 Task: Buy 3 Mug Sets from Cups, Mugs, & Saucers section under best seller category for shipping address: Caroline Robinson, 3633 Walton Street, Salt Lake City, Utah 84104, Cell Number 8014200980. Pay from credit card ending with 6759, CVV 506
Action: Mouse moved to (355, 87)
Screenshot: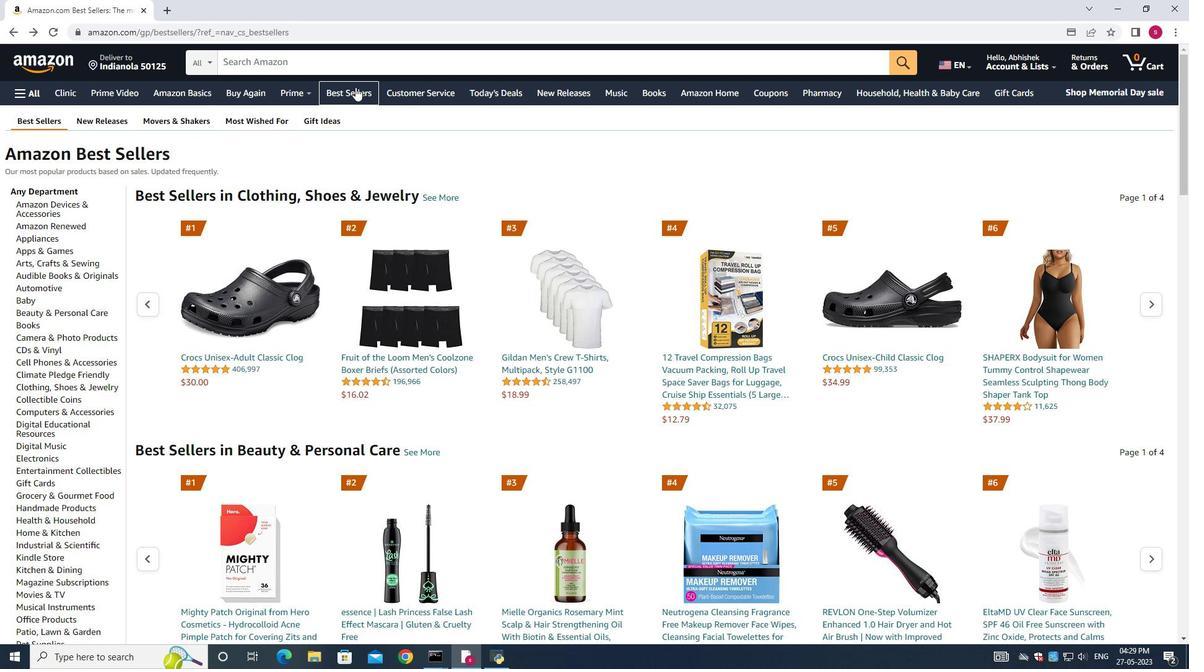 
Action: Mouse pressed left at (355, 87)
Screenshot: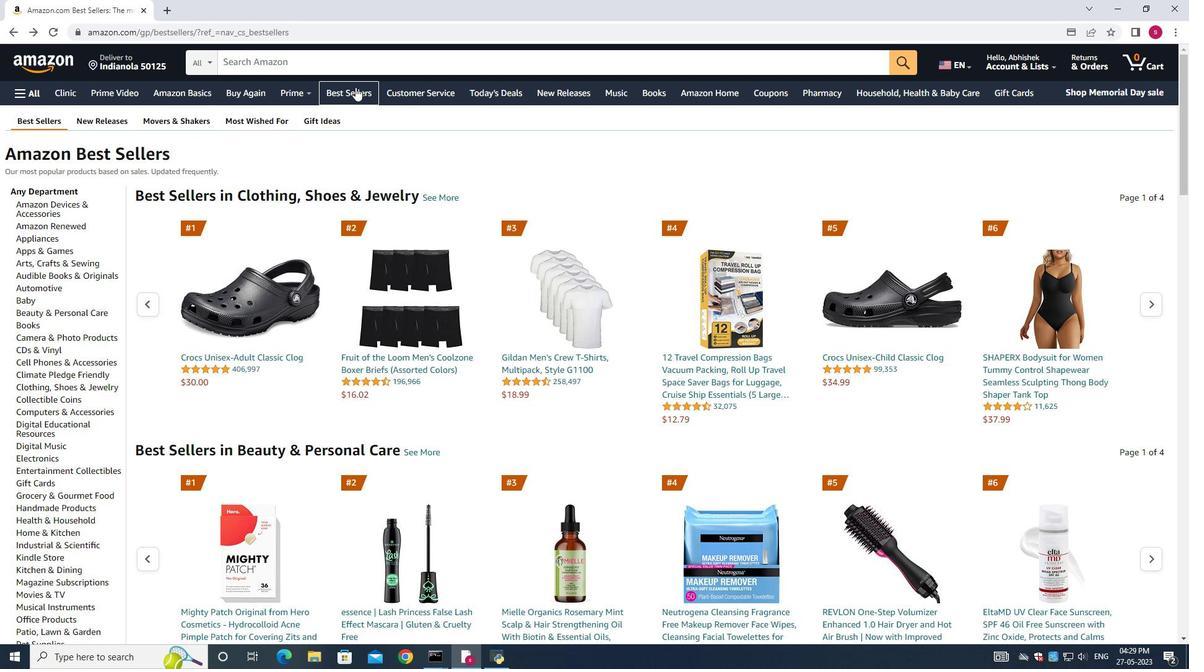 
Action: Mouse moved to (280, 66)
Screenshot: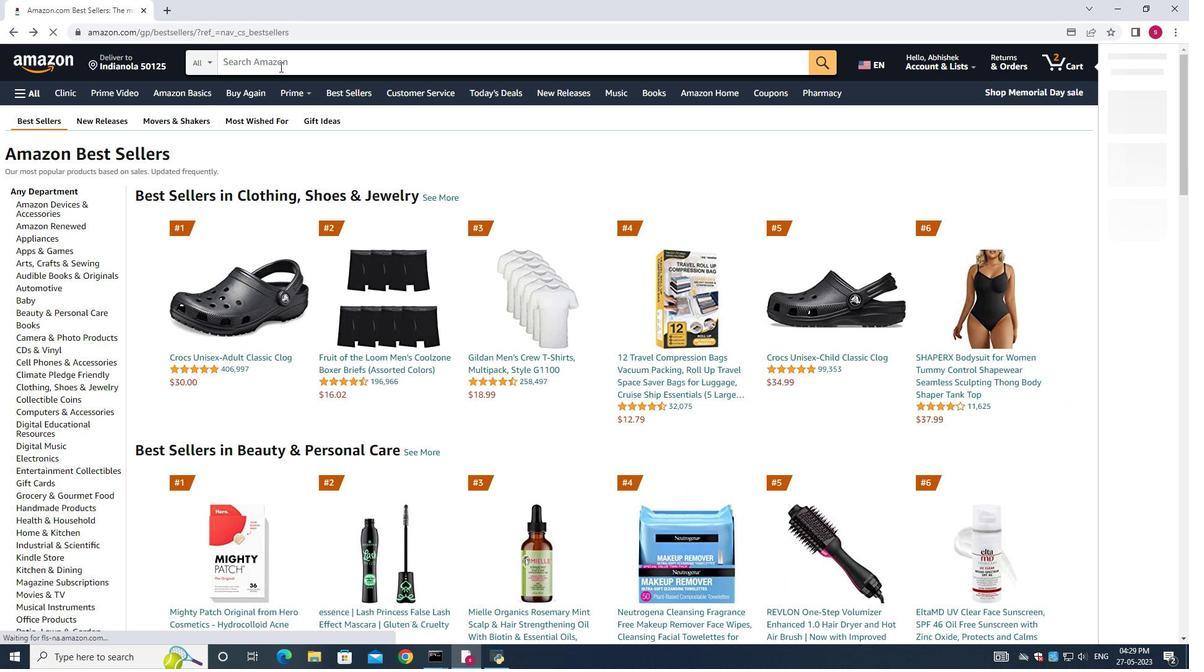 
Action: Mouse pressed left at (280, 66)
Screenshot: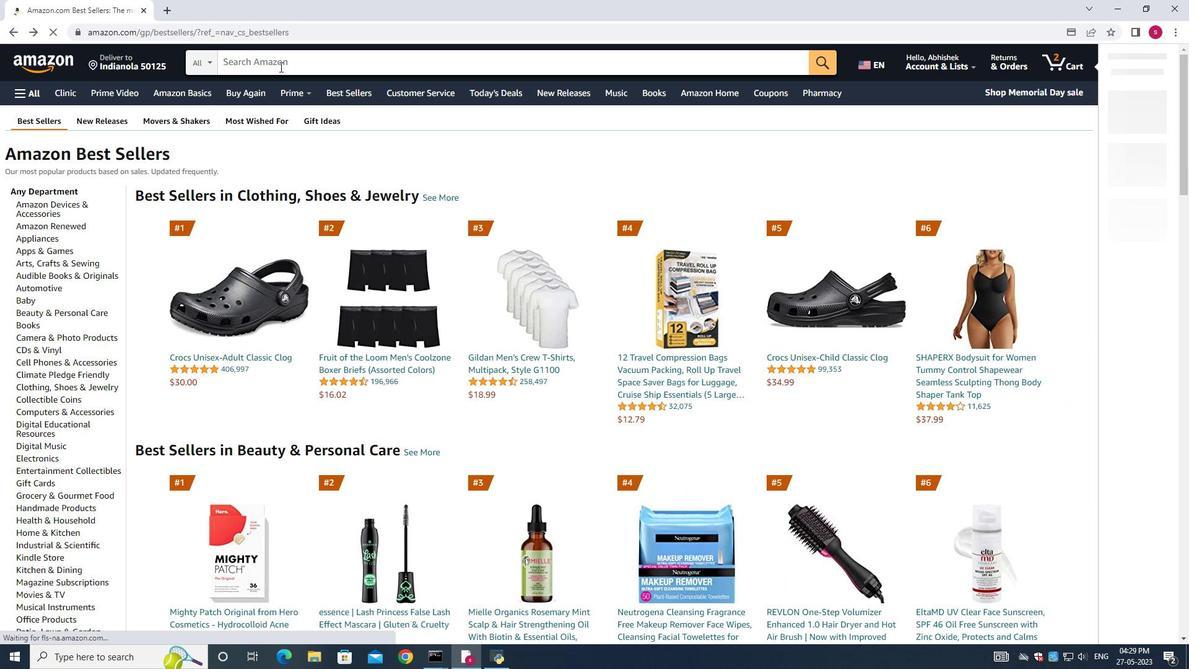 
Action: Mouse moved to (280, 67)
Screenshot: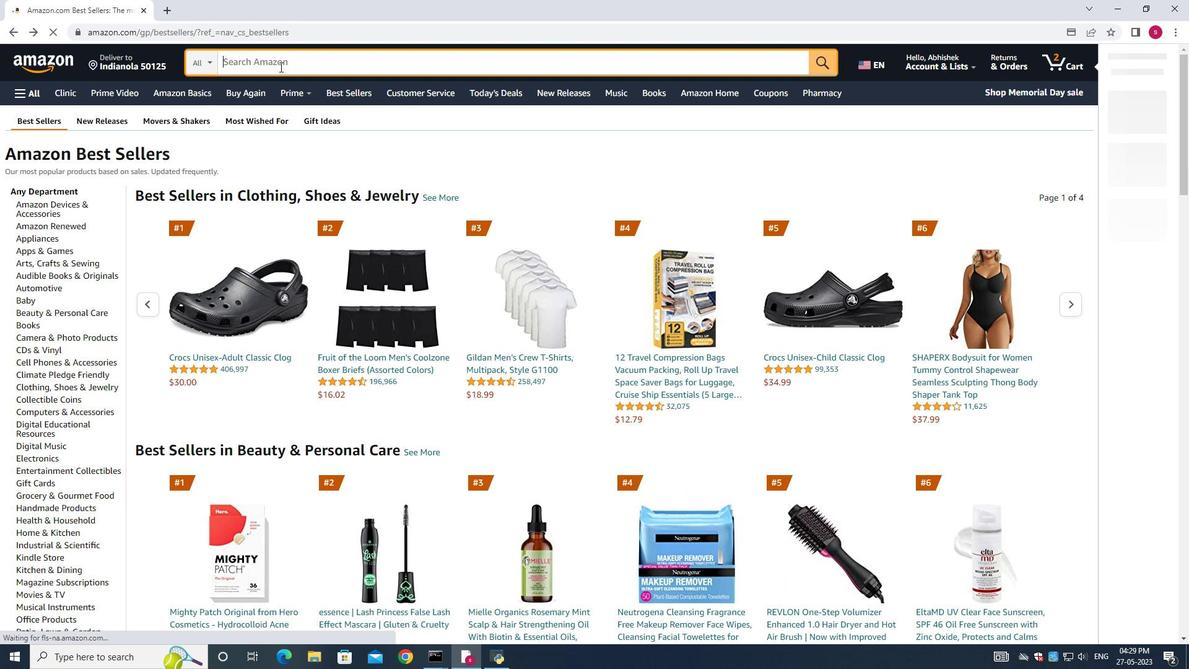 
Action: Key pressed 3<Key.space>mug<Key.space>sets<Key.enter>
Screenshot: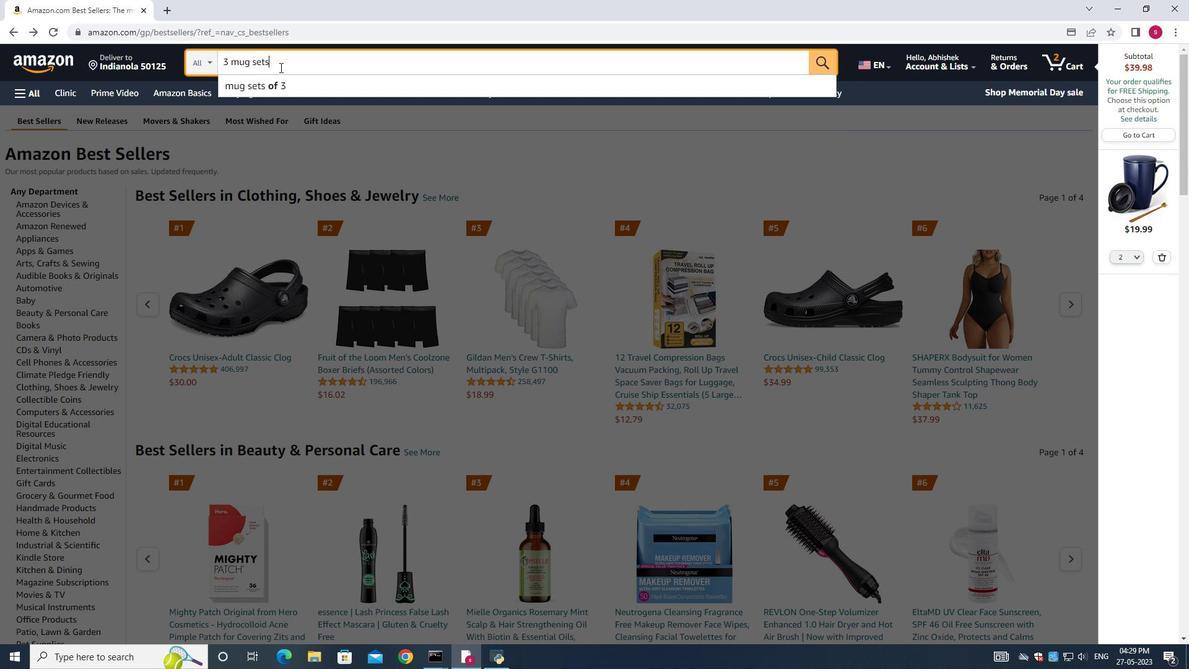 
Action: Mouse moved to (97, 493)
Screenshot: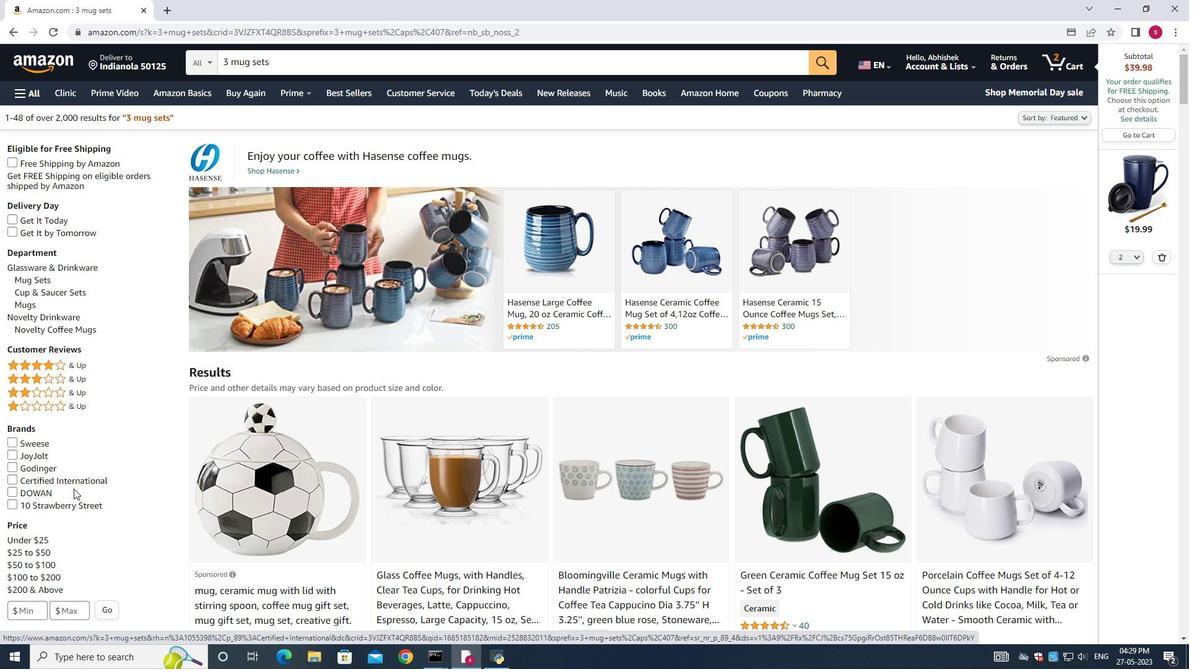 
Action: Mouse scrolled (97, 492) with delta (0, 0)
Screenshot: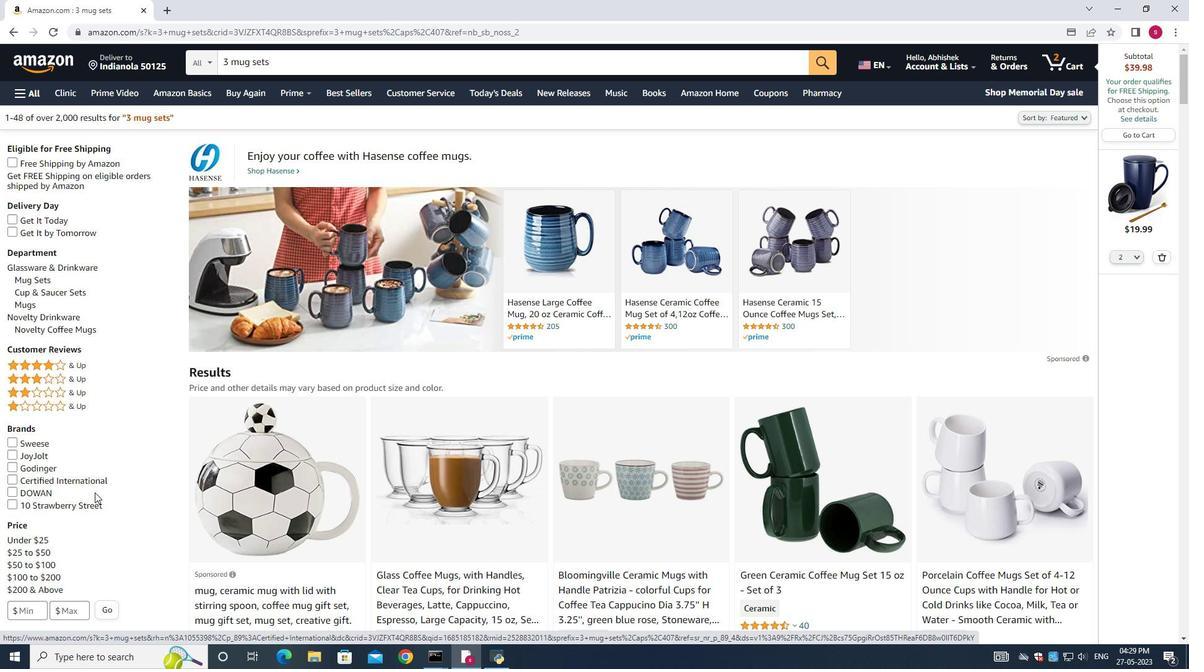 
Action: Mouse moved to (97, 493)
Screenshot: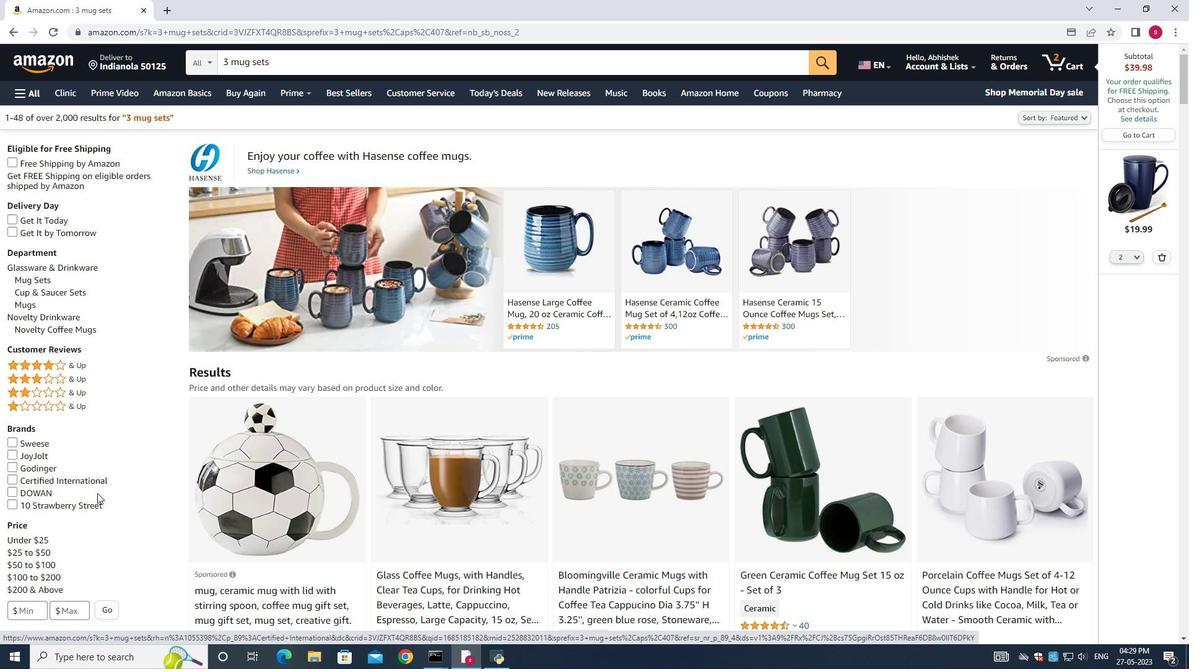 
Action: Mouse scrolled (97, 492) with delta (0, 0)
Screenshot: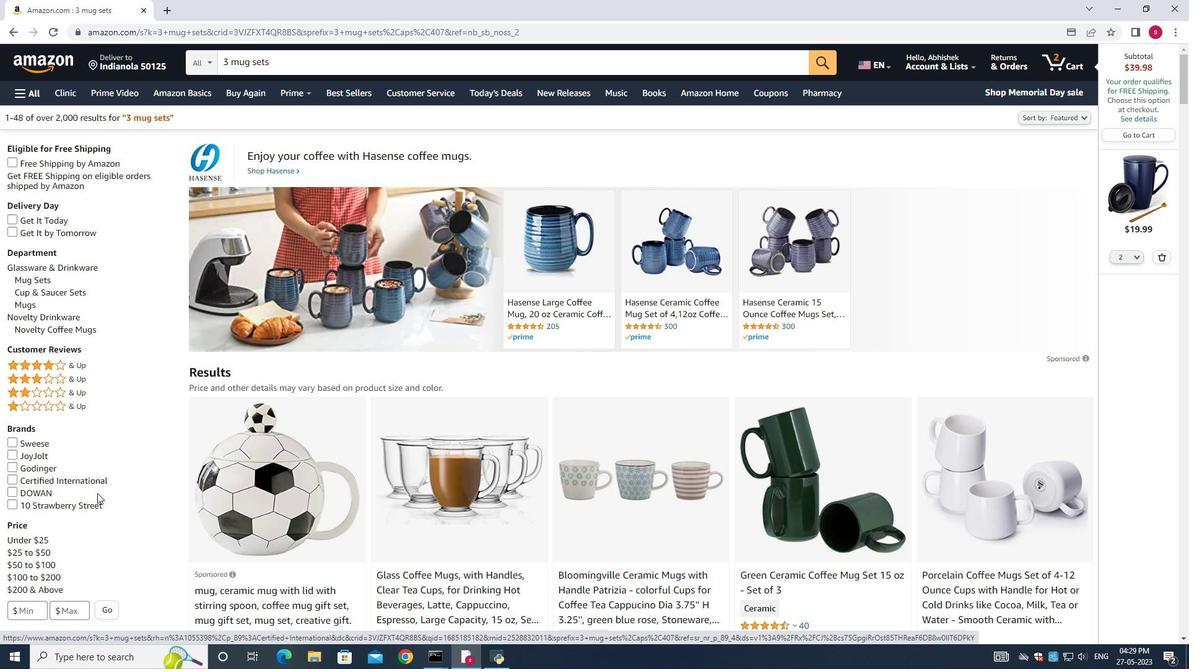 
Action: Mouse moved to (97, 490)
Screenshot: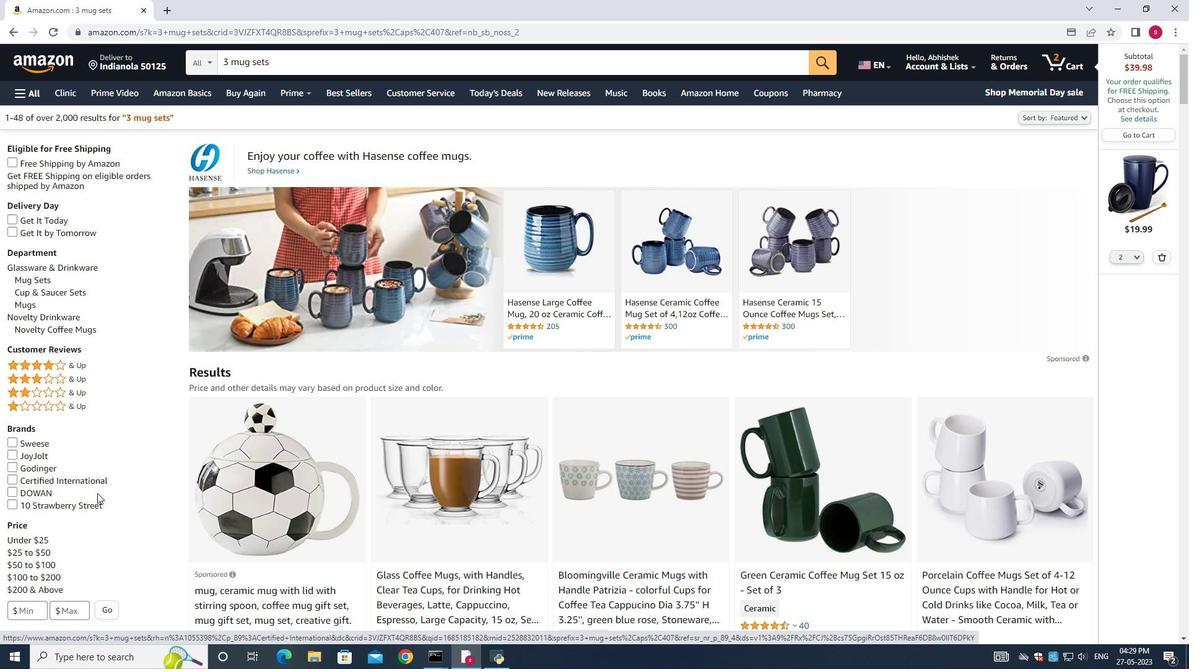 
Action: Mouse scrolled (97, 490) with delta (0, 0)
Screenshot: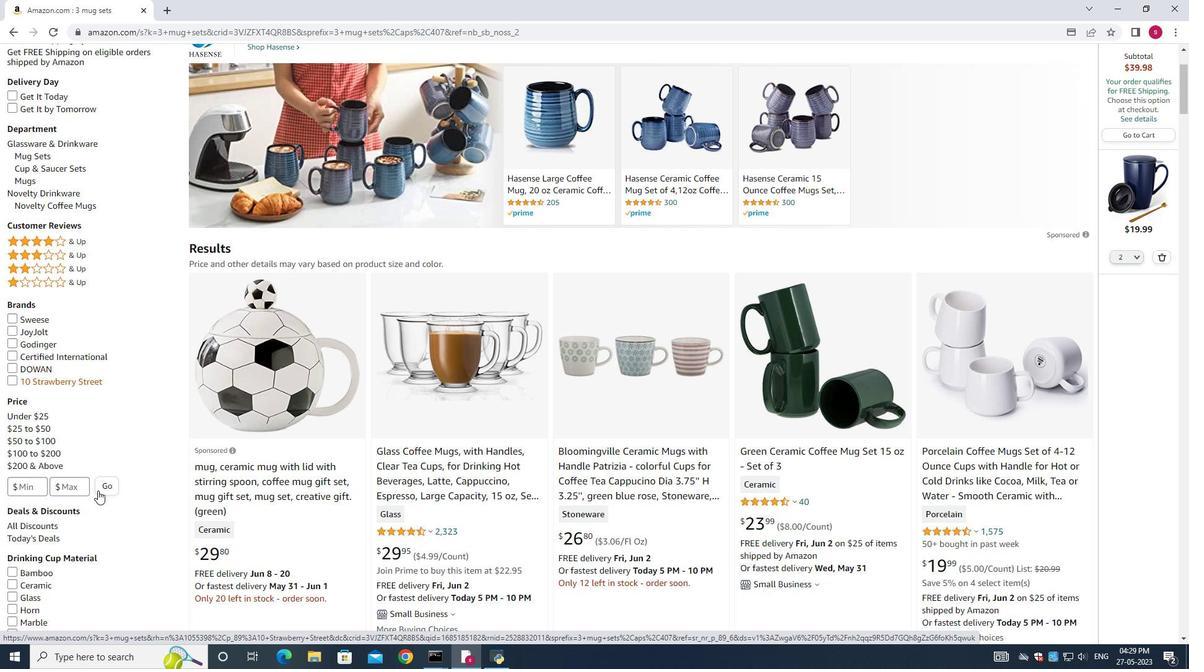 
Action: Mouse scrolled (97, 490) with delta (0, 0)
Screenshot: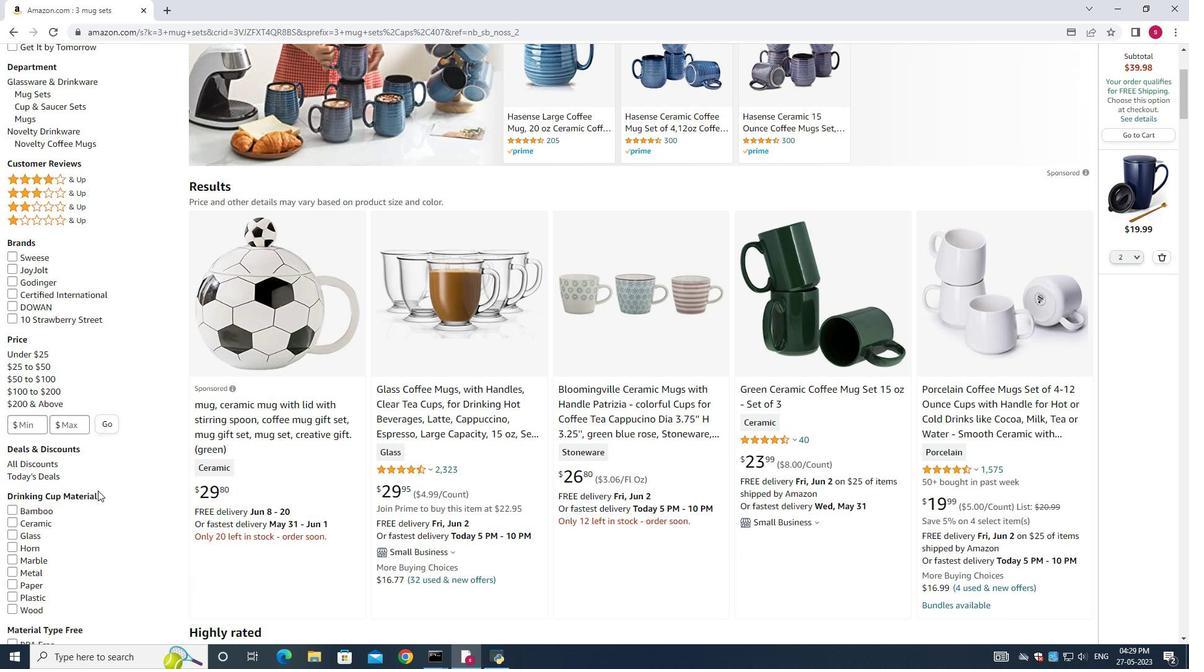 
Action: Mouse scrolled (97, 490) with delta (0, 0)
Screenshot: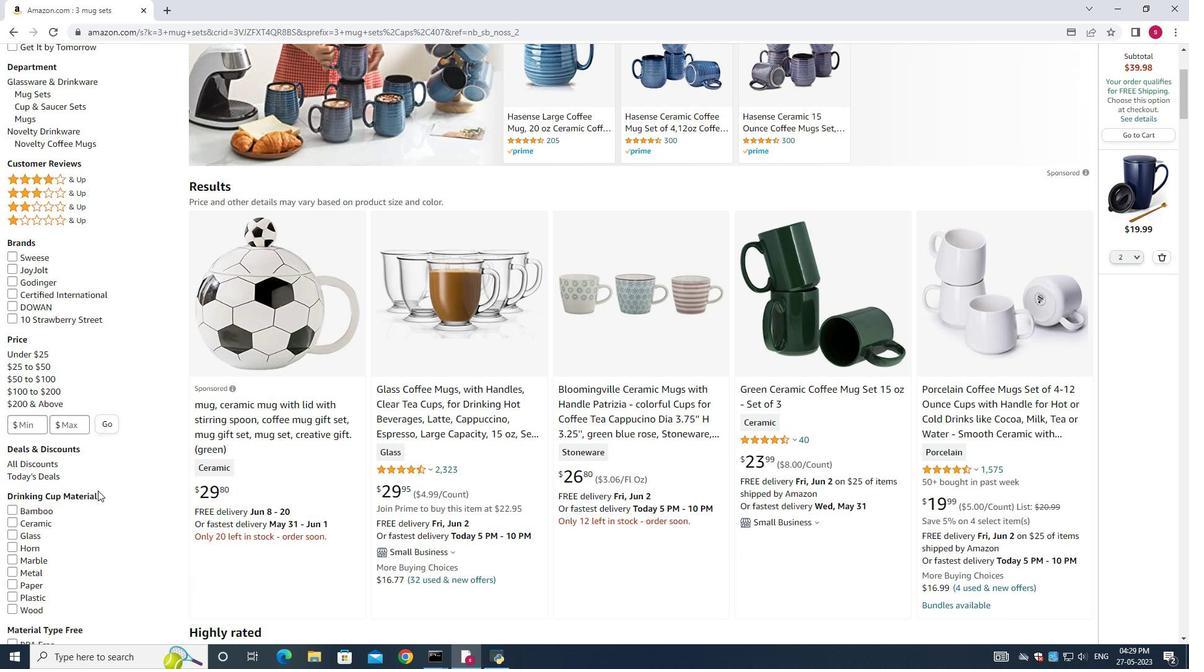 
Action: Mouse moved to (96, 468)
Screenshot: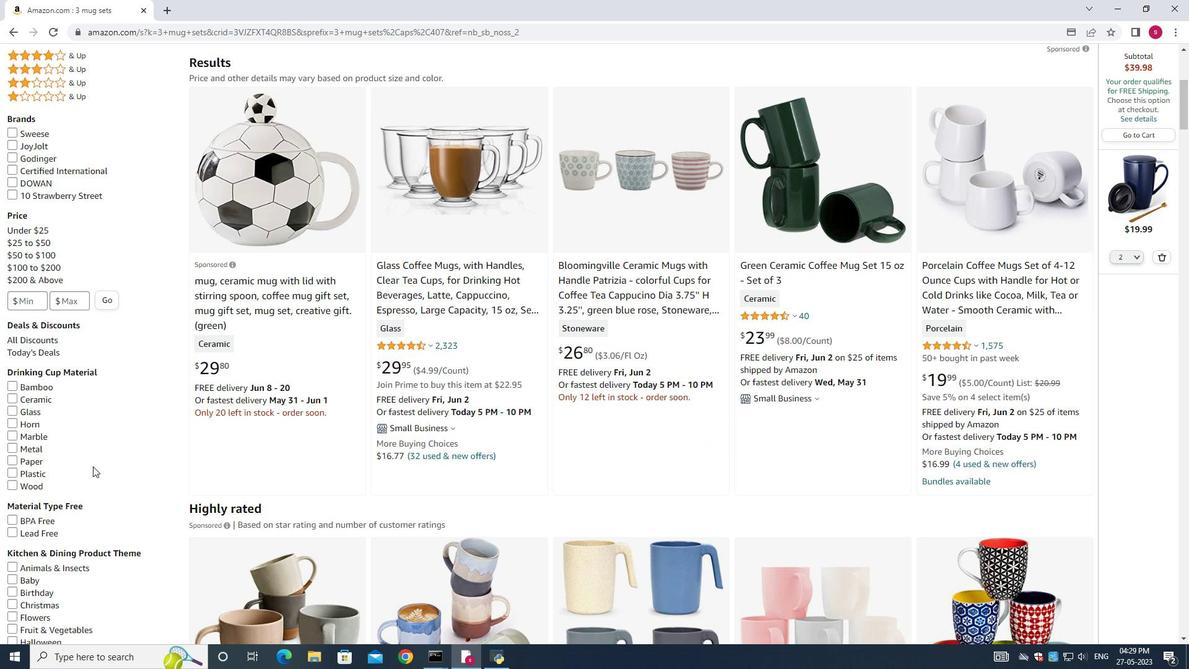 
Action: Mouse scrolled (96, 467) with delta (0, 0)
Screenshot: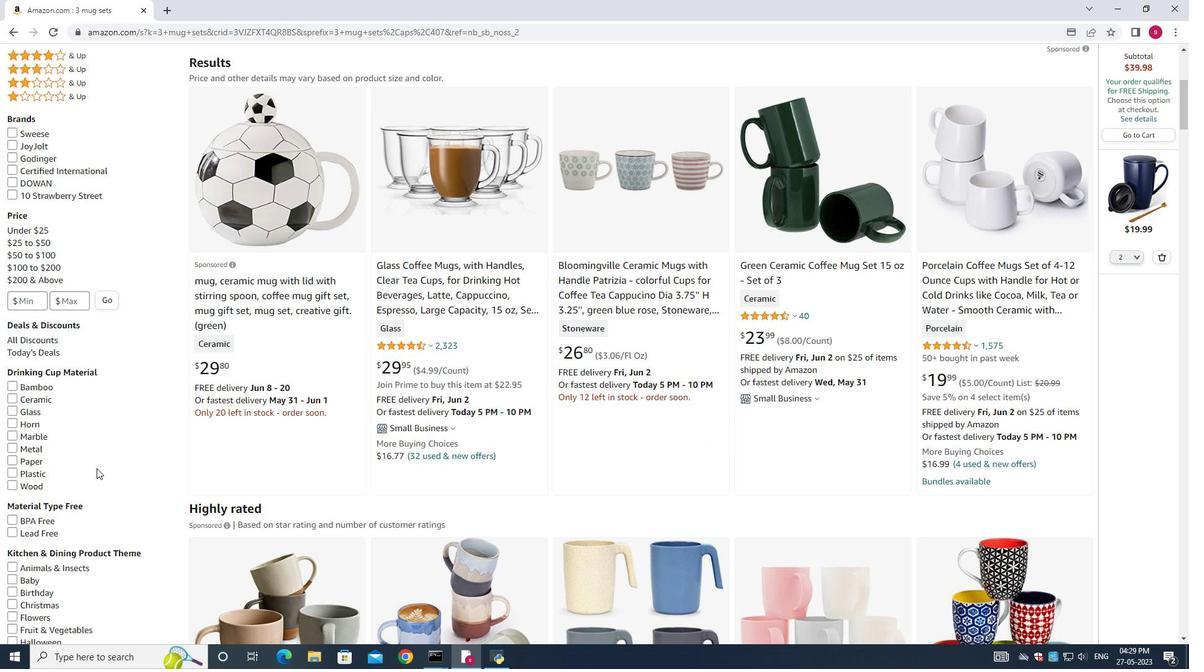 
Action: Mouse scrolled (96, 467) with delta (0, 0)
Screenshot: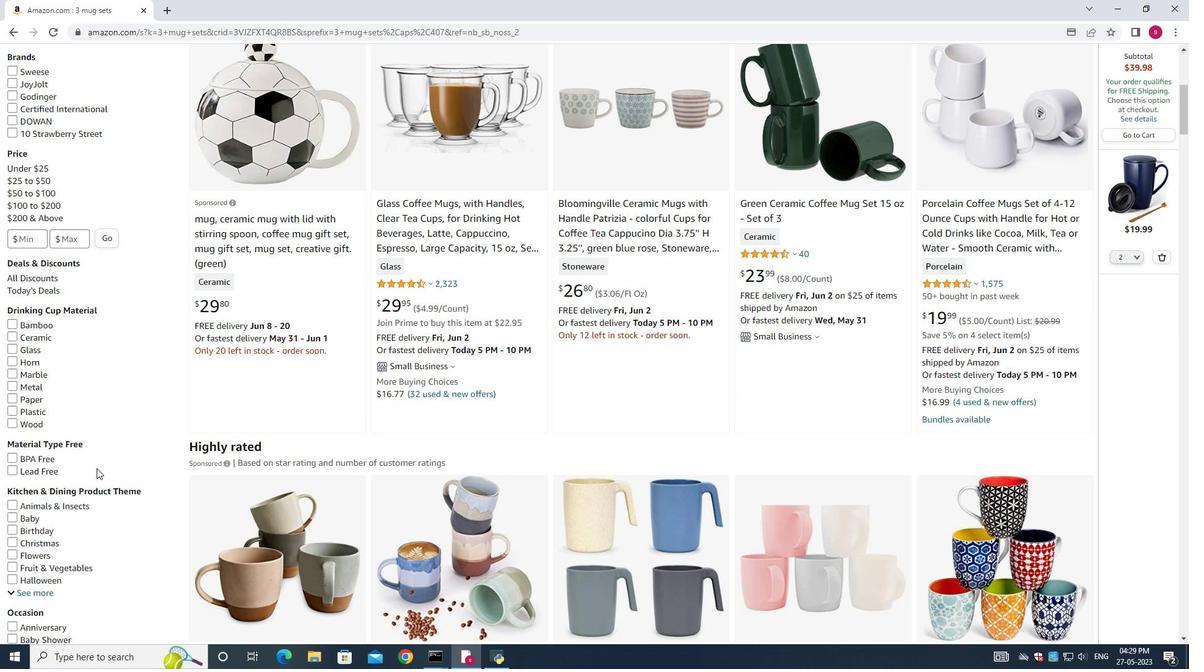 
Action: Mouse scrolled (96, 467) with delta (0, 0)
Screenshot: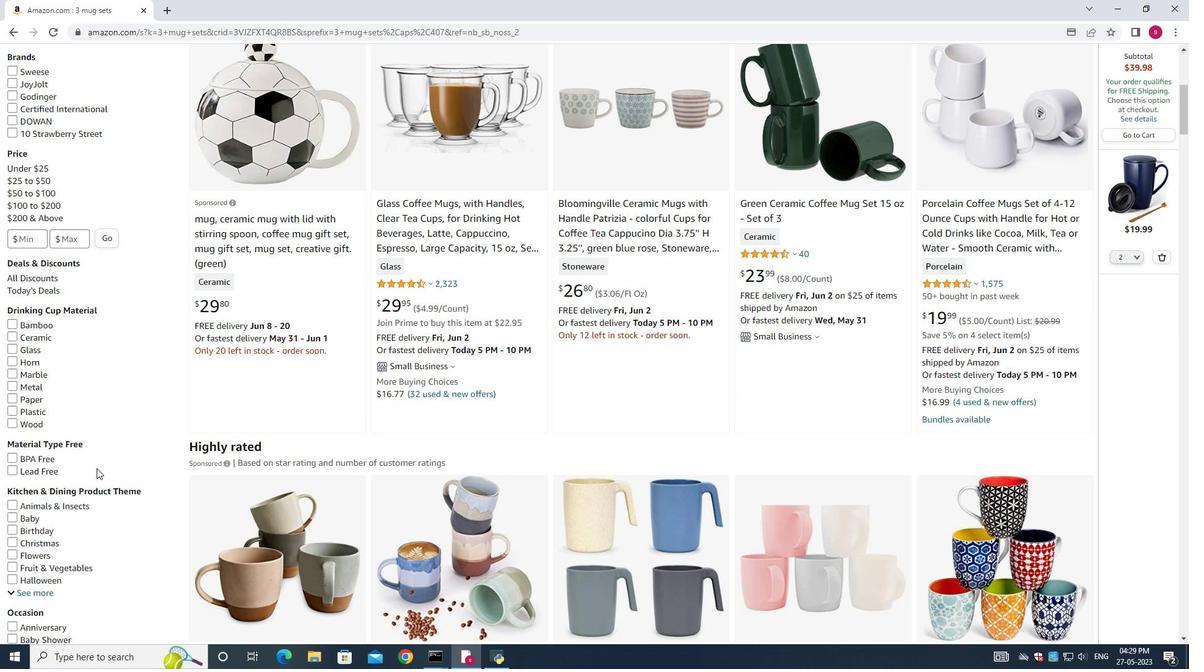 
Action: Mouse scrolled (96, 467) with delta (0, 0)
Screenshot: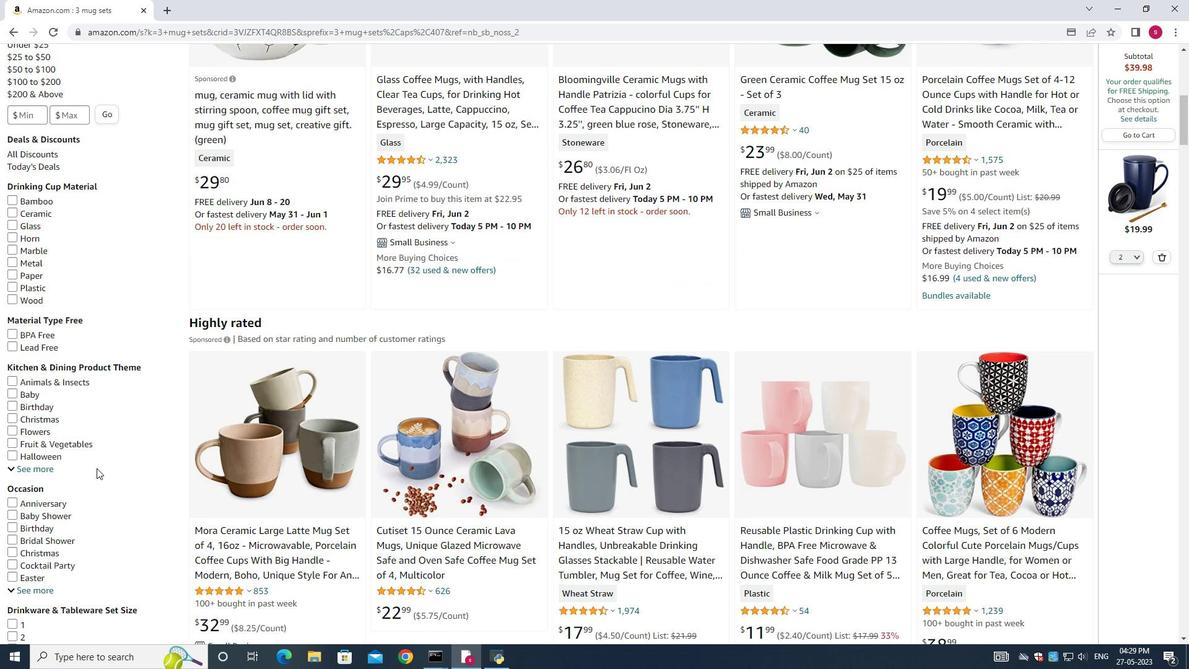 
Action: Mouse scrolled (96, 467) with delta (0, 0)
Screenshot: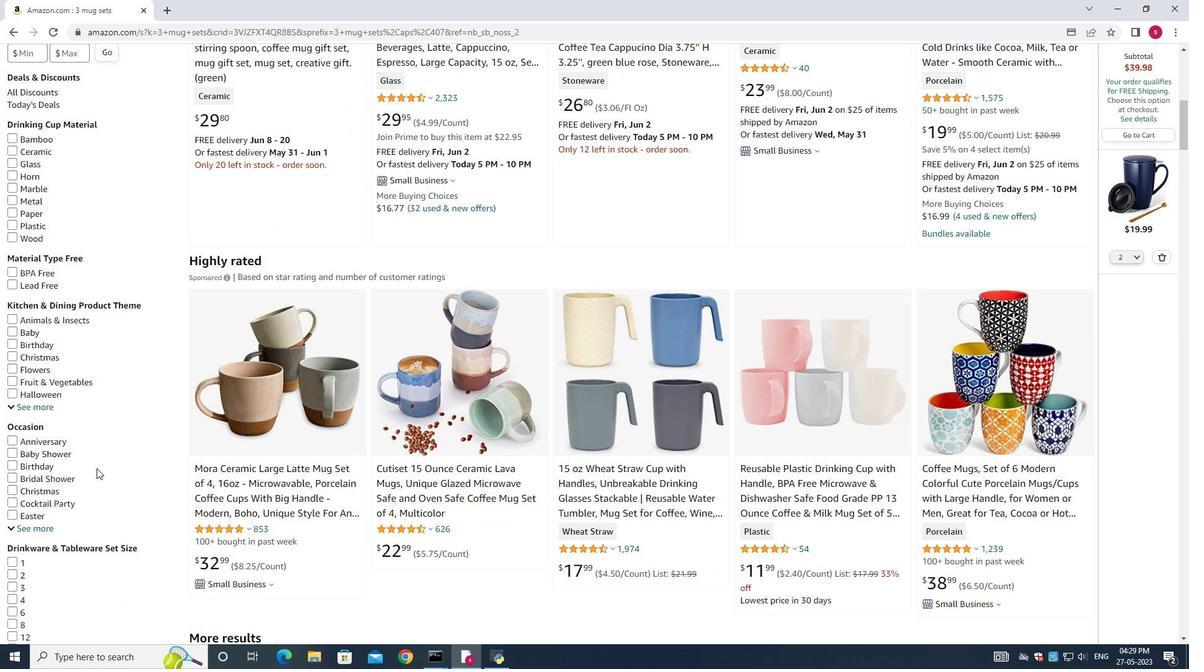
Action: Mouse scrolled (96, 467) with delta (0, 0)
Screenshot: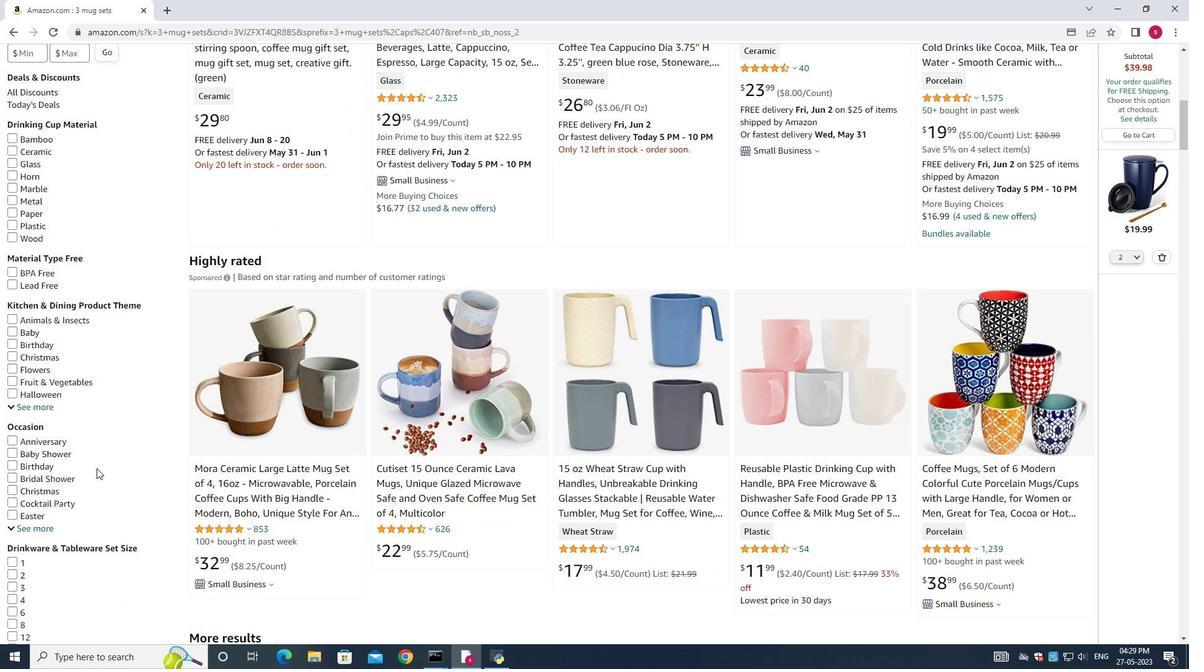 
Action: Mouse scrolled (96, 467) with delta (0, 0)
Screenshot: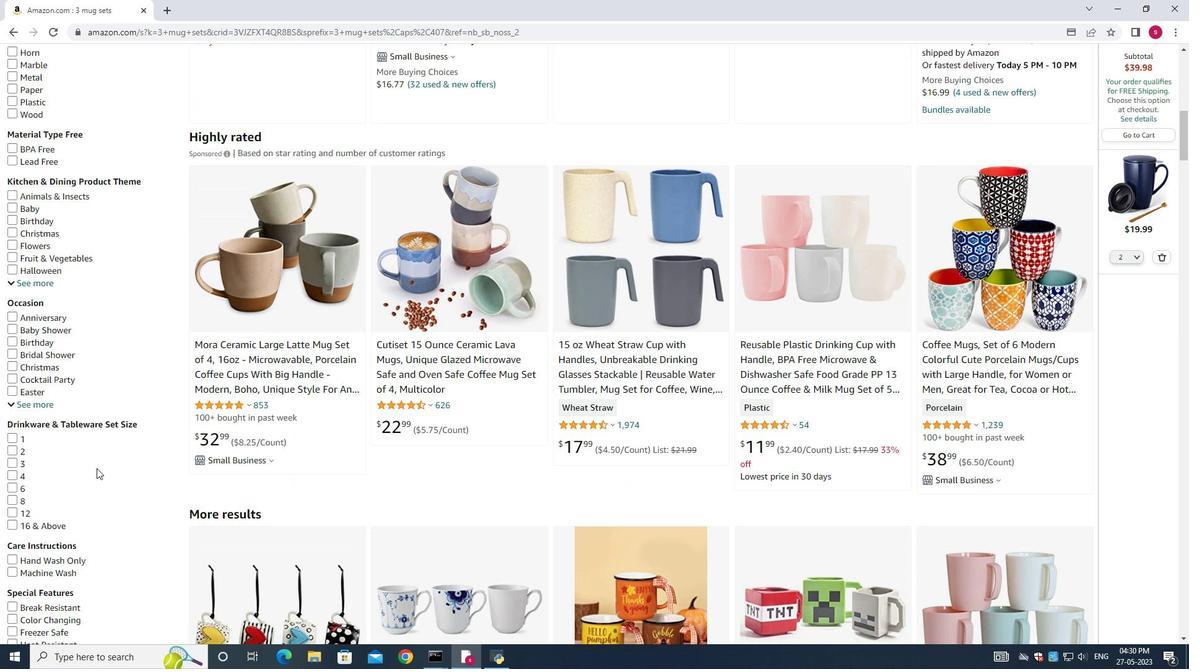 
Action: Mouse scrolled (96, 467) with delta (0, 0)
Screenshot: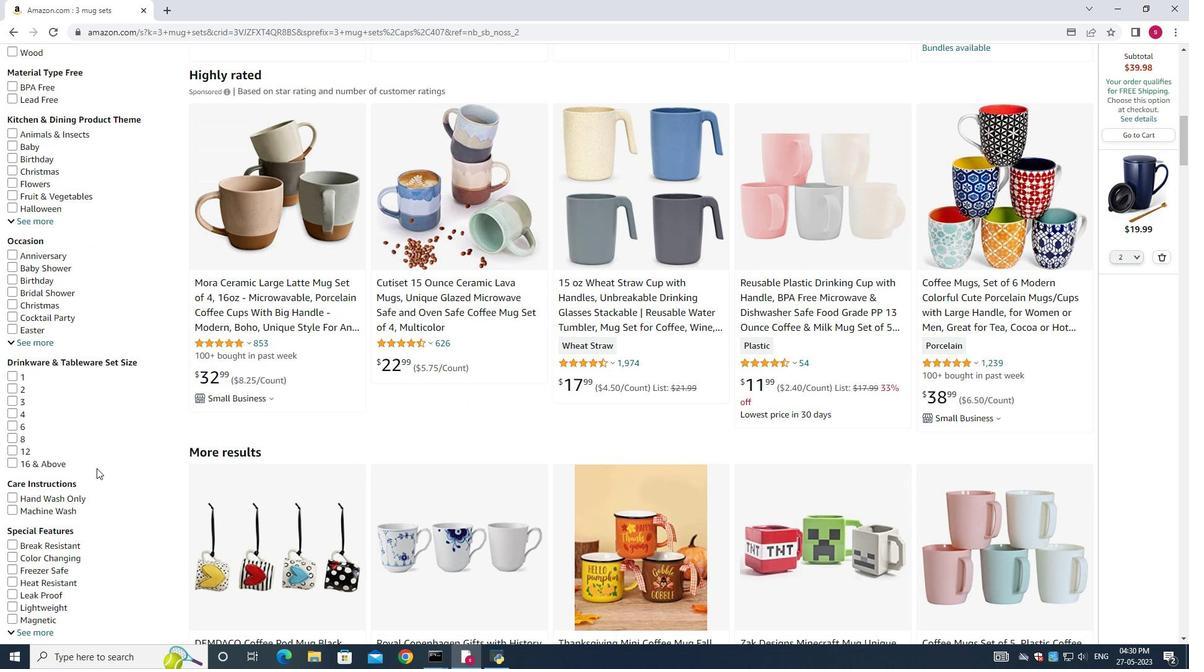 
Action: Mouse scrolled (96, 467) with delta (0, 0)
Screenshot: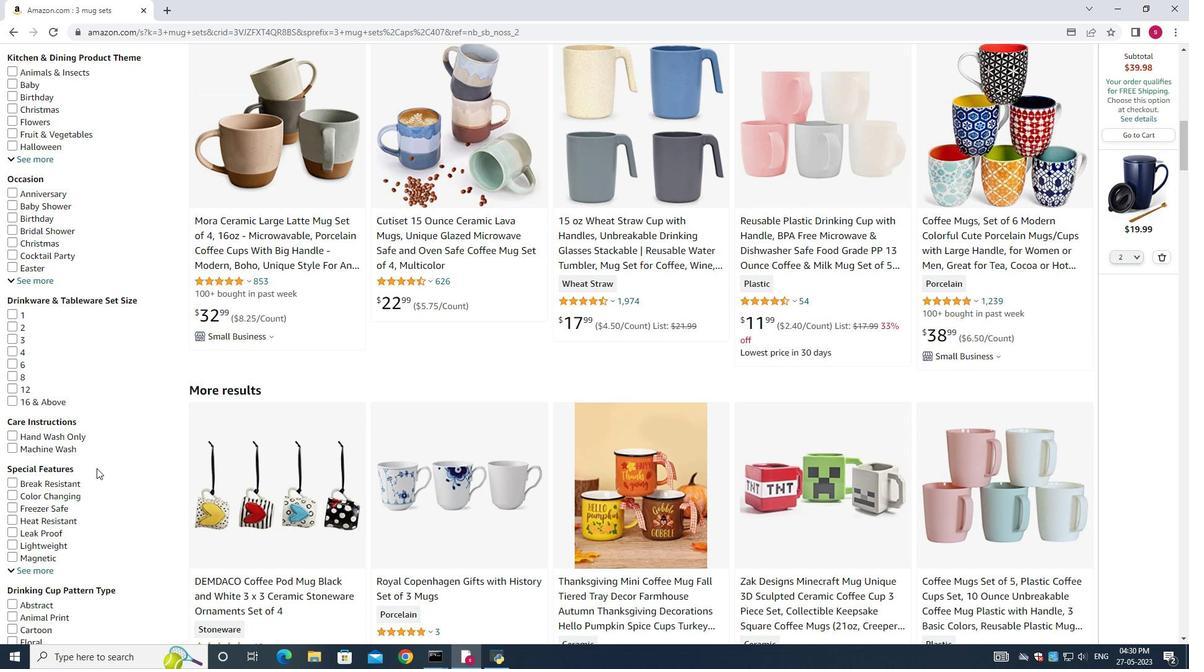 
Action: Mouse scrolled (96, 467) with delta (0, 0)
Screenshot: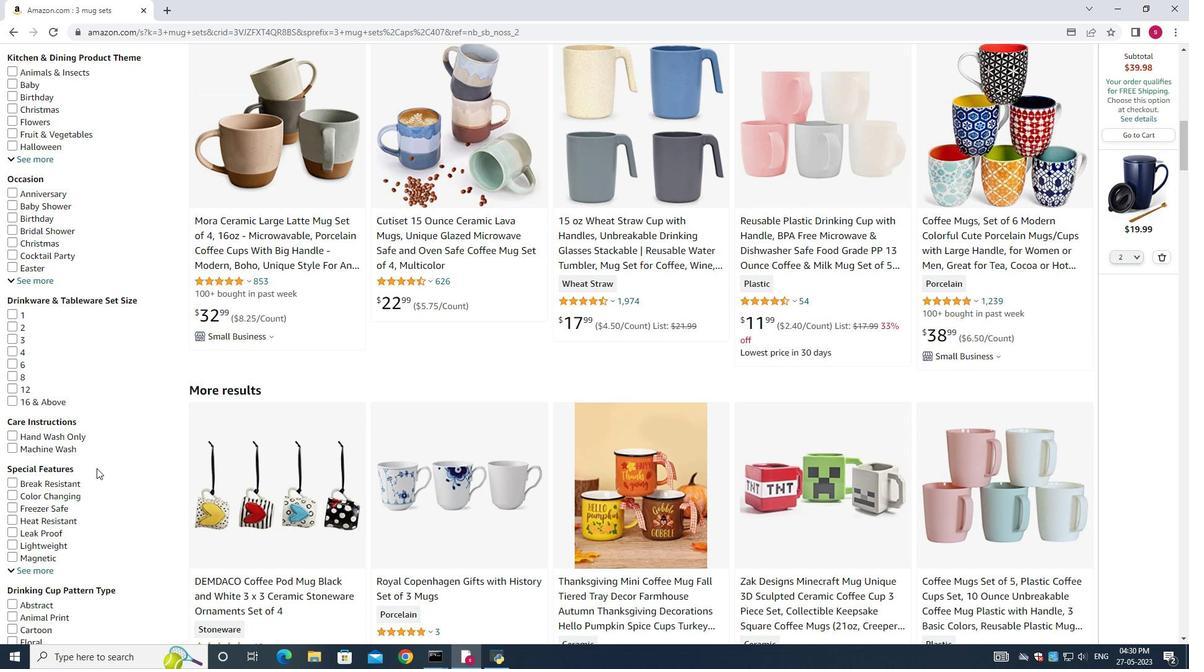 
Action: Mouse scrolled (96, 467) with delta (0, 0)
Screenshot: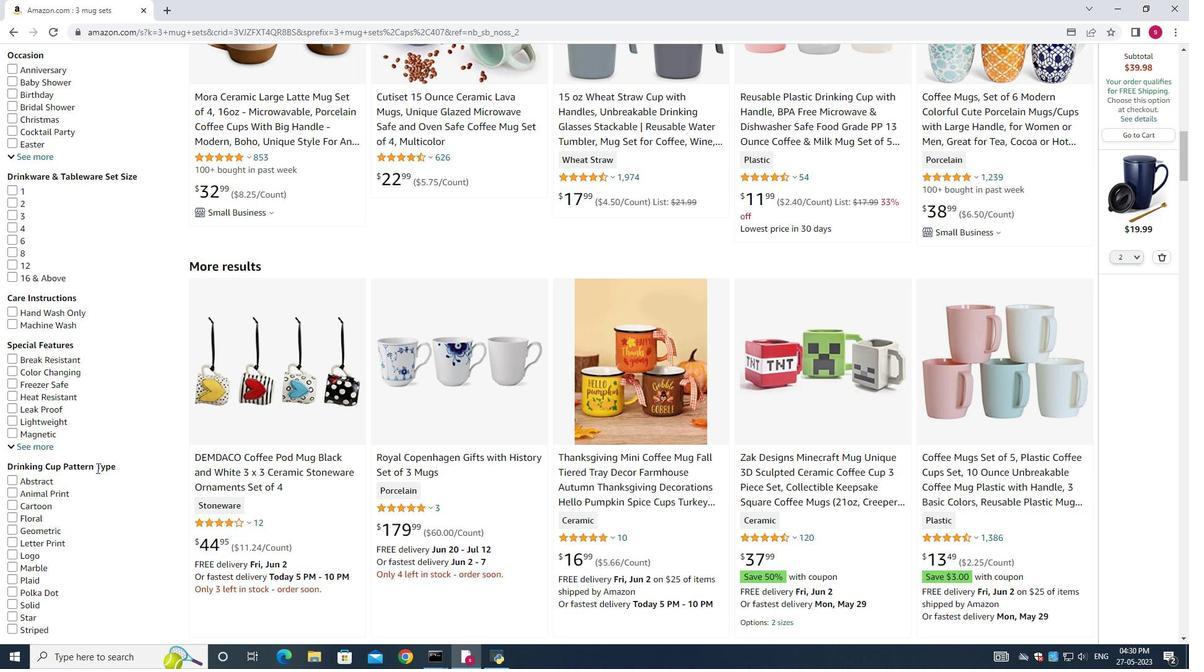 
Action: Mouse scrolled (96, 467) with delta (0, 0)
Screenshot: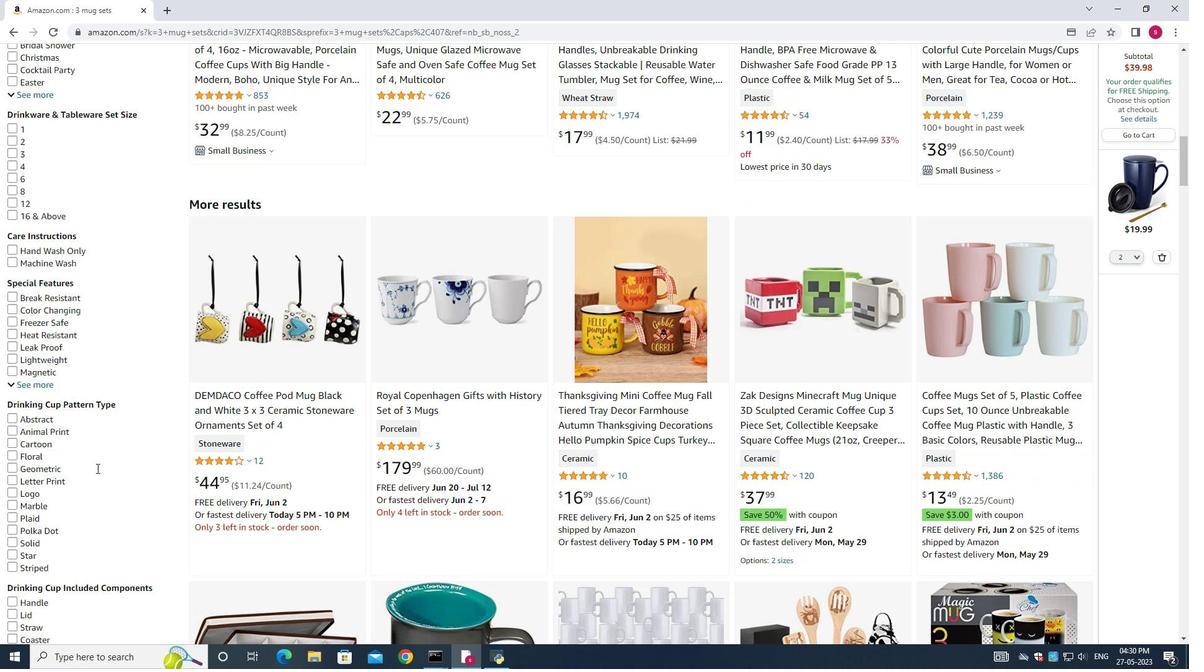 
Action: Mouse scrolled (96, 467) with delta (0, 0)
Screenshot: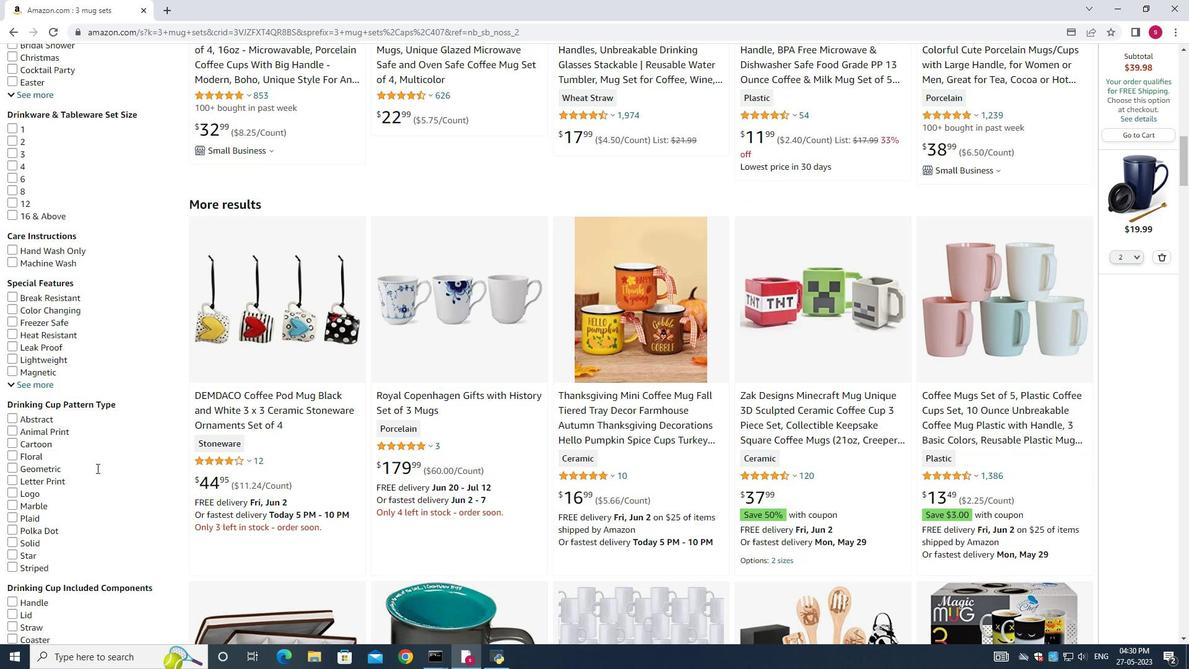 
Action: Mouse scrolled (96, 467) with delta (0, 0)
Screenshot: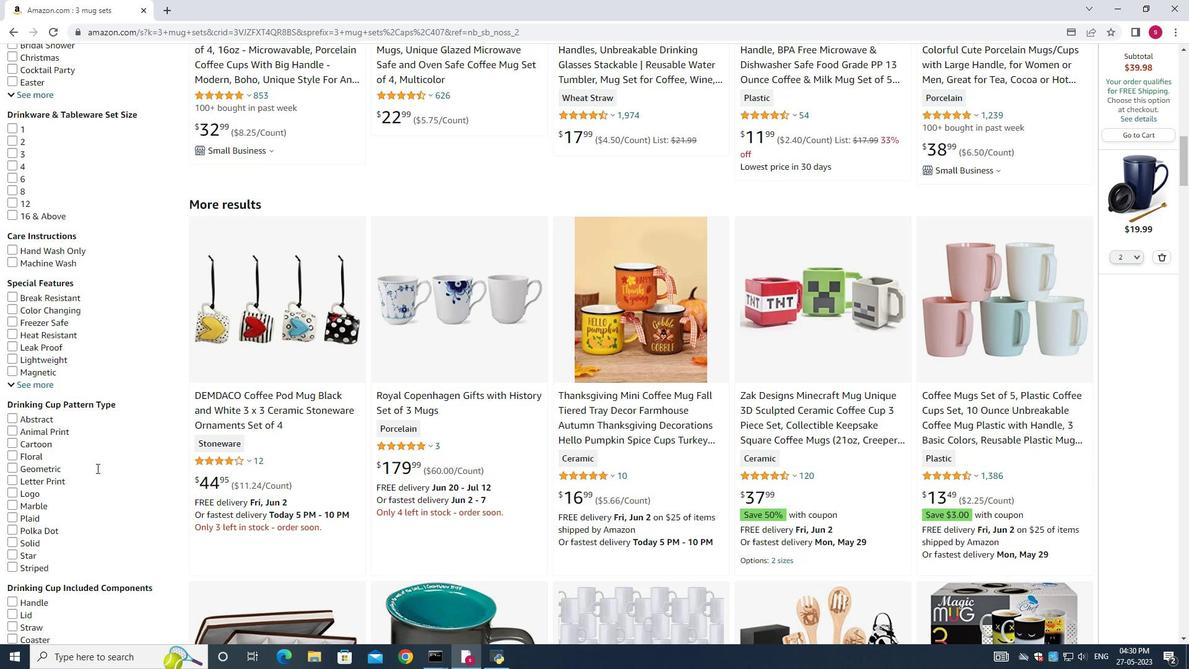 
Action: Mouse scrolled (96, 467) with delta (0, 0)
Screenshot: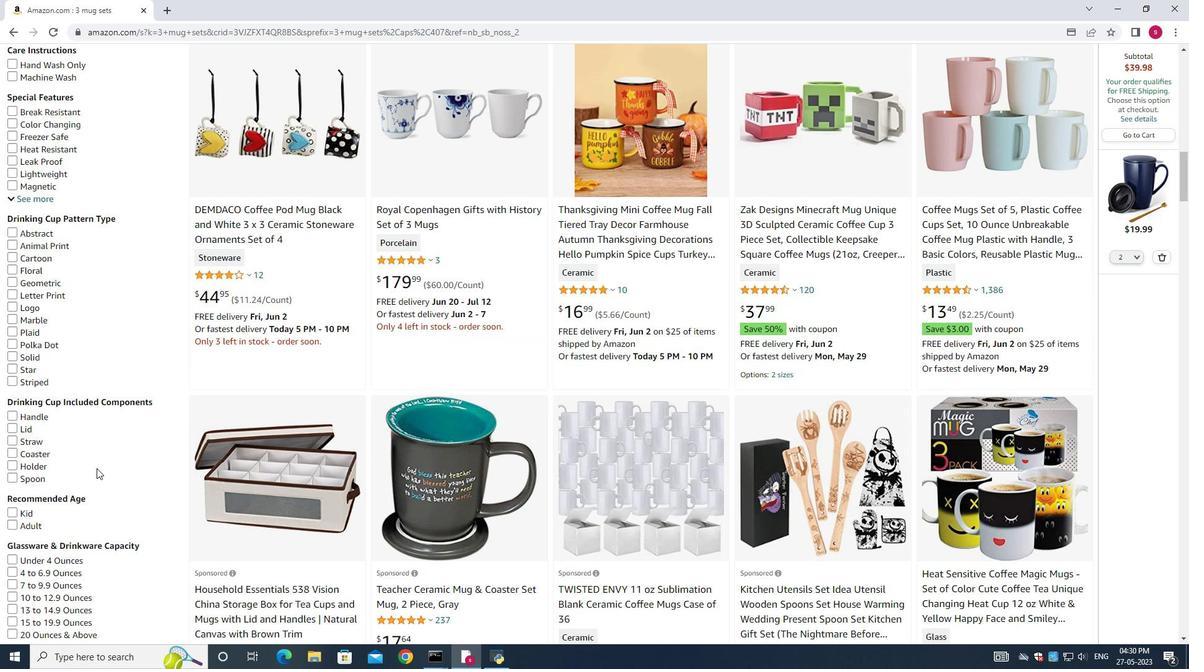 
Action: Mouse scrolled (96, 467) with delta (0, 0)
Screenshot: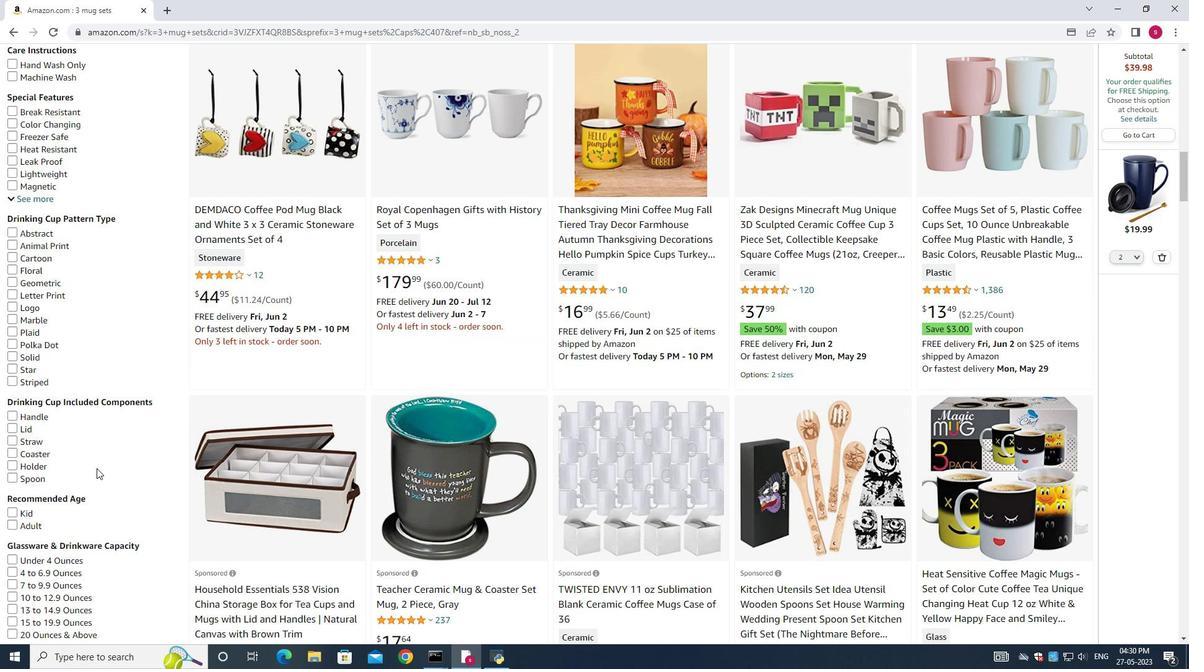 
Action: Mouse scrolled (96, 467) with delta (0, 0)
Screenshot: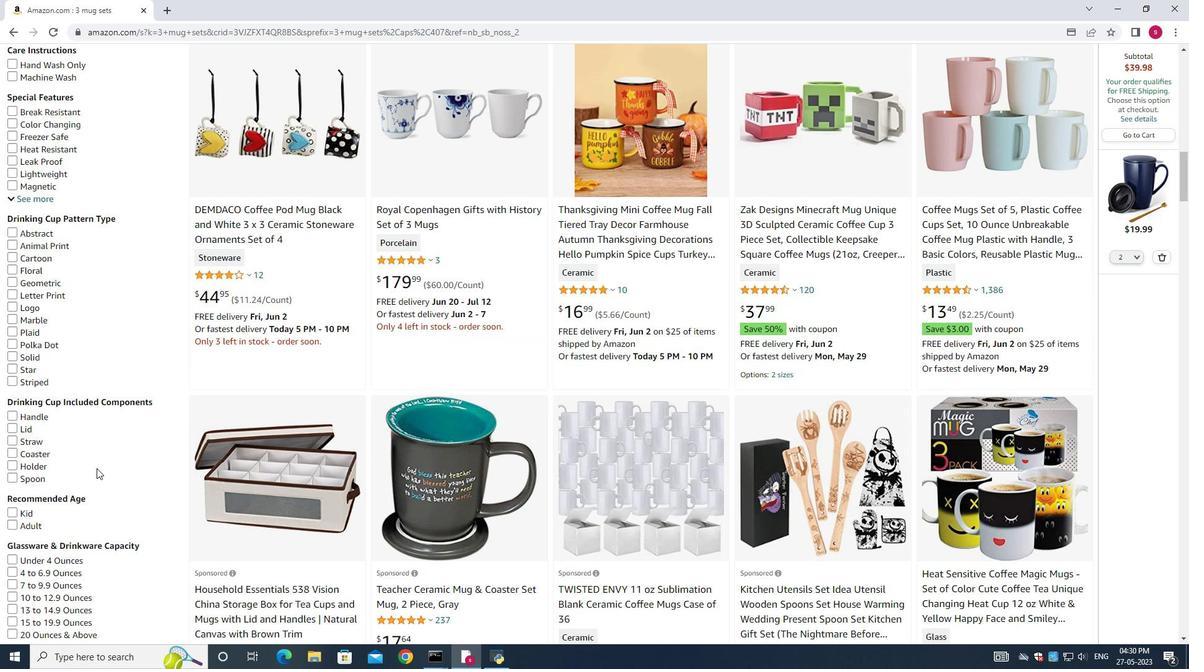 
Action: Mouse scrolled (96, 467) with delta (0, 0)
Screenshot: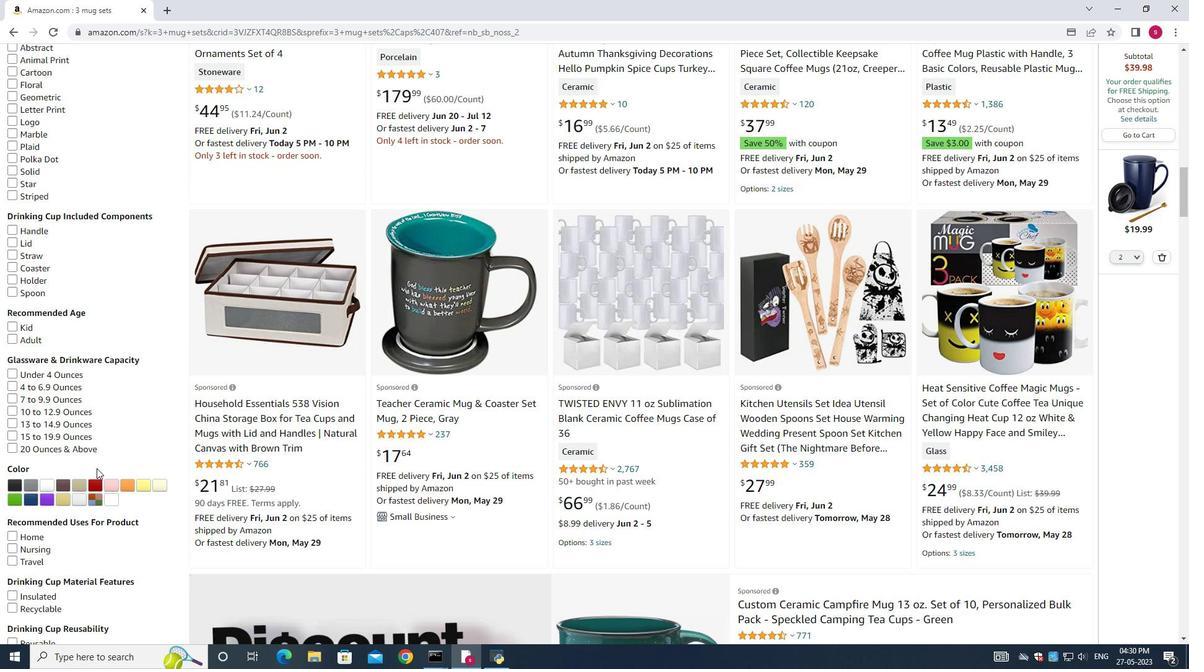 
Action: Mouse scrolled (96, 467) with delta (0, 0)
Screenshot: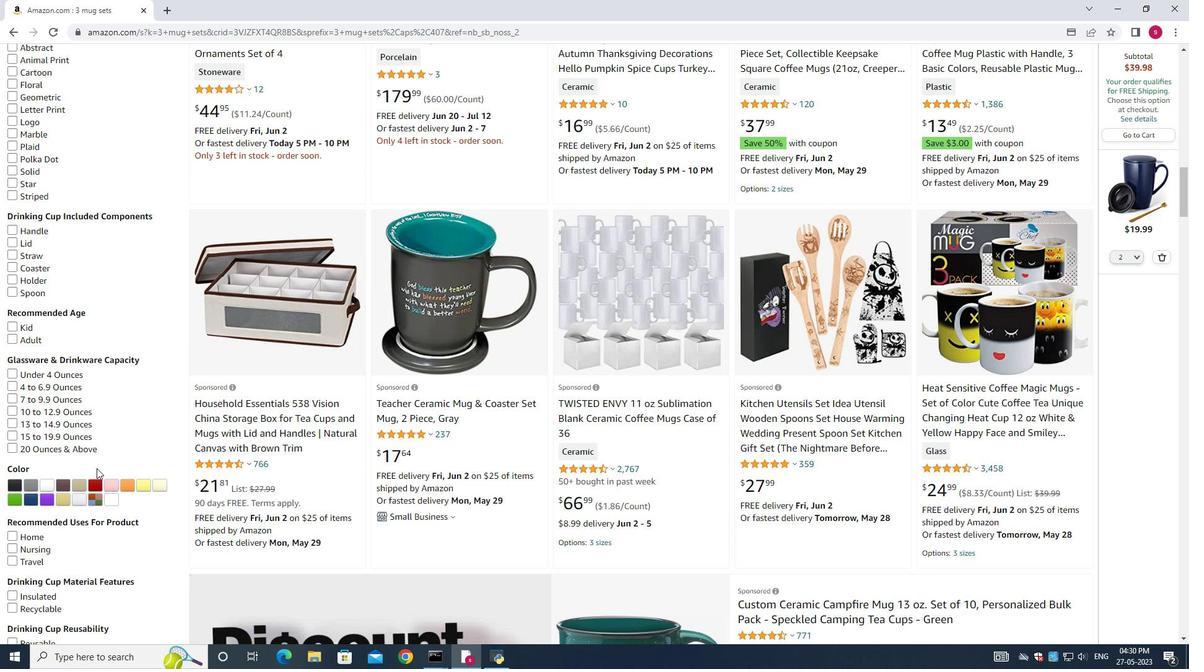 
Action: Mouse scrolled (96, 467) with delta (0, 0)
Screenshot: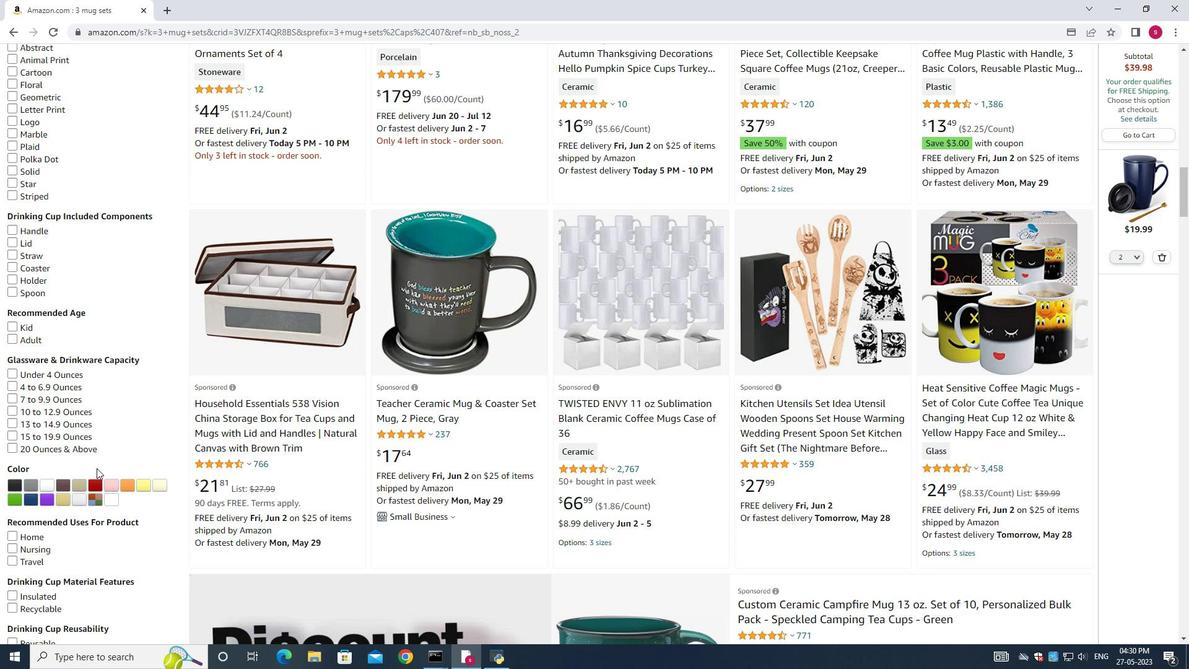 
Action: Mouse scrolled (96, 467) with delta (0, 0)
Screenshot: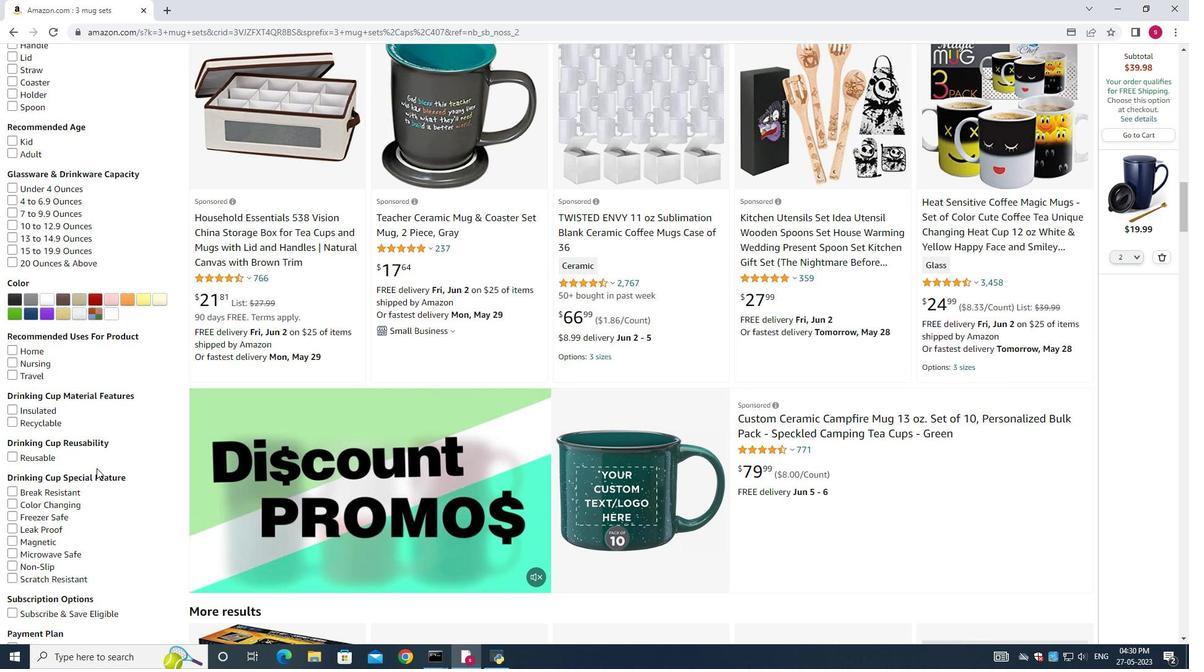 
Action: Mouse scrolled (96, 467) with delta (0, 0)
Screenshot: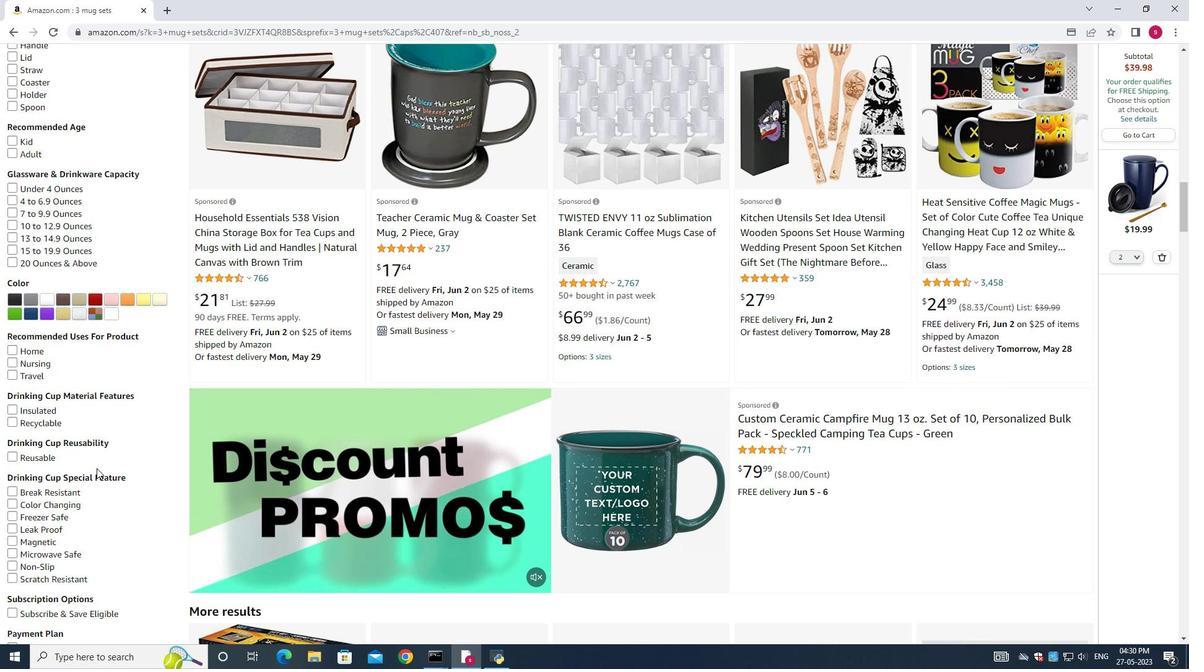 
Action: Mouse scrolled (96, 467) with delta (0, 0)
Screenshot: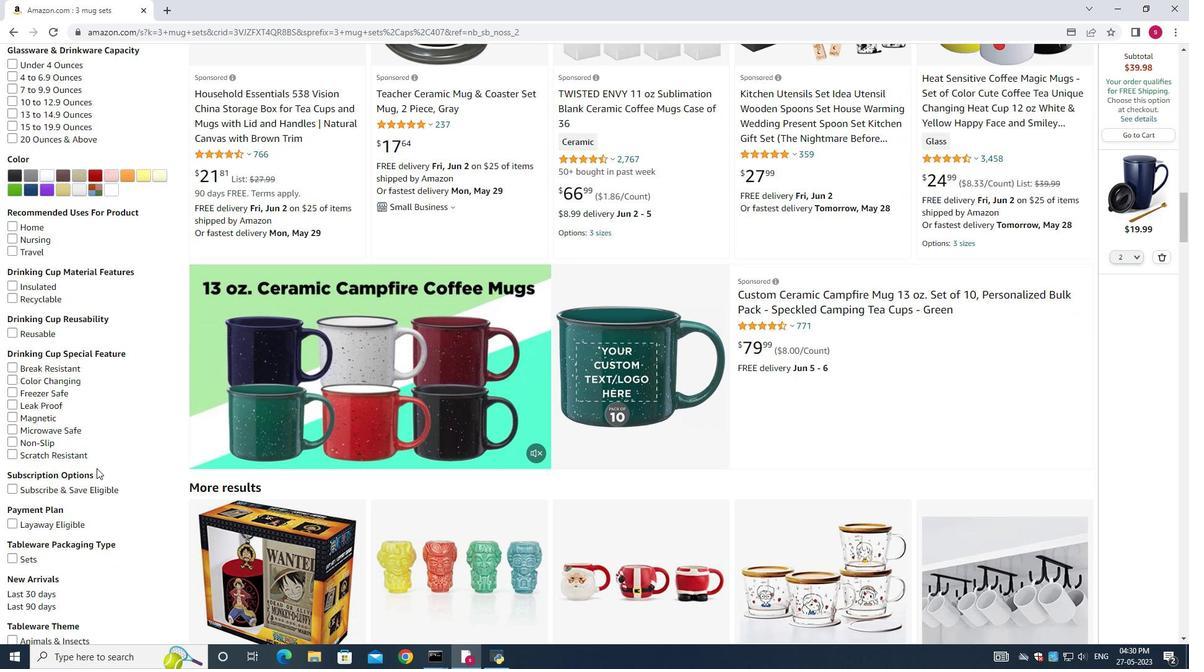 
Action: Mouse scrolled (96, 467) with delta (0, 0)
Screenshot: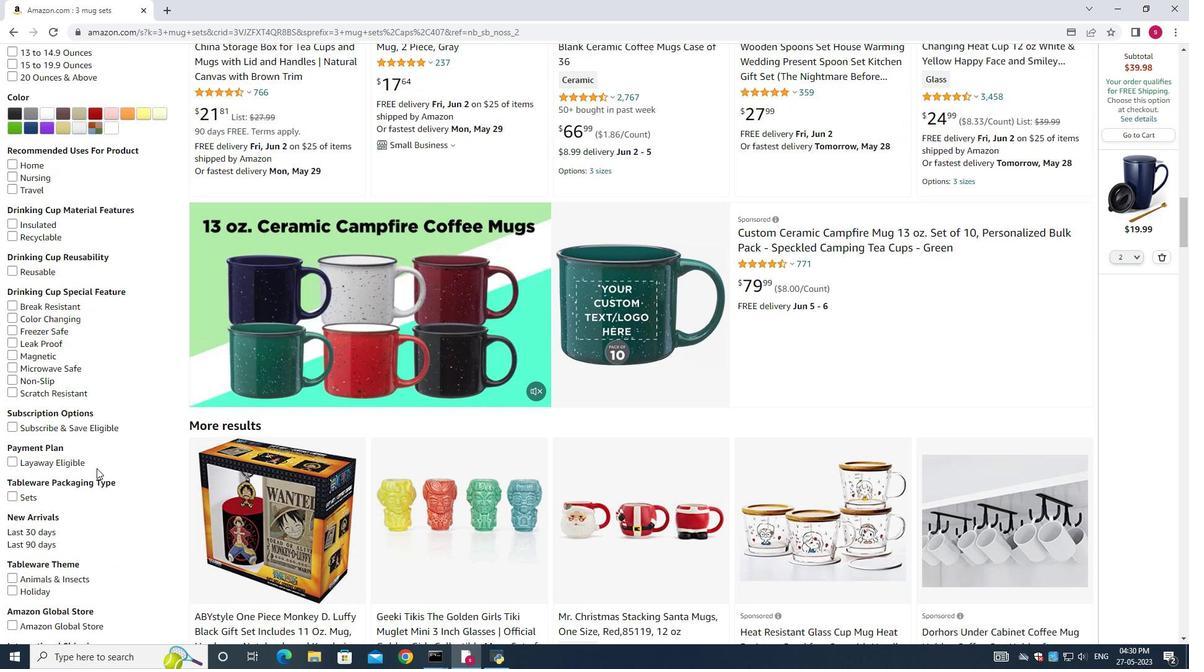 
Action: Mouse scrolled (96, 467) with delta (0, 0)
Screenshot: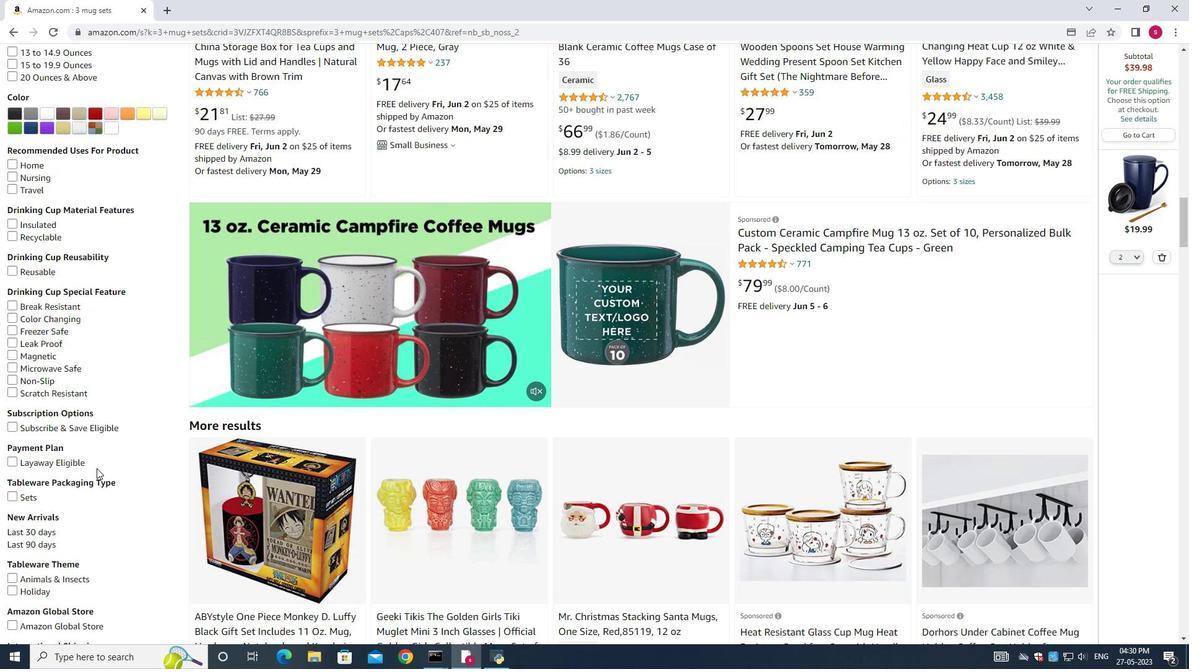 
Action: Mouse scrolled (96, 467) with delta (0, 0)
Screenshot: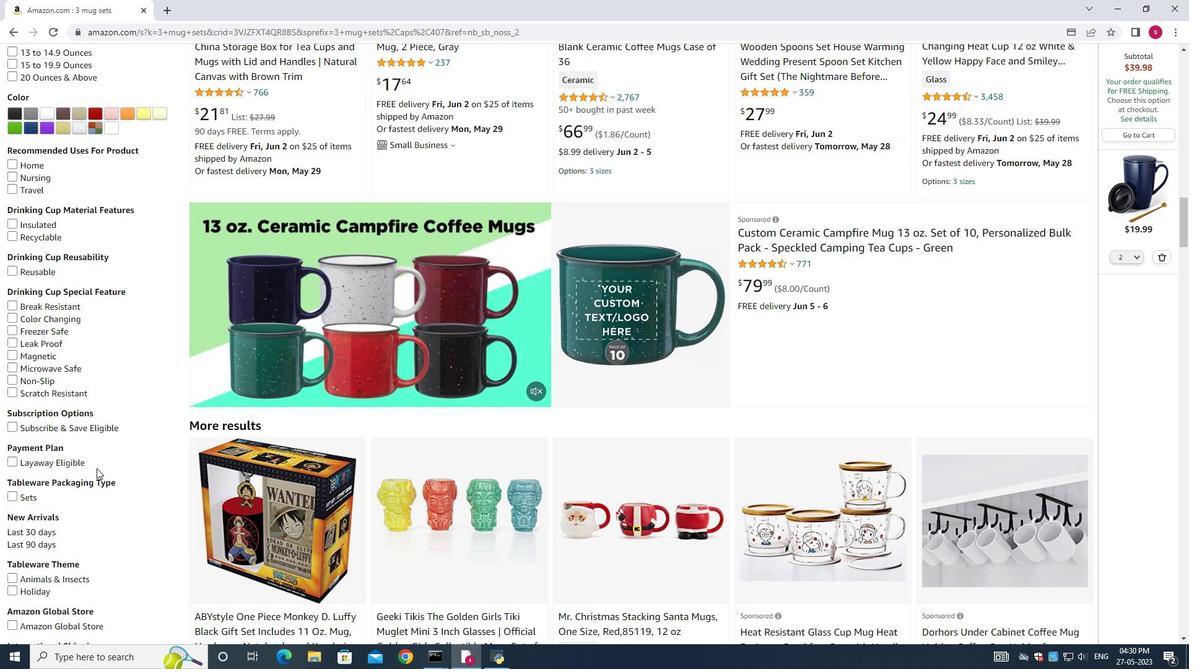 
Action: Mouse moved to (843, 571)
Screenshot: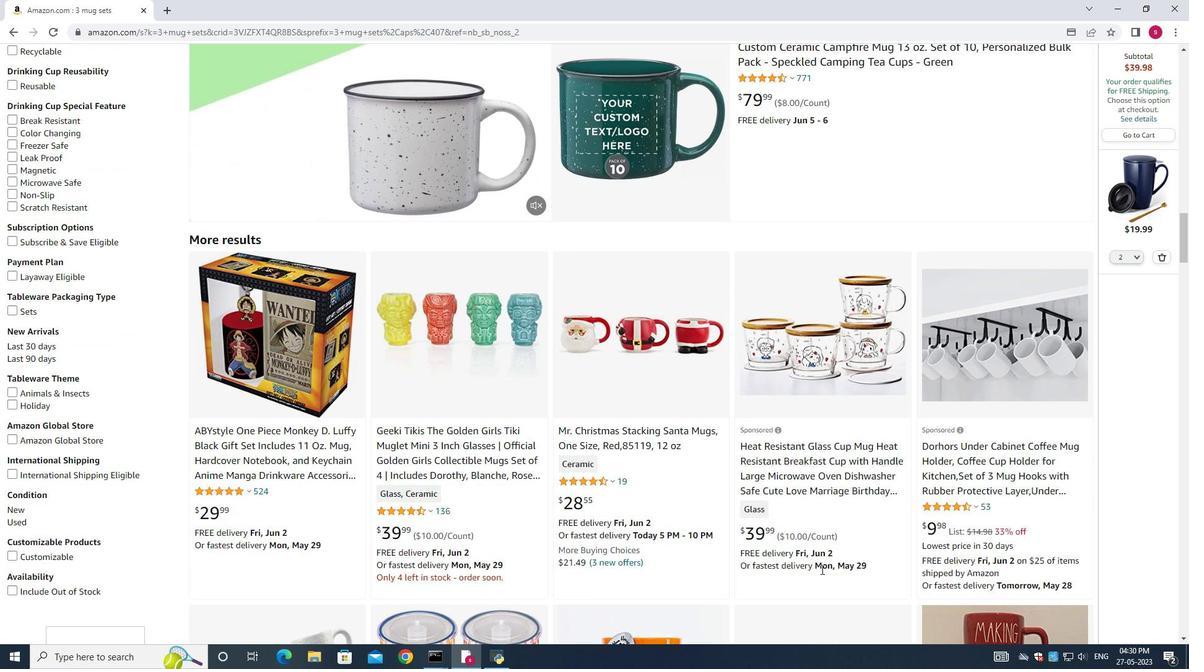 
Action: Mouse scrolled (843, 571) with delta (0, 0)
Screenshot: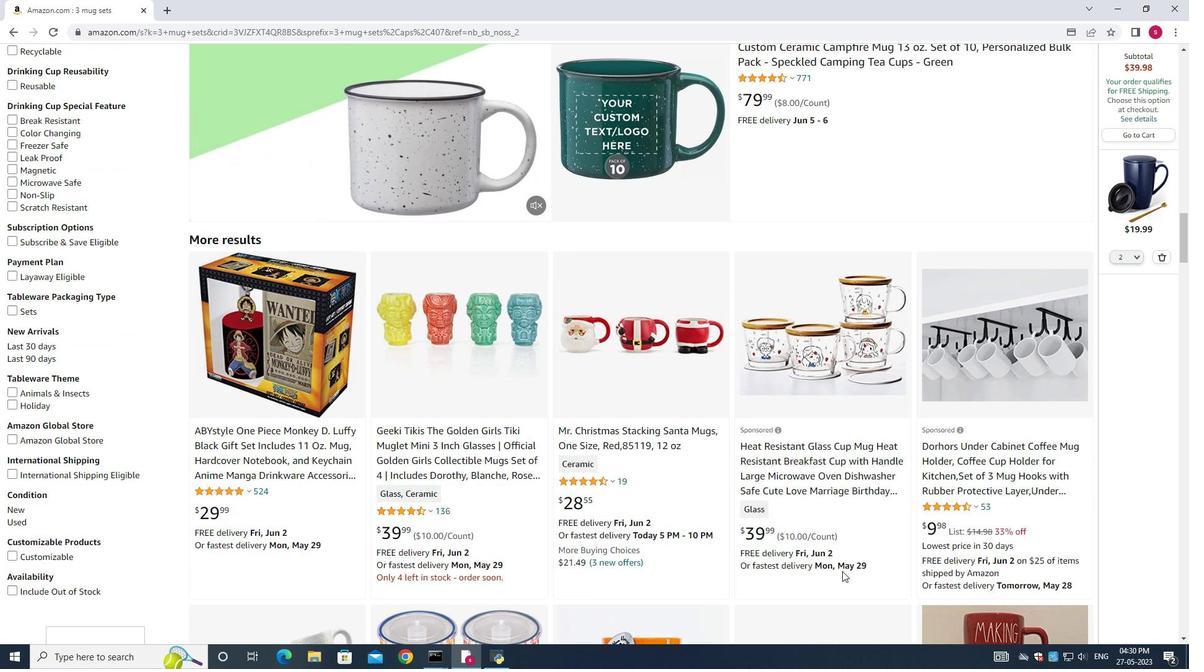 
Action: Mouse scrolled (843, 571) with delta (0, 0)
Screenshot: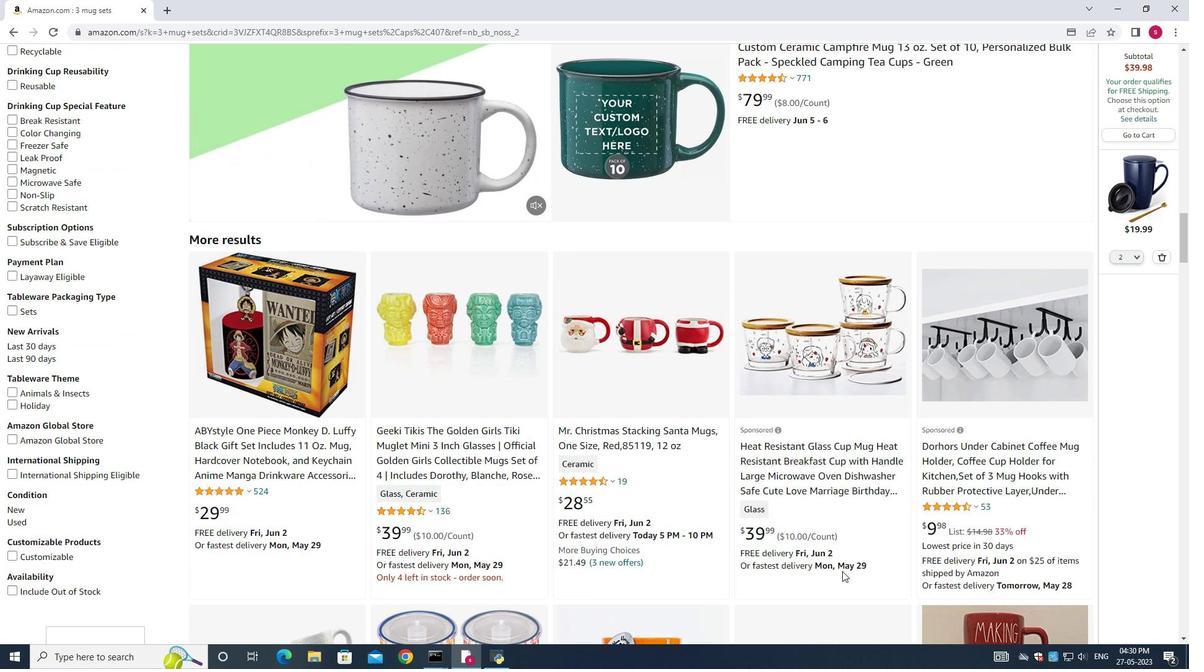 
Action: Mouse scrolled (843, 571) with delta (0, 0)
Screenshot: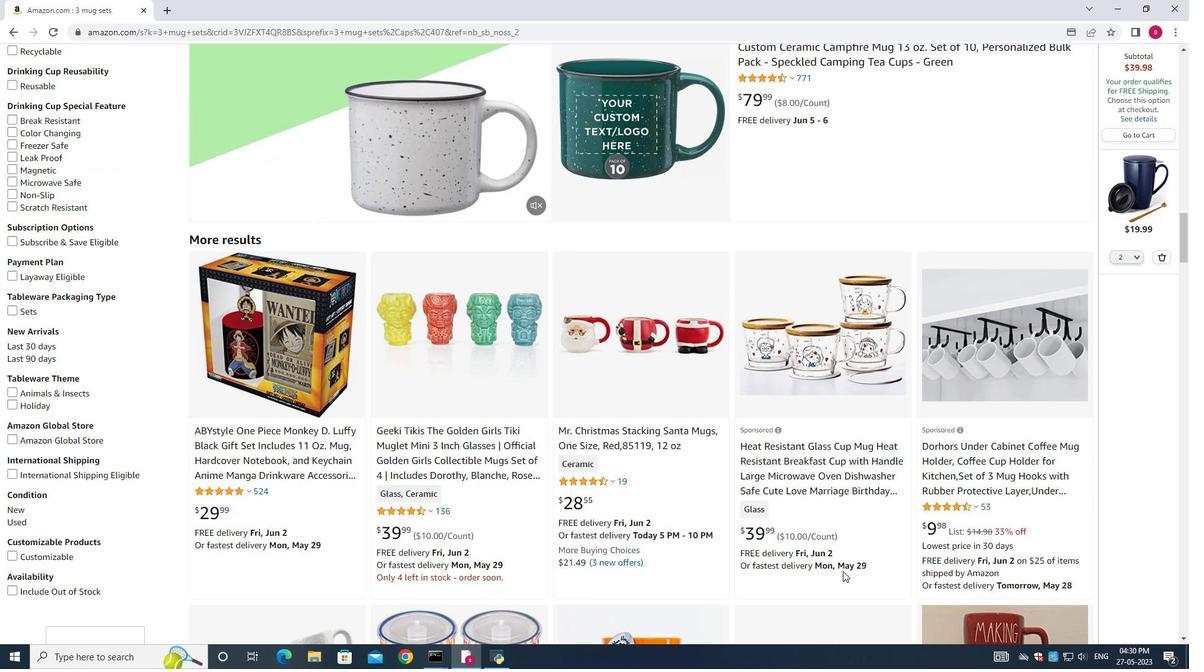 
Action: Mouse scrolled (843, 571) with delta (0, 0)
Screenshot: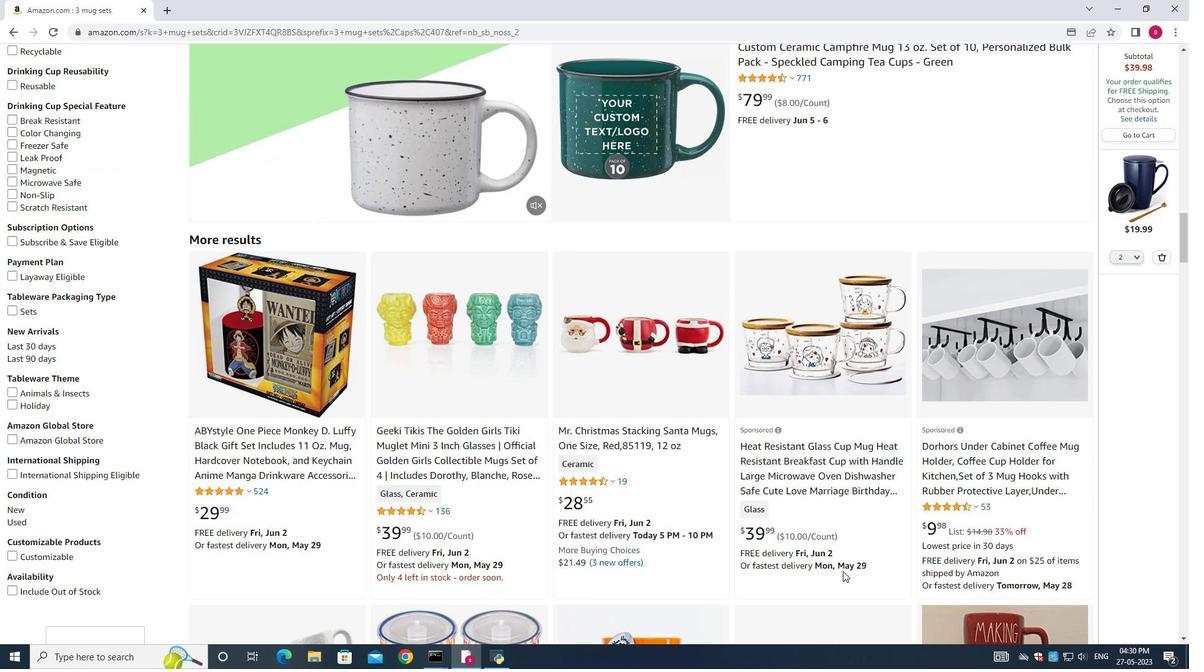 
Action: Mouse scrolled (843, 571) with delta (0, 0)
Screenshot: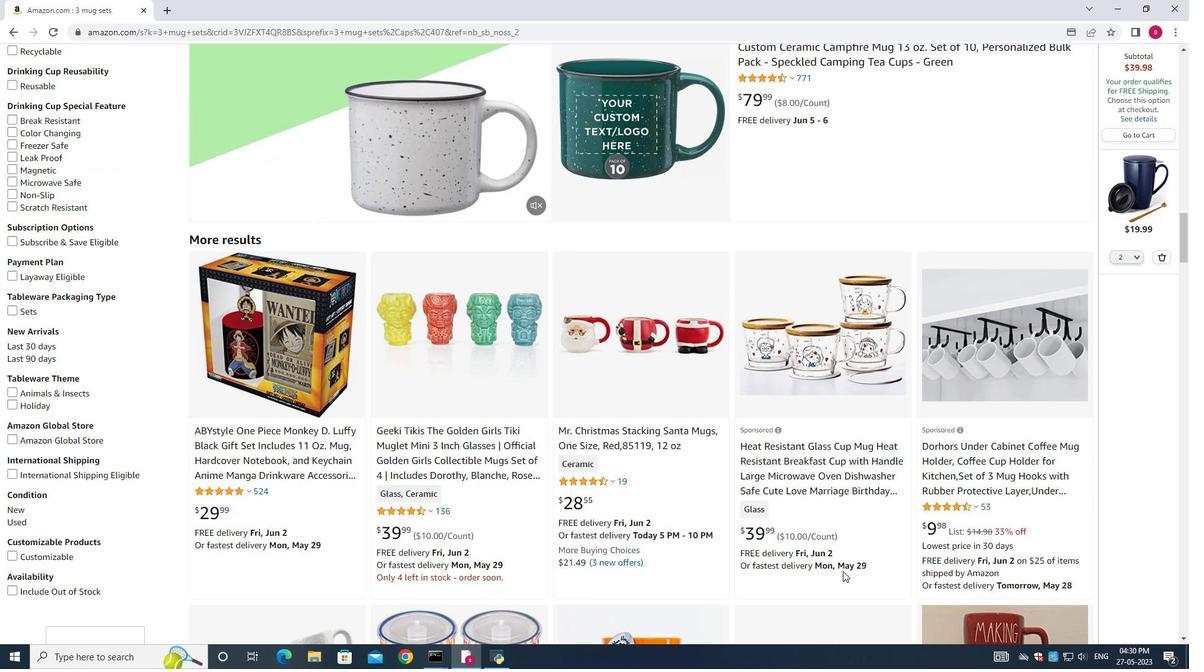 
Action: Mouse scrolled (843, 571) with delta (0, 0)
Screenshot: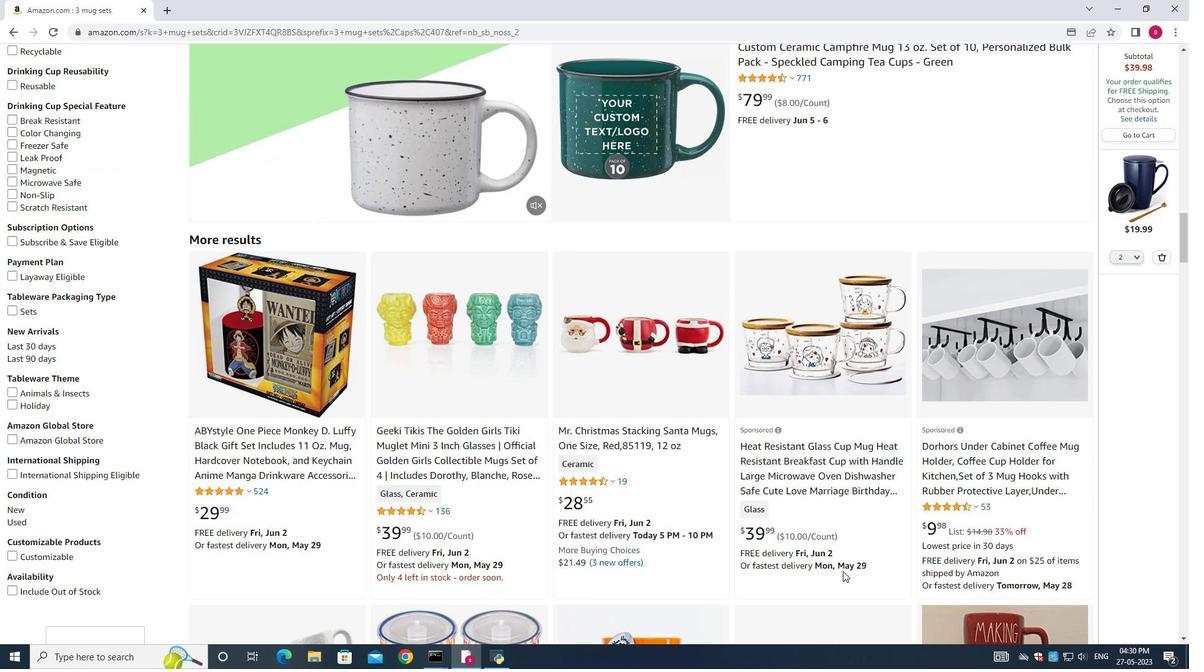
Action: Mouse scrolled (843, 571) with delta (0, 0)
Screenshot: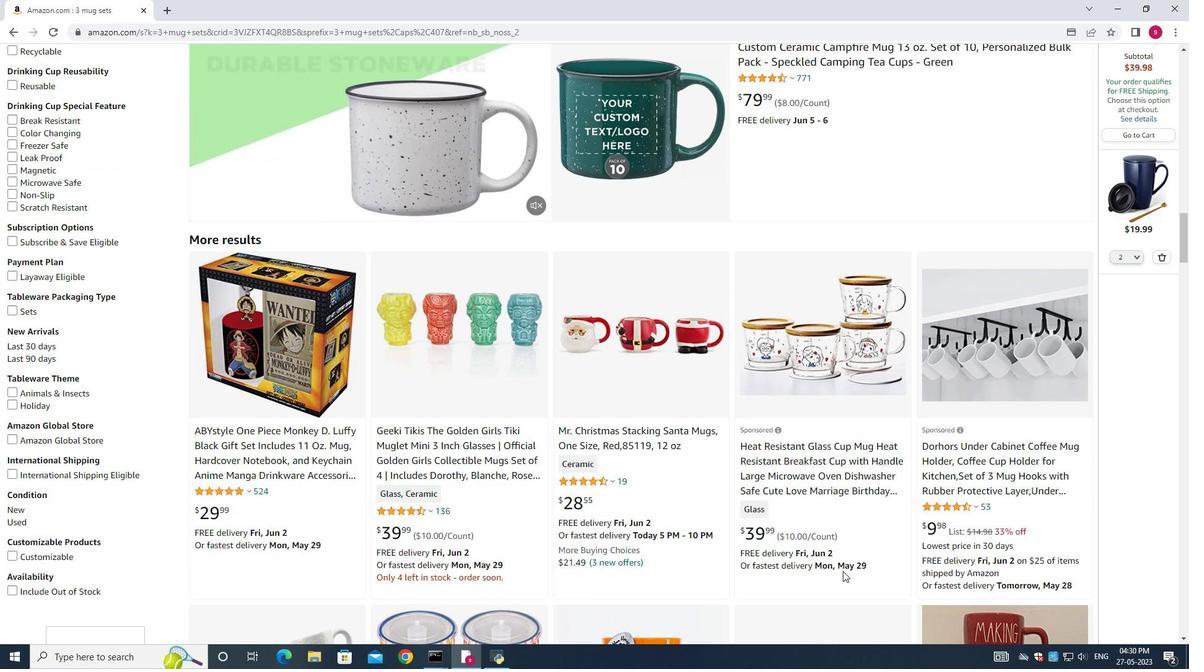 
Action: Mouse moved to (844, 570)
Screenshot: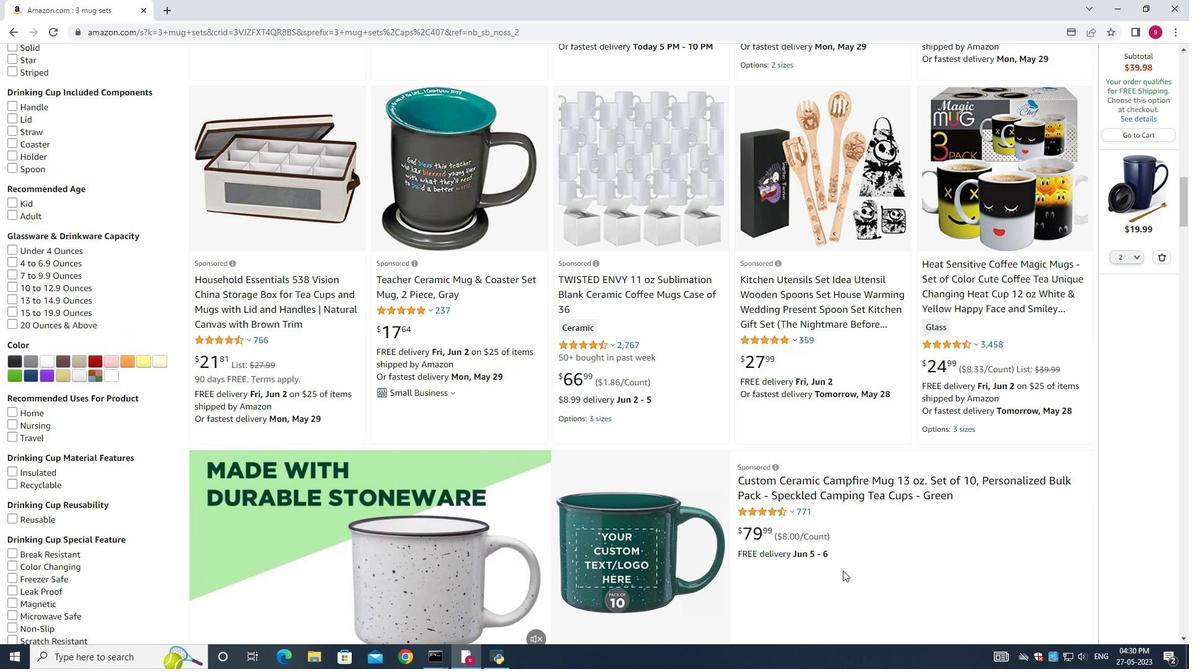 
Action: Mouse scrolled (844, 571) with delta (0, 0)
Screenshot: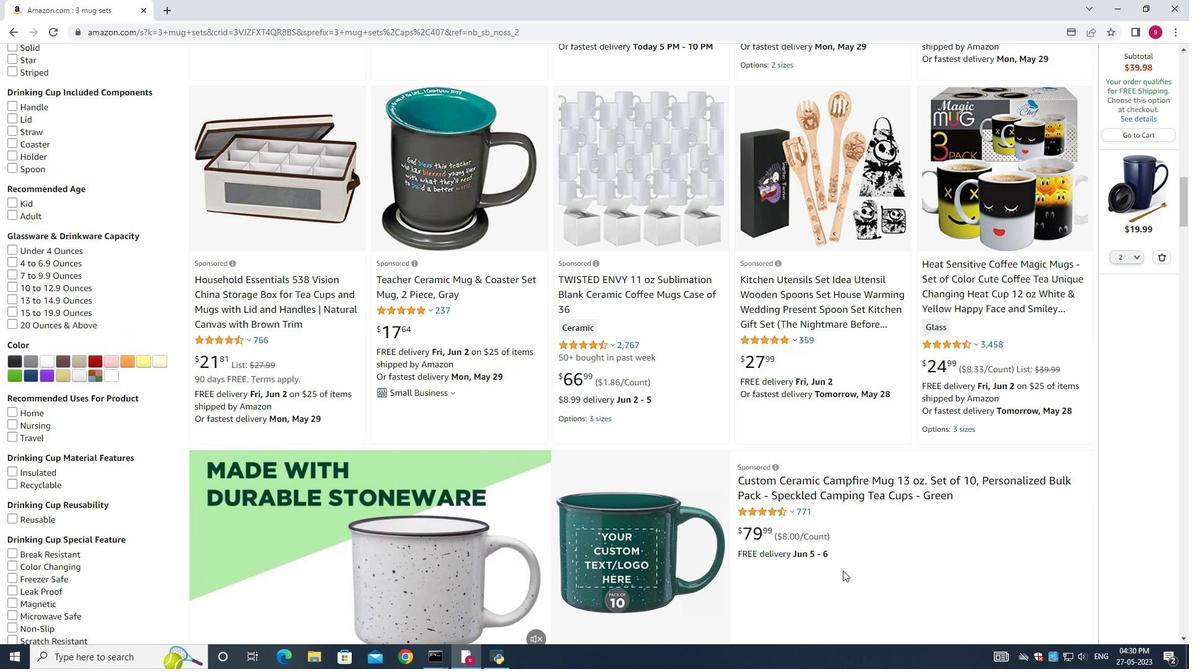 
Action: Mouse scrolled (844, 570) with delta (0, 0)
Screenshot: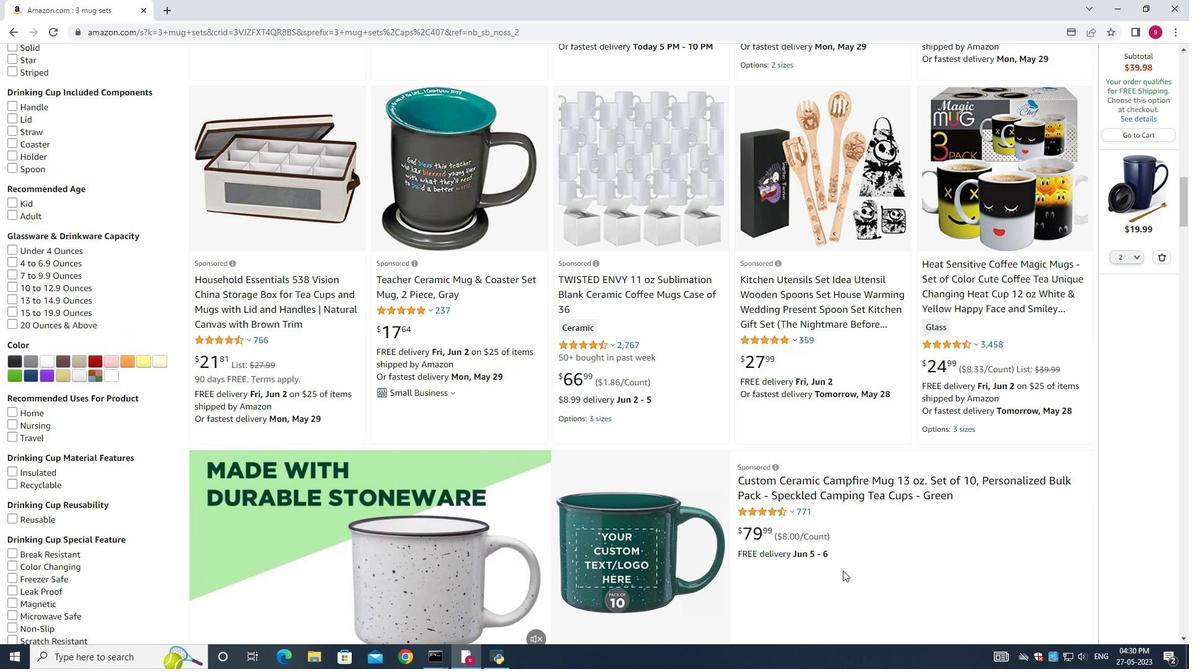 
Action: Mouse scrolled (844, 570) with delta (0, 0)
Screenshot: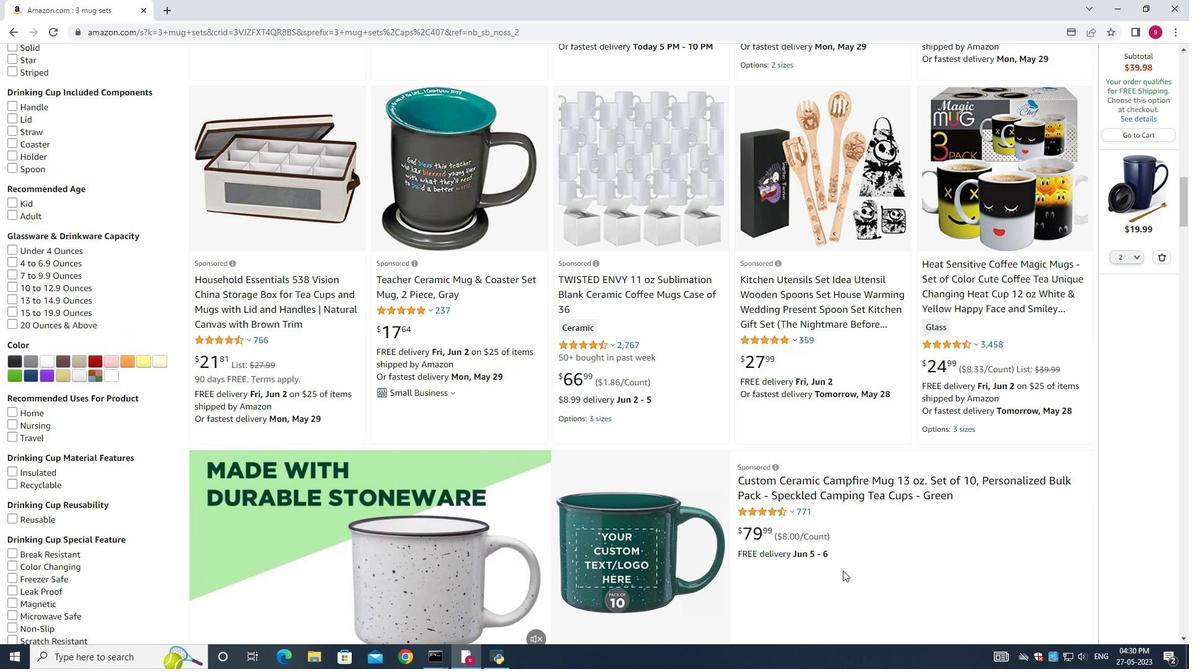
Action: Mouse scrolled (844, 570) with delta (0, 0)
Screenshot: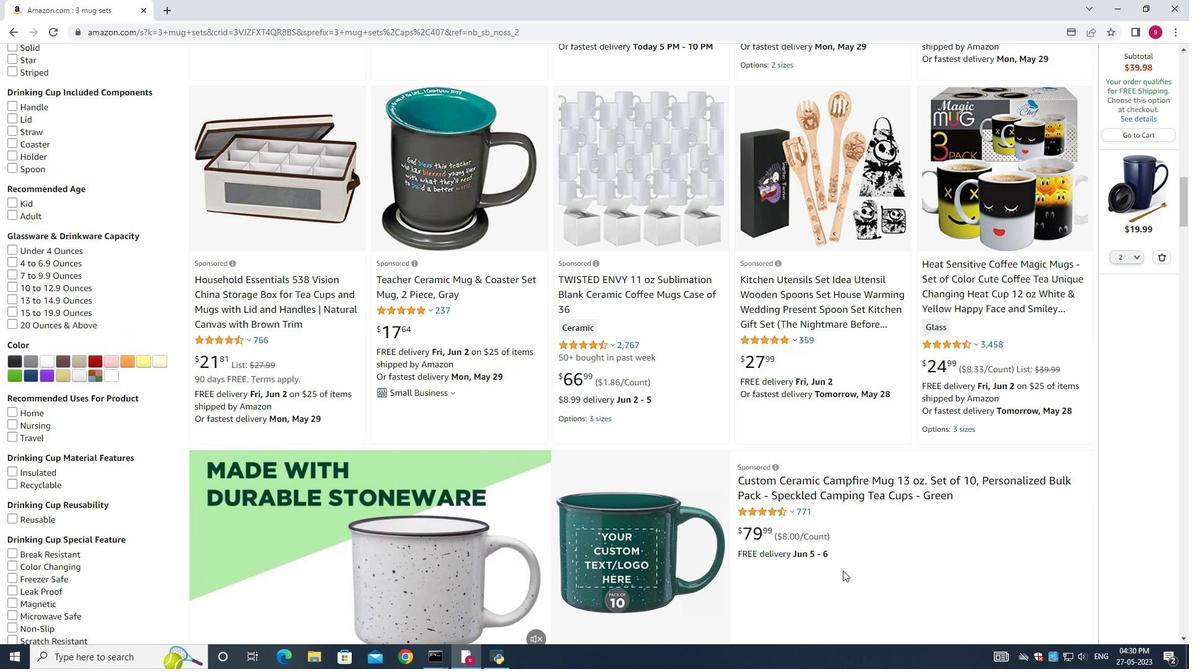 
Action: Mouse scrolled (844, 570) with delta (0, 0)
Screenshot: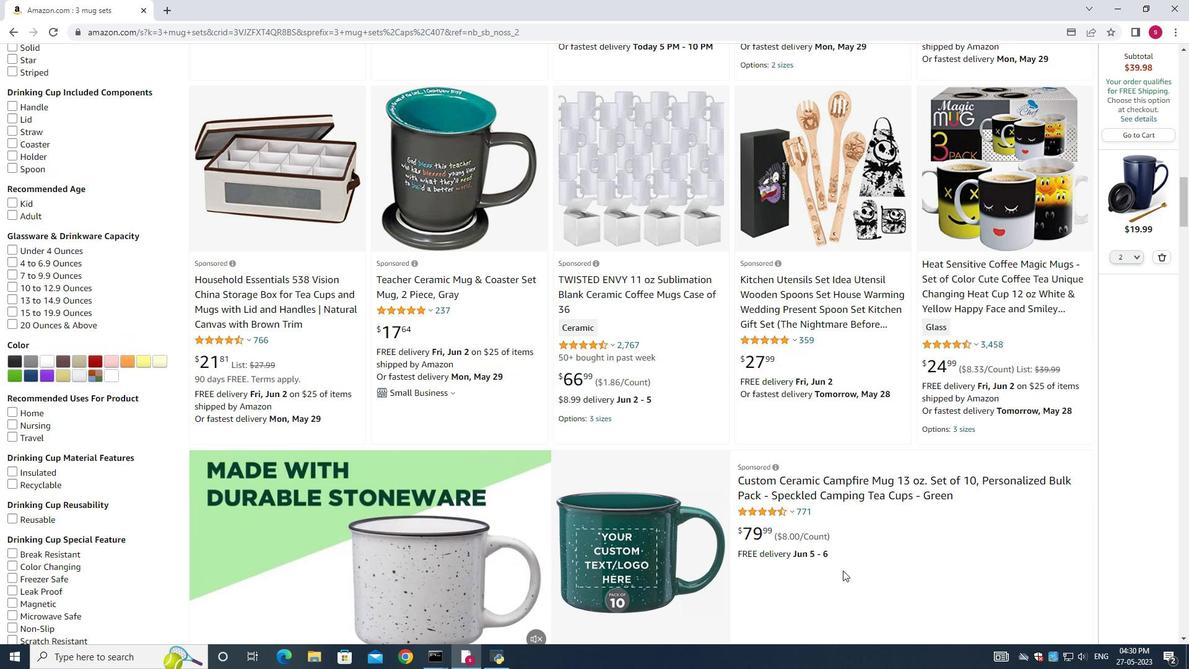 
Action: Mouse scrolled (844, 570) with delta (0, 0)
Screenshot: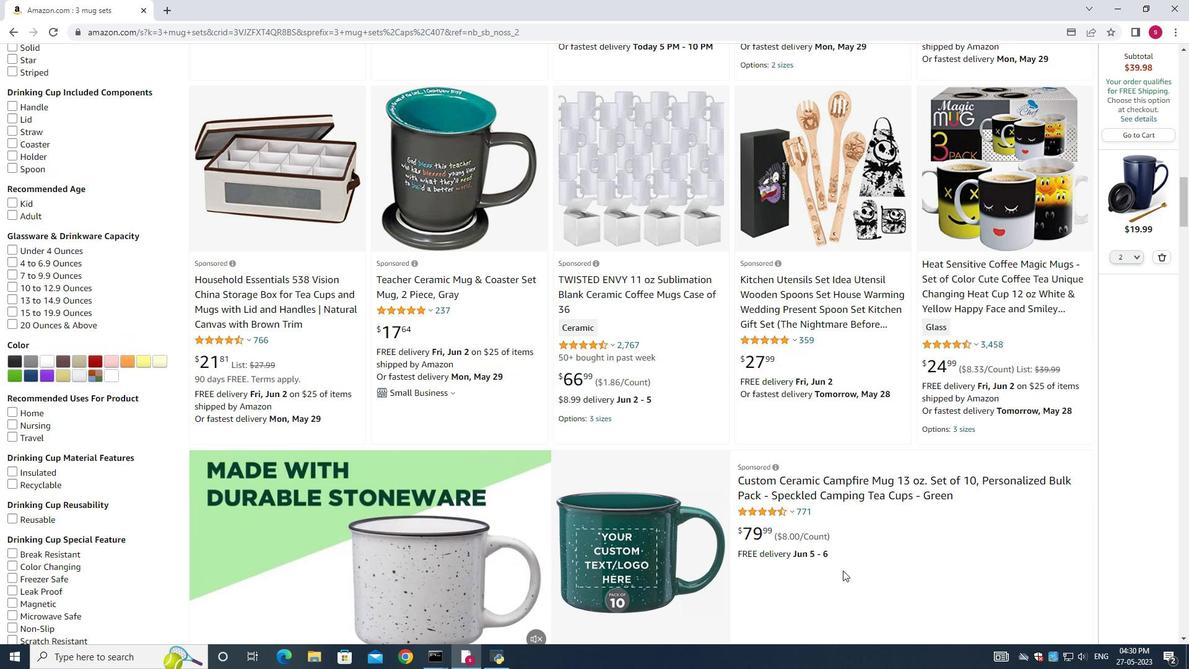 
Action: Mouse scrolled (844, 570) with delta (0, 0)
Screenshot: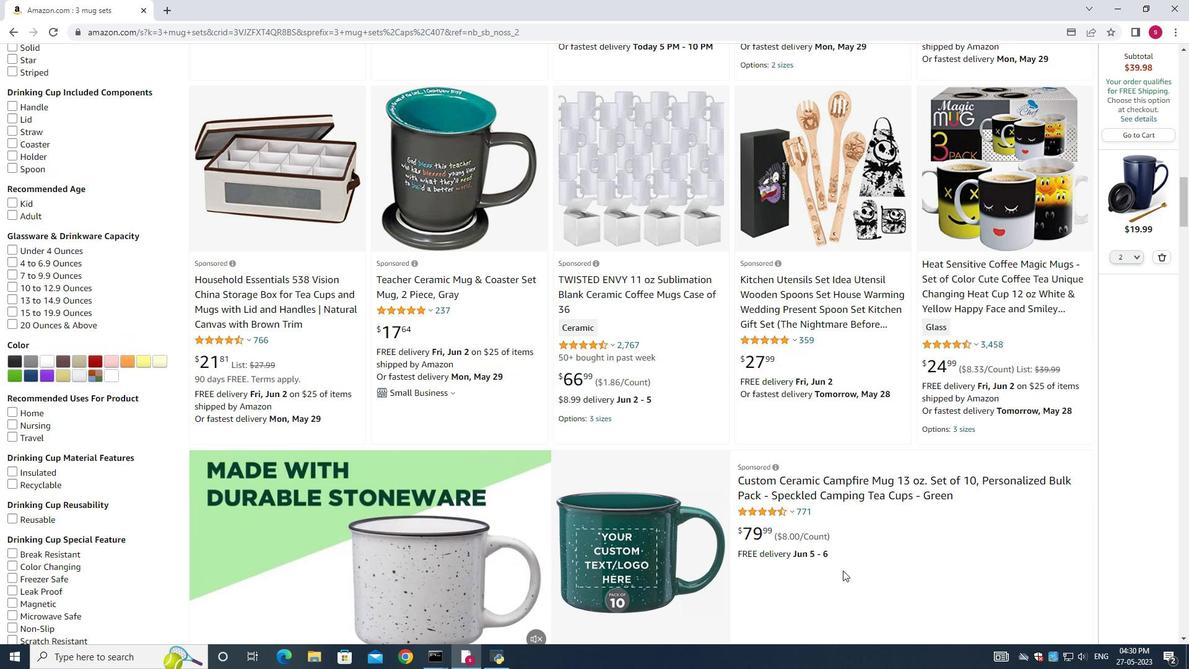 
Action: Mouse moved to (739, 394)
Screenshot: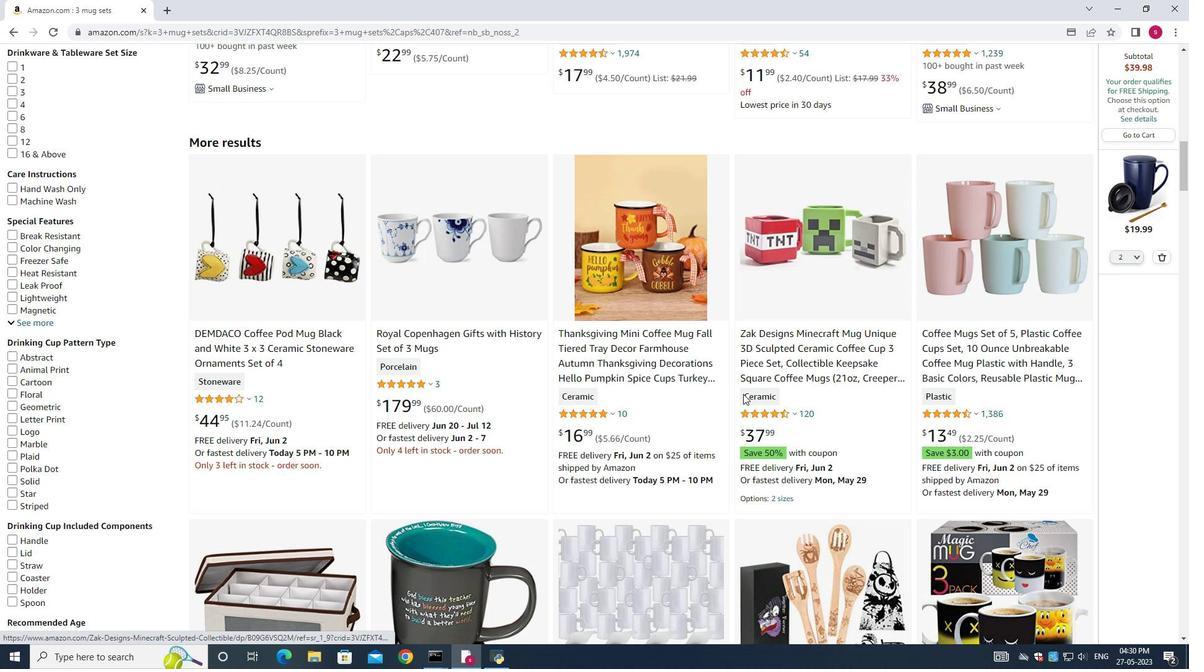 
Action: Mouse scrolled (739, 394) with delta (0, 0)
Screenshot: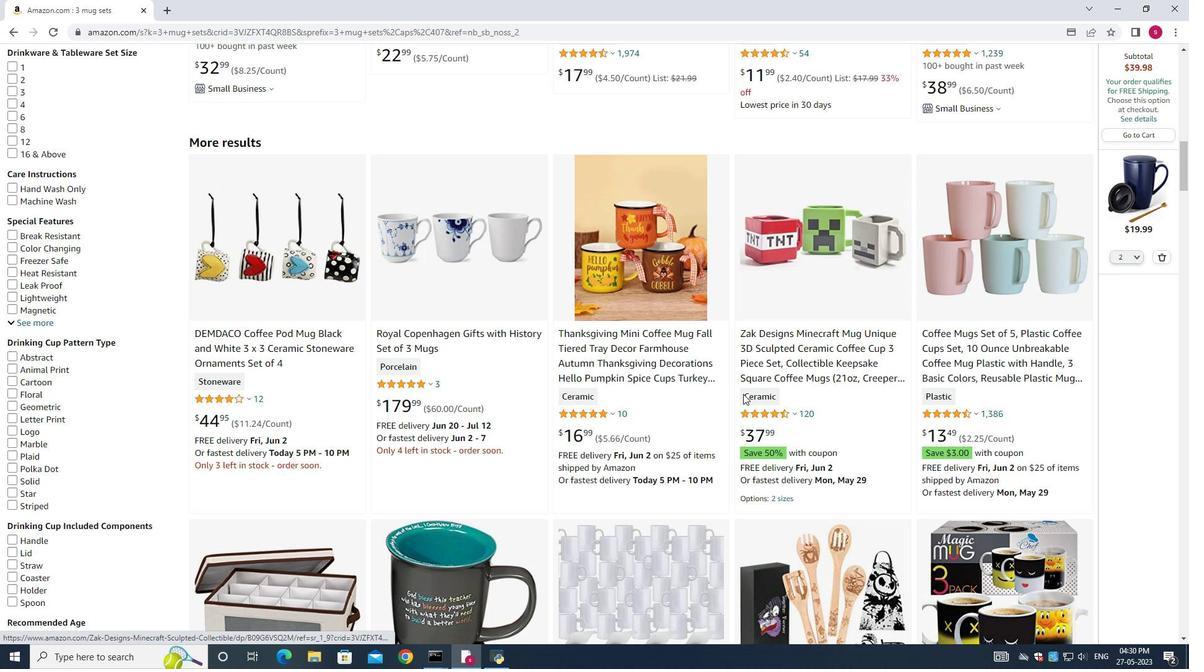 
Action: Mouse scrolled (739, 394) with delta (0, 0)
Screenshot: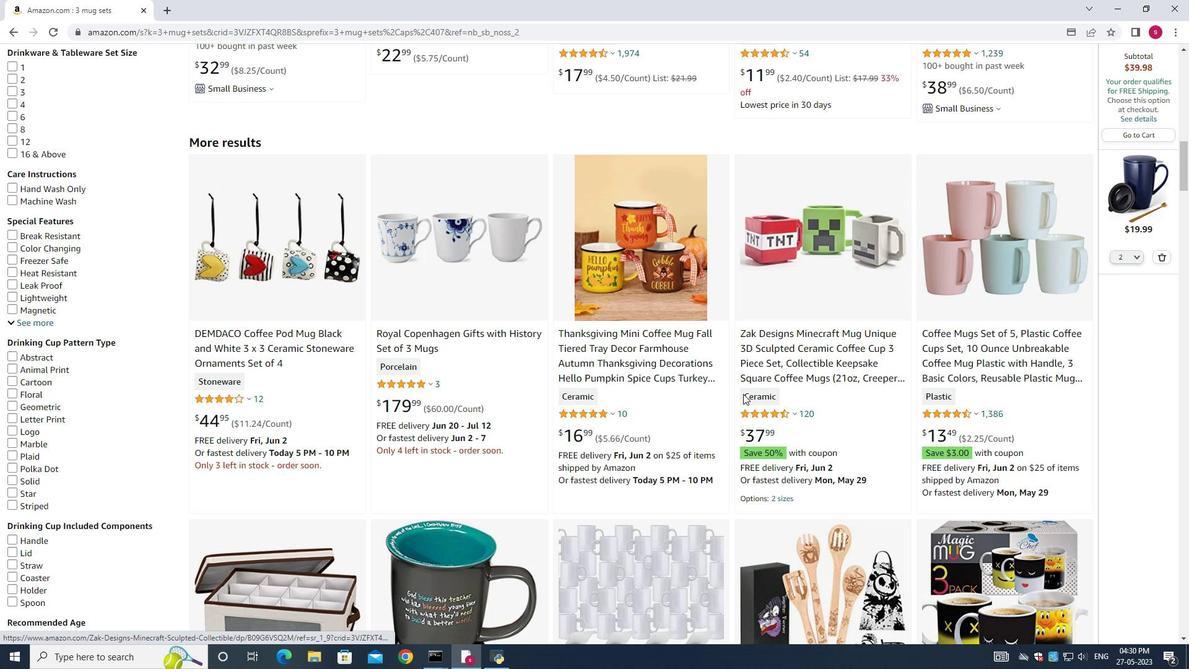 
Action: Mouse scrolled (739, 394) with delta (0, 0)
Screenshot: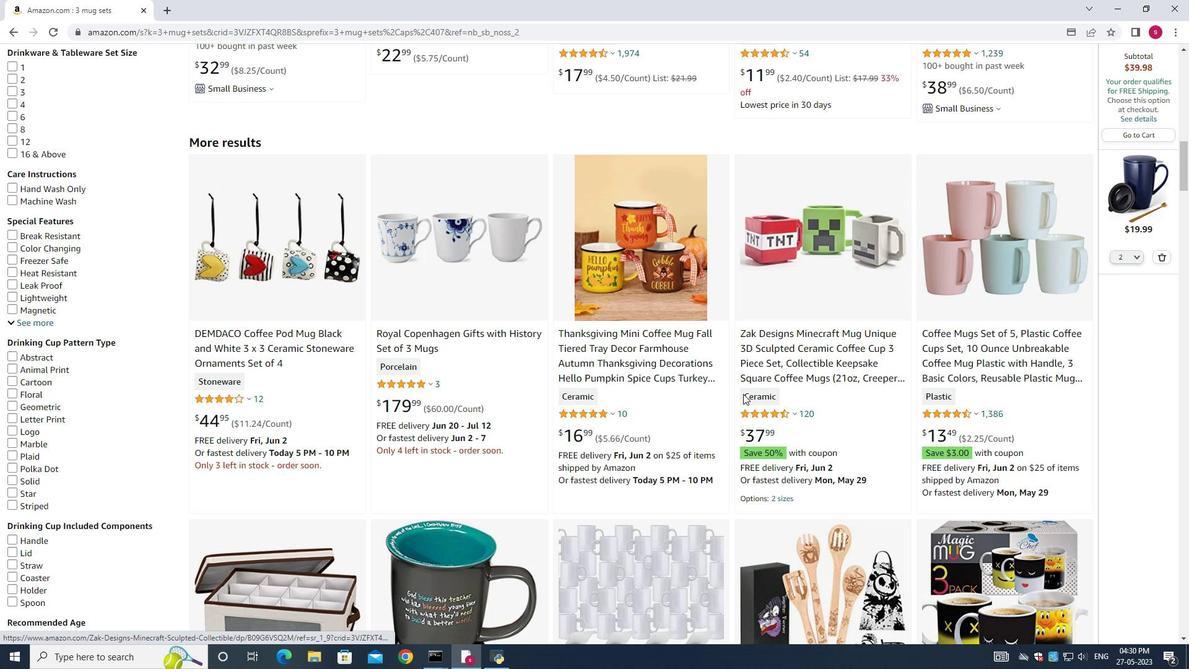 
Action: Mouse scrolled (739, 394) with delta (0, 0)
Screenshot: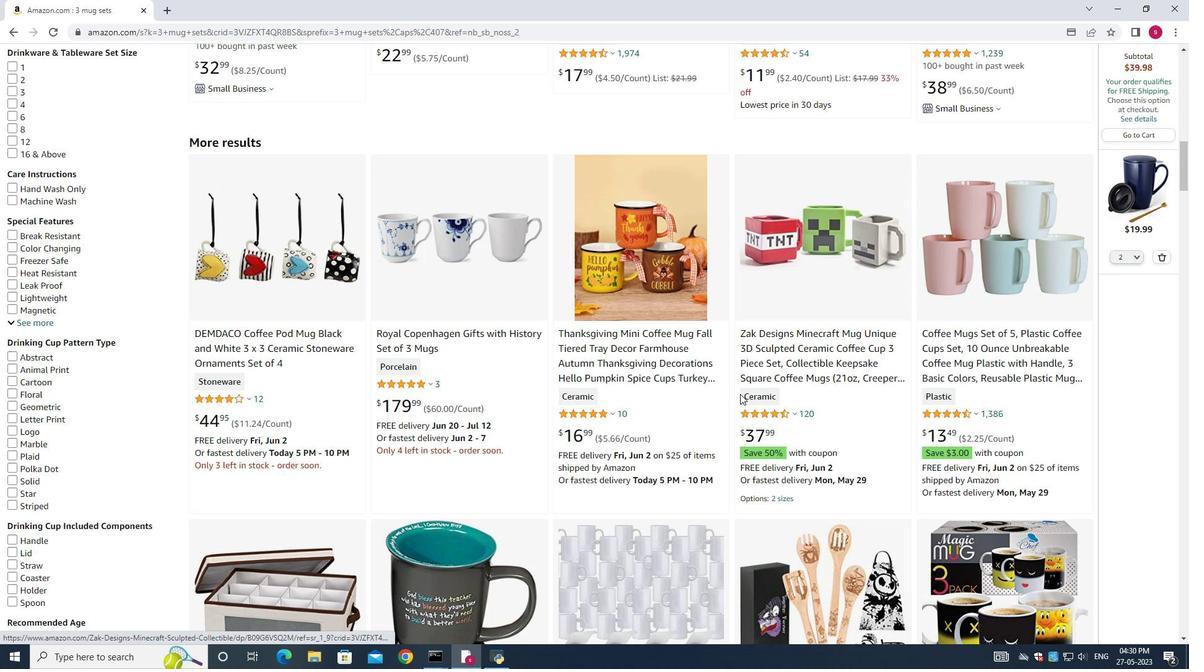 
Action: Mouse scrolled (739, 394) with delta (0, 0)
Screenshot: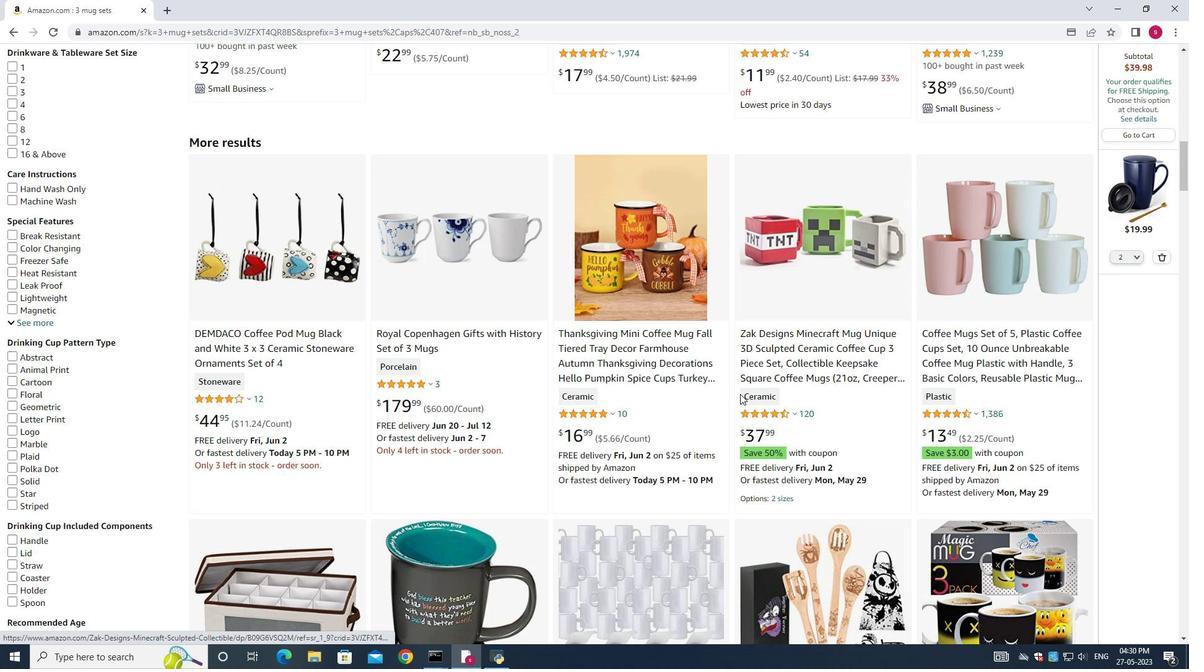 
Action: Mouse moved to (716, 348)
Screenshot: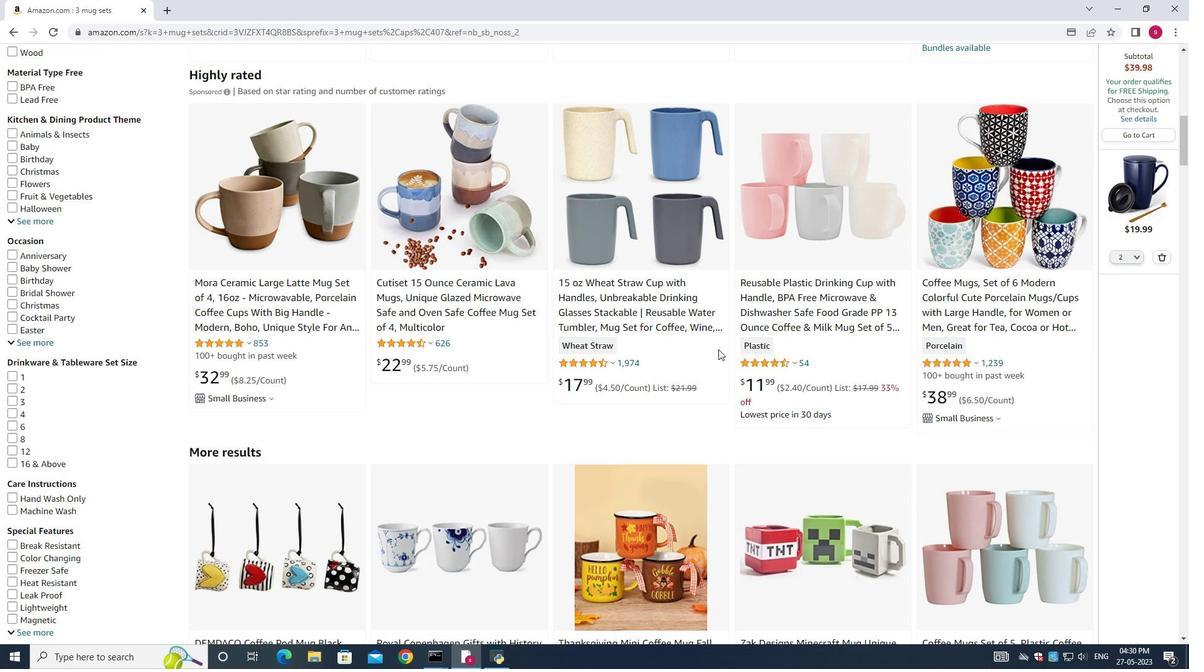 
Action: Mouse scrolled (716, 348) with delta (0, 0)
Screenshot: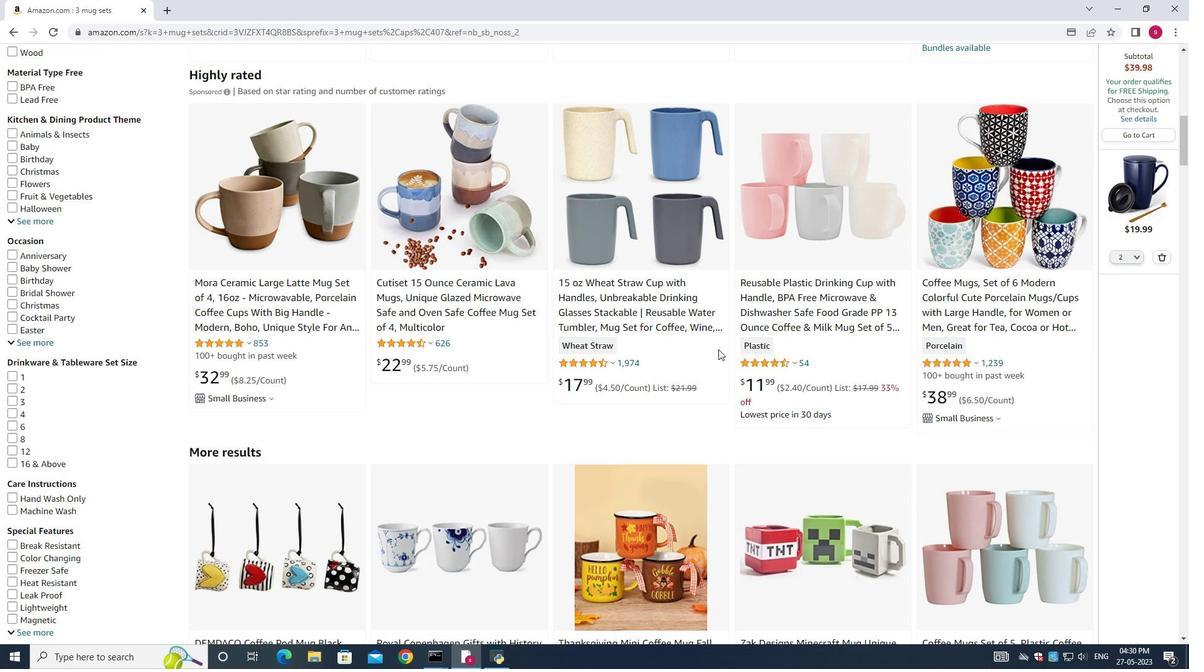 
Action: Mouse scrolled (716, 348) with delta (0, 0)
Screenshot: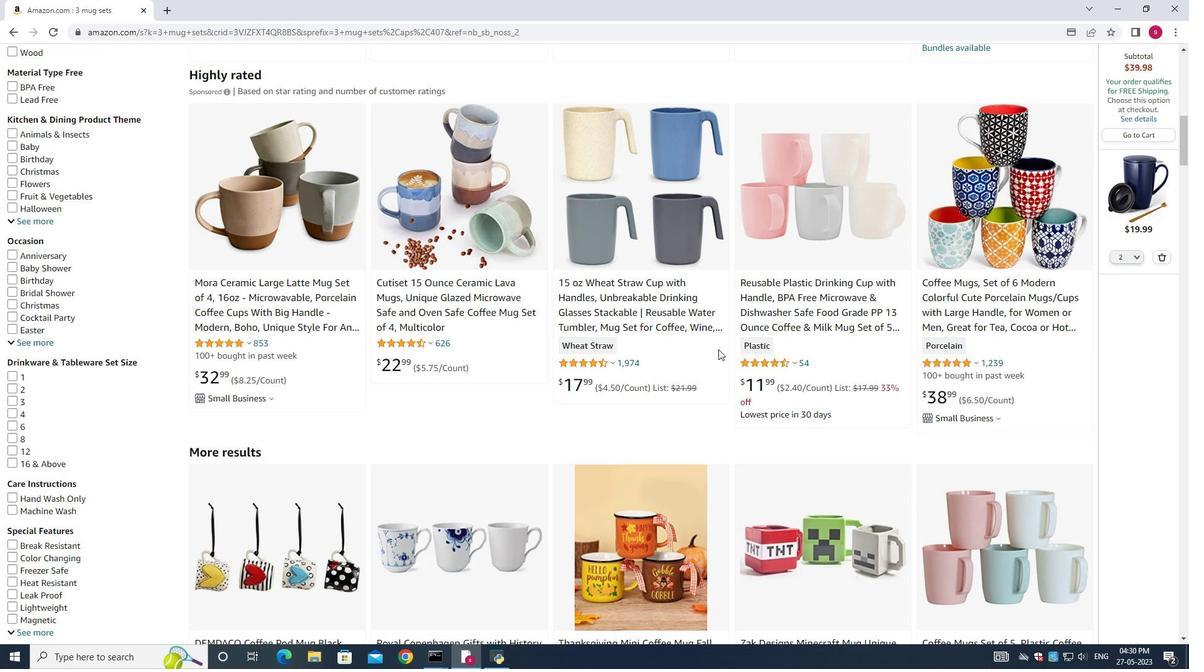 
Action: Mouse scrolled (716, 348) with delta (0, 0)
Screenshot: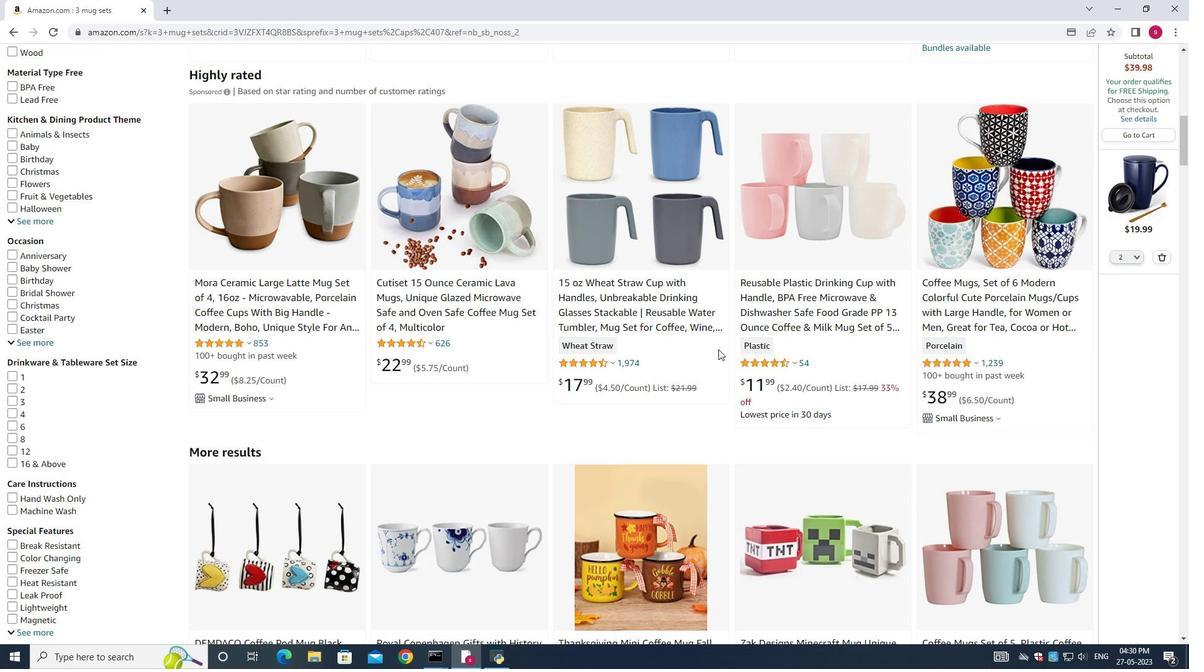 
Action: Mouse scrolled (716, 348) with delta (0, 0)
Screenshot: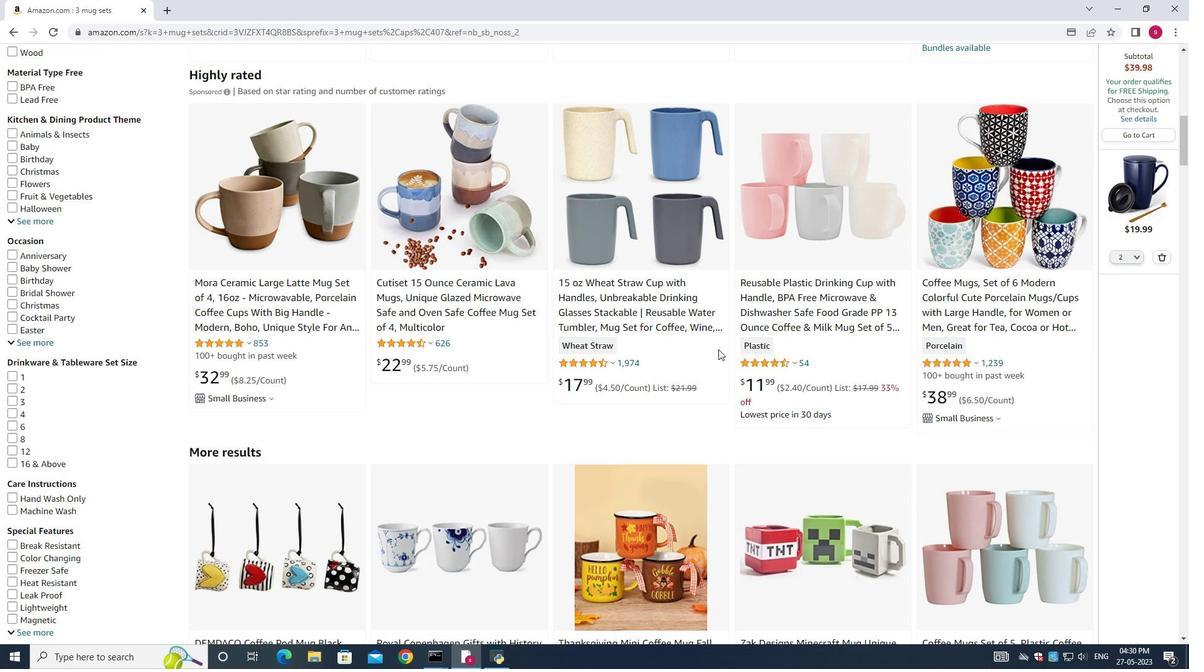 
Action: Mouse scrolled (716, 348) with delta (0, 0)
Screenshot: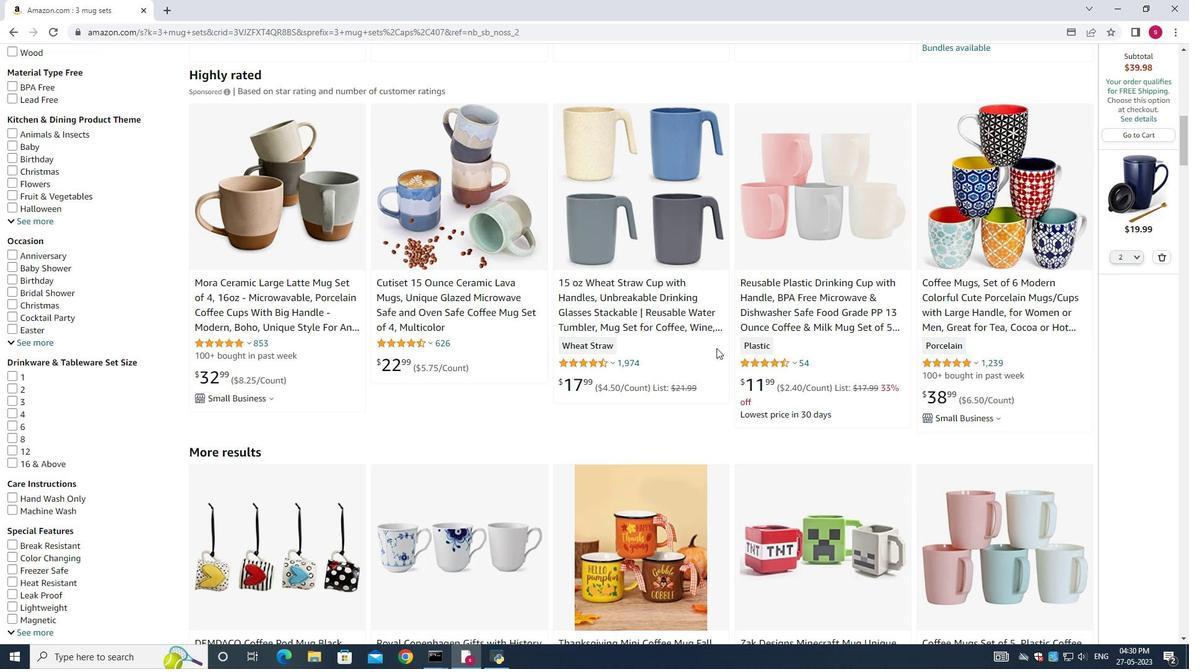
Action: Mouse scrolled (716, 348) with delta (0, 0)
Screenshot: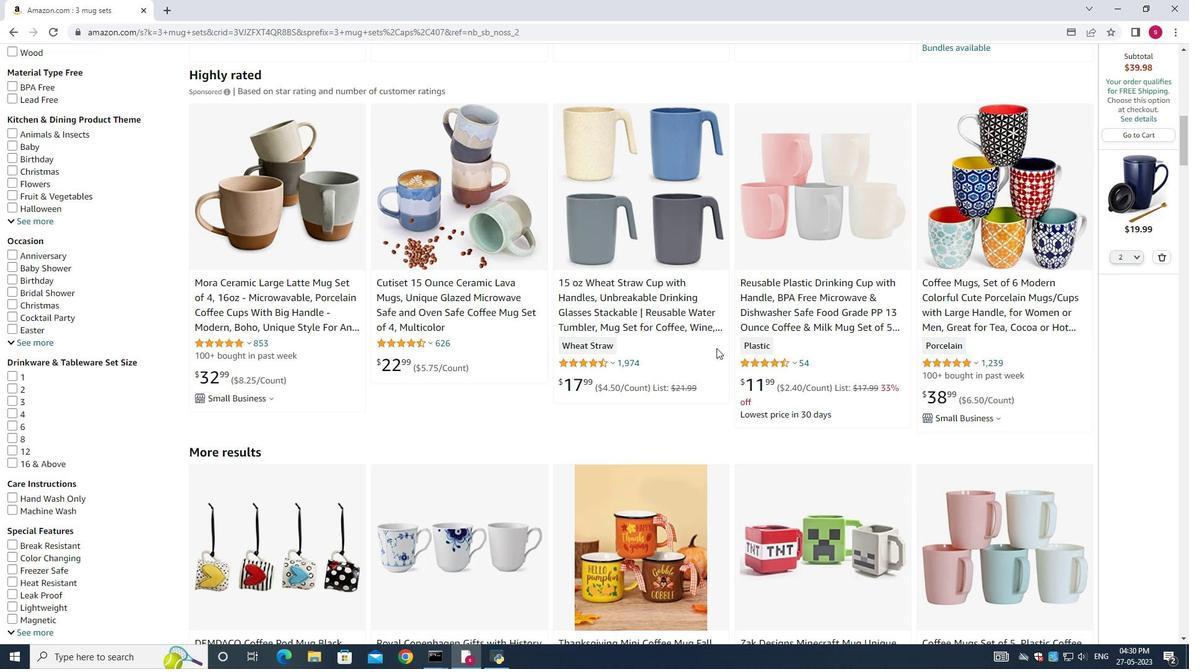 
Action: Mouse scrolled (716, 348) with delta (0, 0)
Screenshot: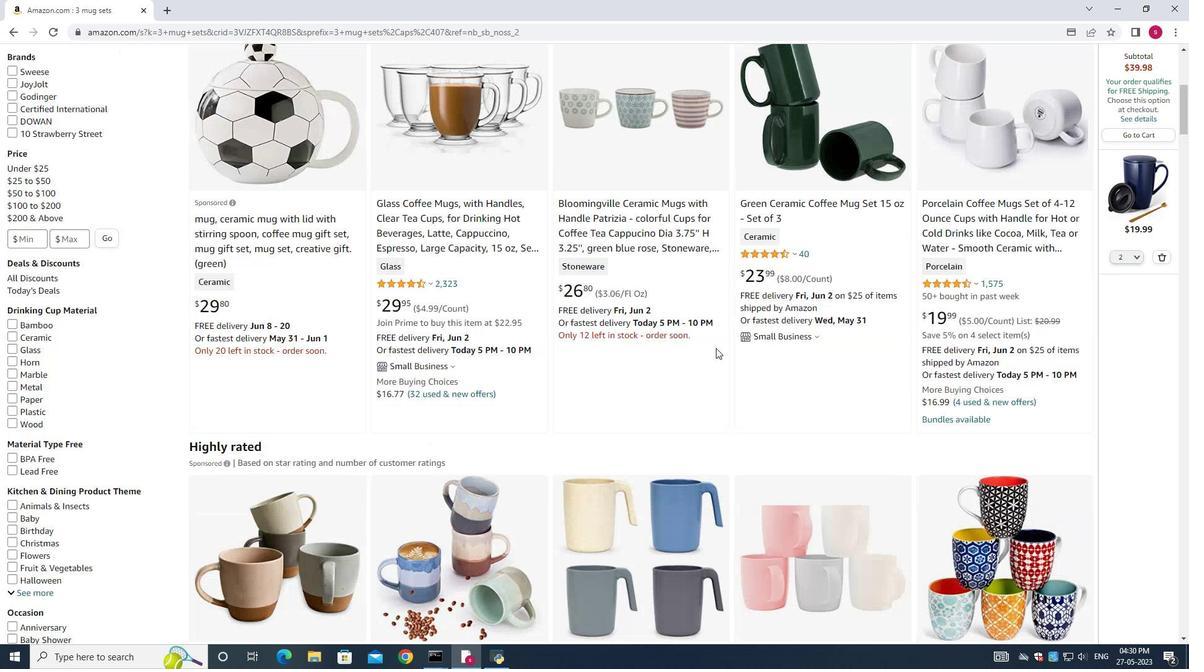 
Action: Mouse scrolled (716, 348) with delta (0, 0)
Screenshot: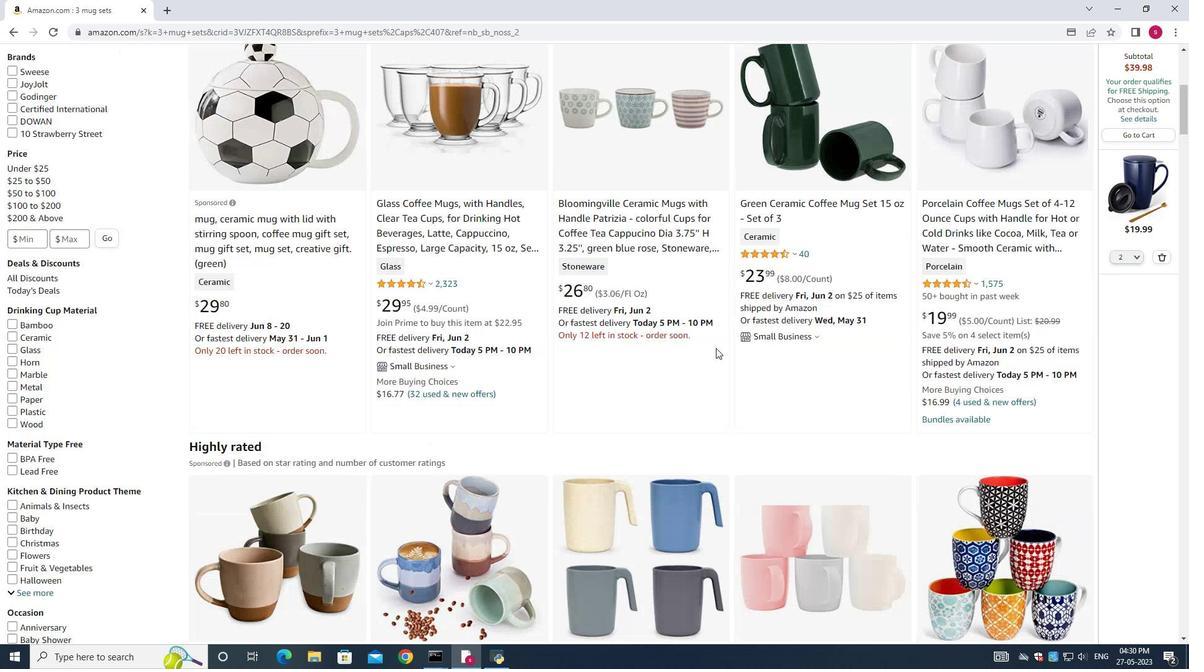 
Action: Mouse scrolled (716, 348) with delta (0, 0)
Screenshot: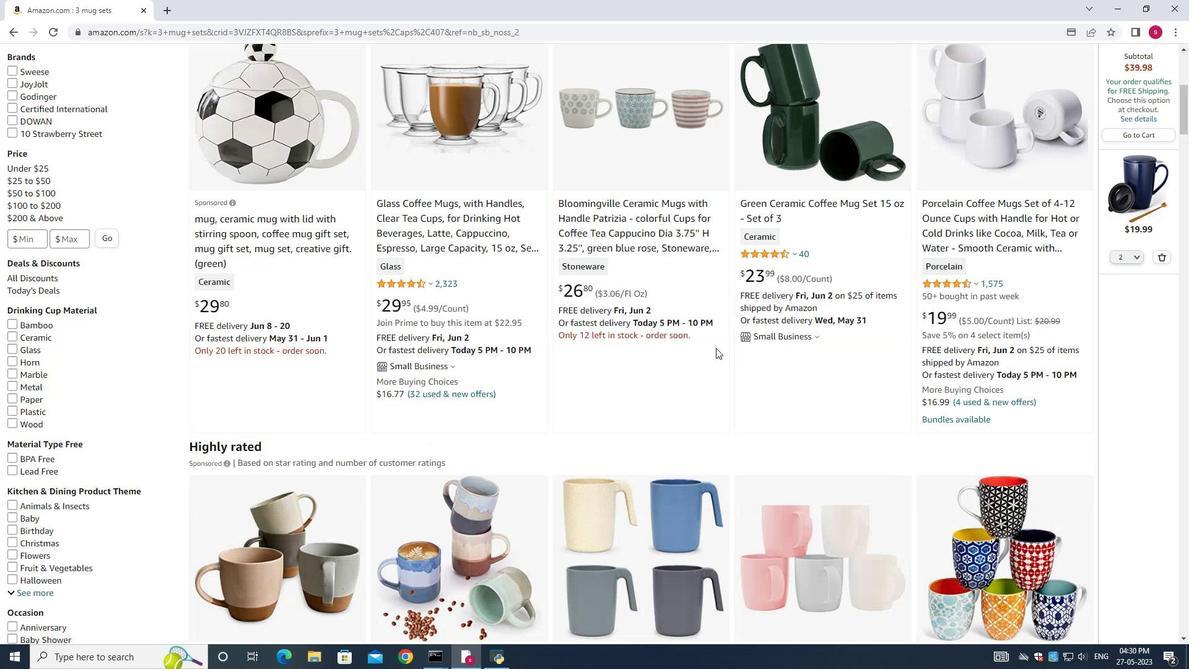 
Action: Mouse scrolled (716, 348) with delta (0, 0)
Screenshot: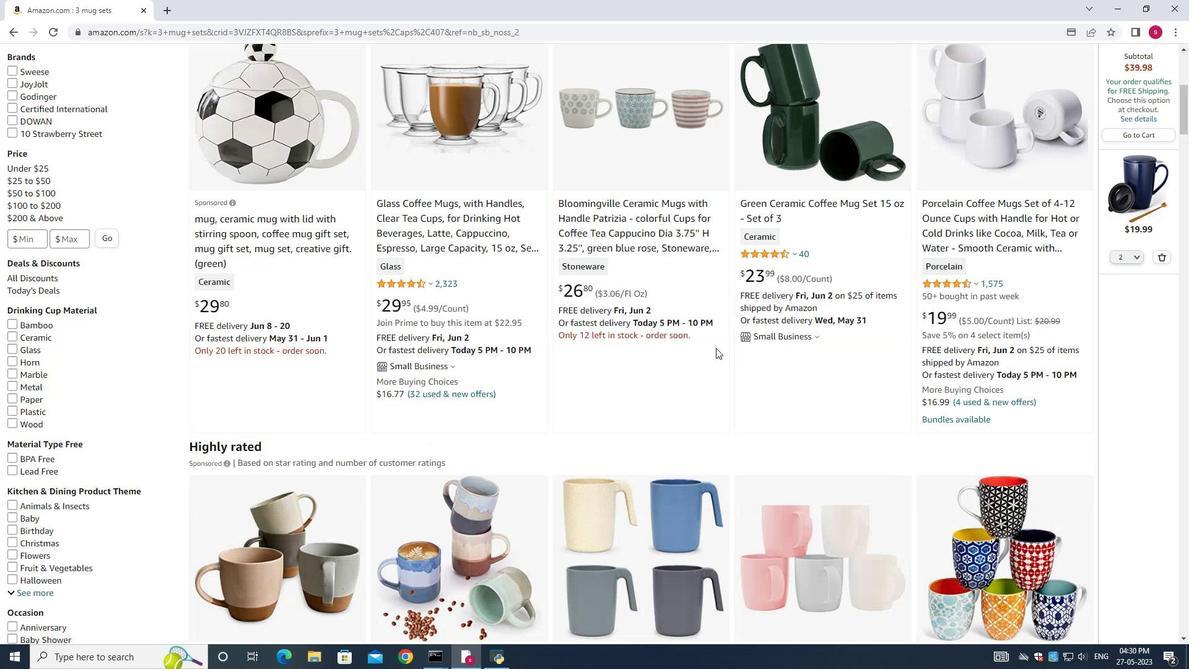 
Action: Mouse scrolled (716, 348) with delta (0, 0)
Screenshot: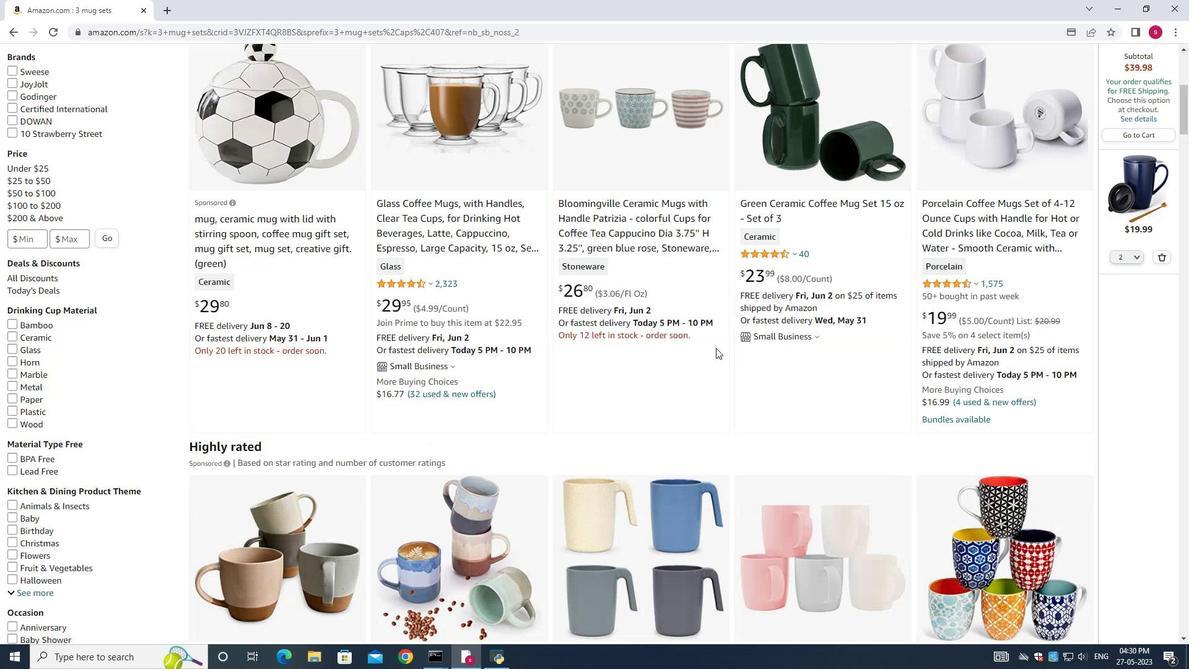
Action: Mouse scrolled (716, 348) with delta (0, 0)
Screenshot: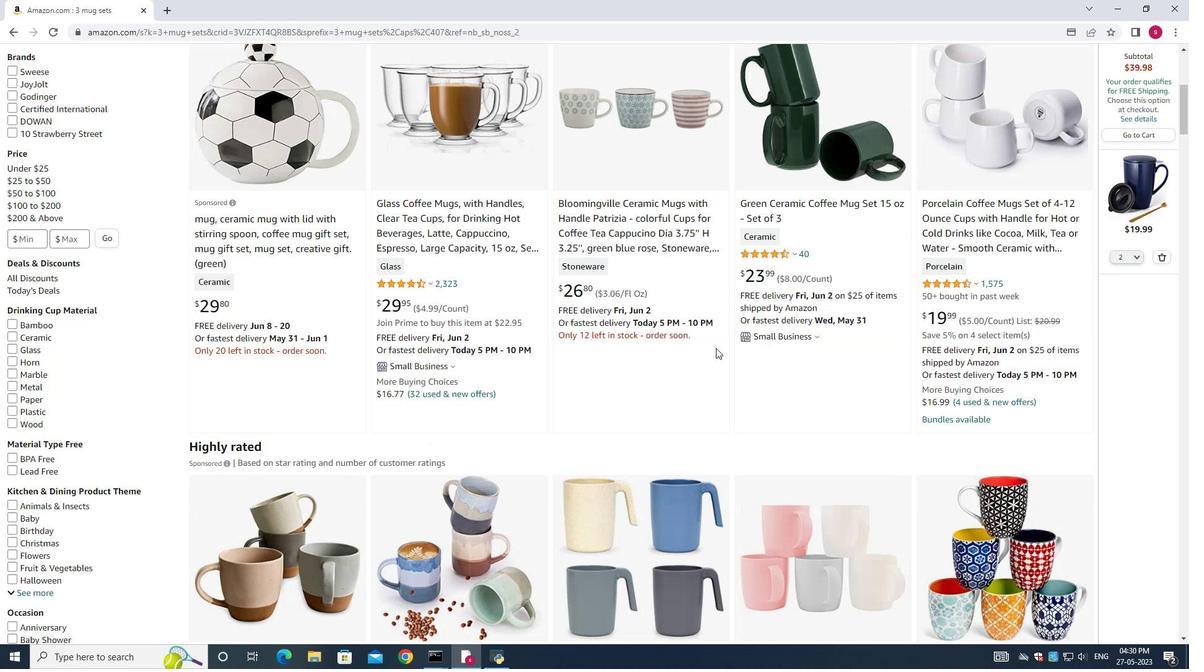 
Action: Mouse moved to (813, 472)
Screenshot: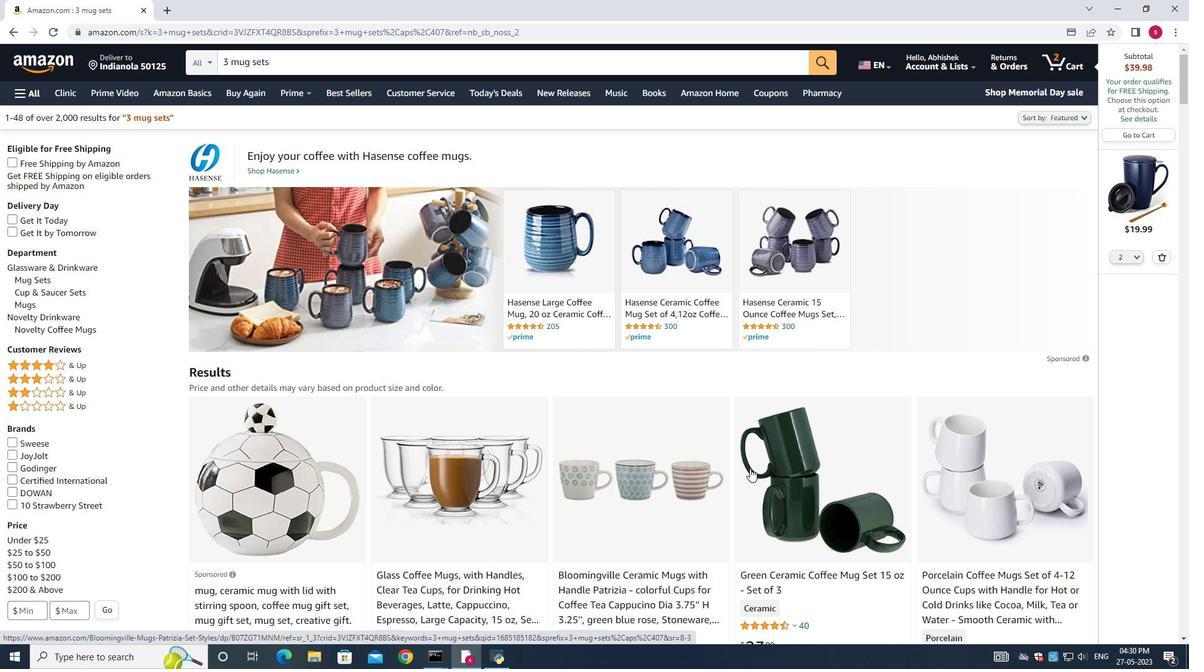 
Action: Mouse scrolled (813, 471) with delta (0, 0)
Screenshot: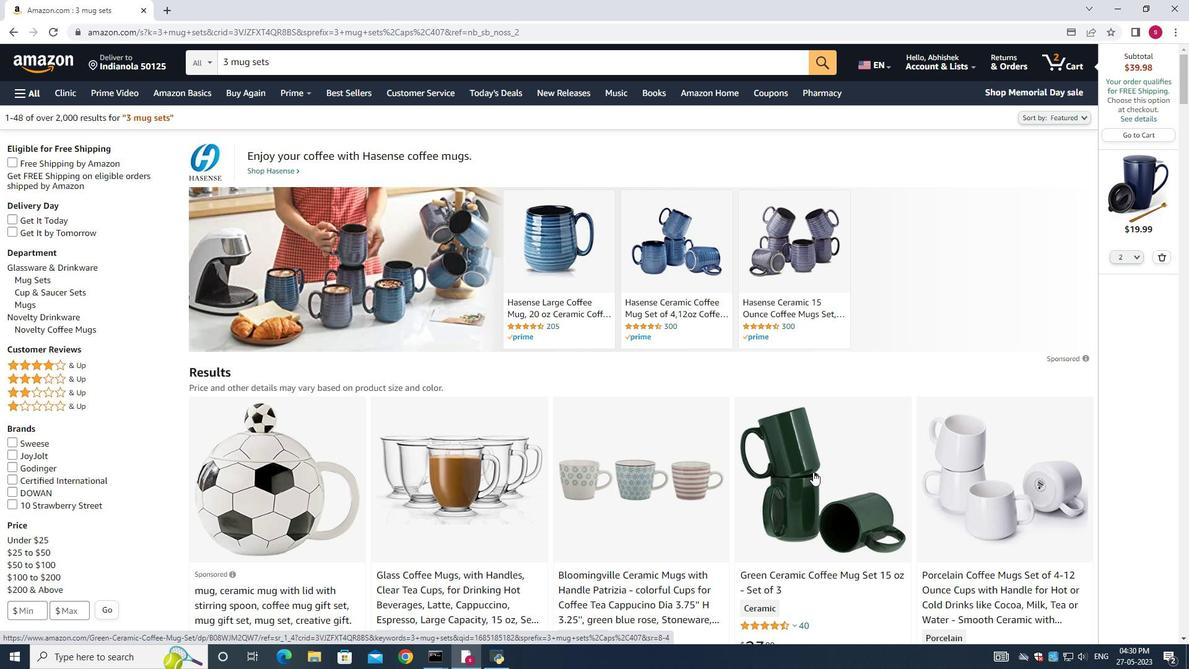 
Action: Mouse scrolled (813, 471) with delta (0, 0)
Screenshot: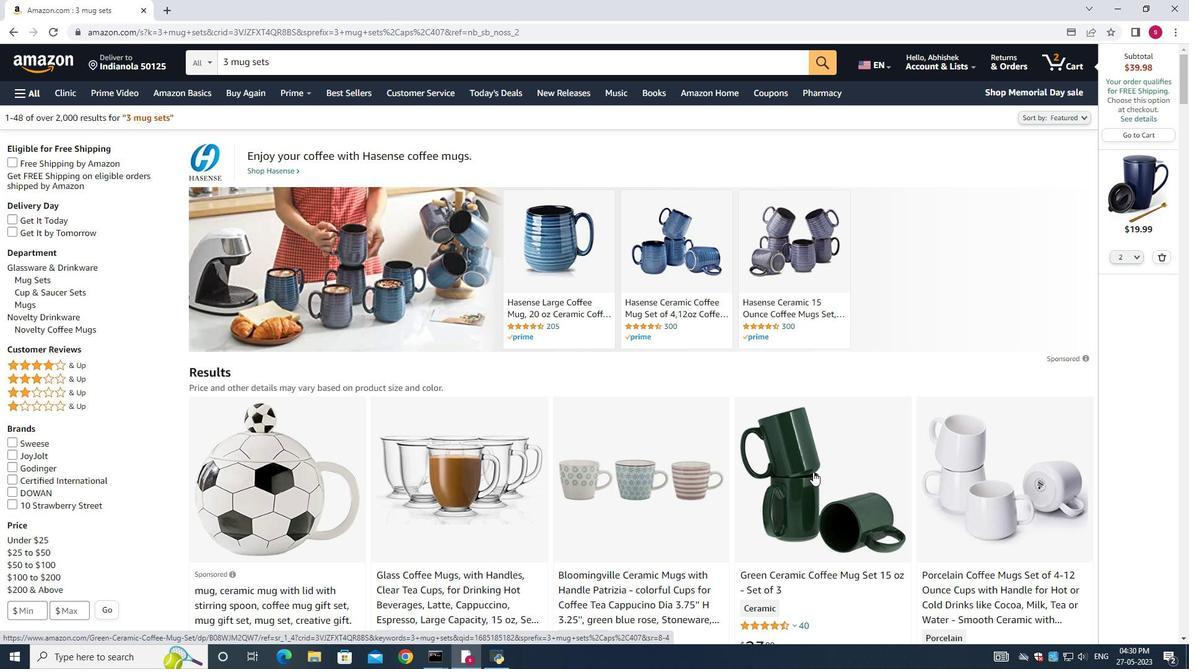 
Action: Mouse scrolled (813, 471) with delta (0, 0)
Screenshot: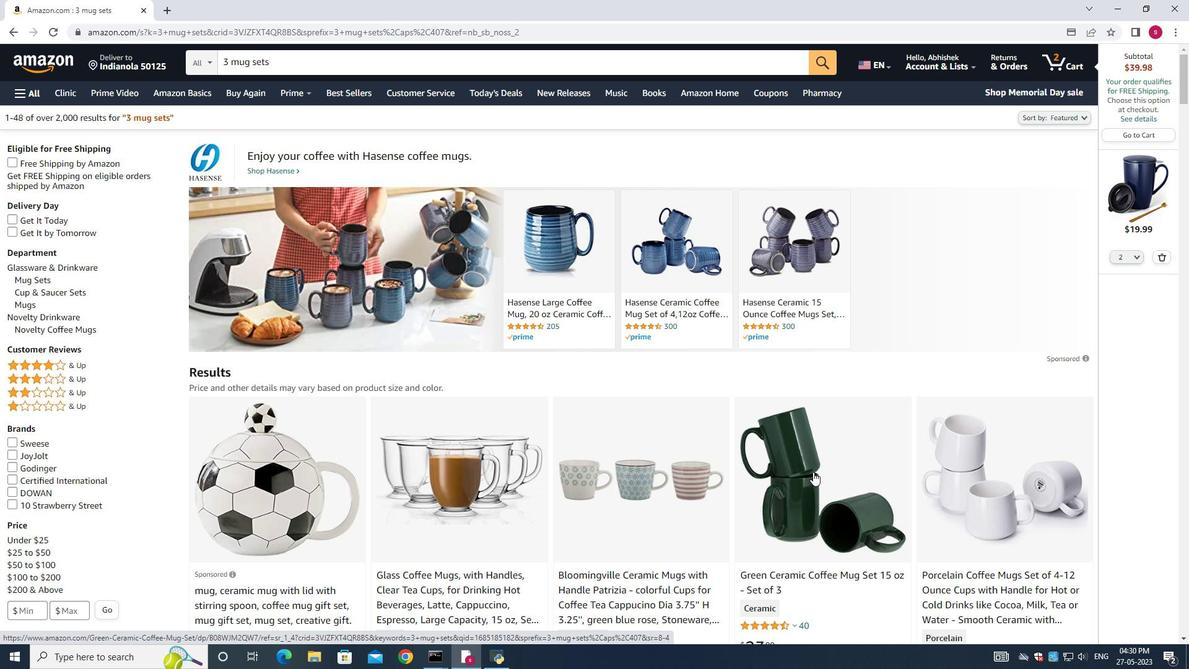 
Action: Mouse moved to (815, 341)
Screenshot: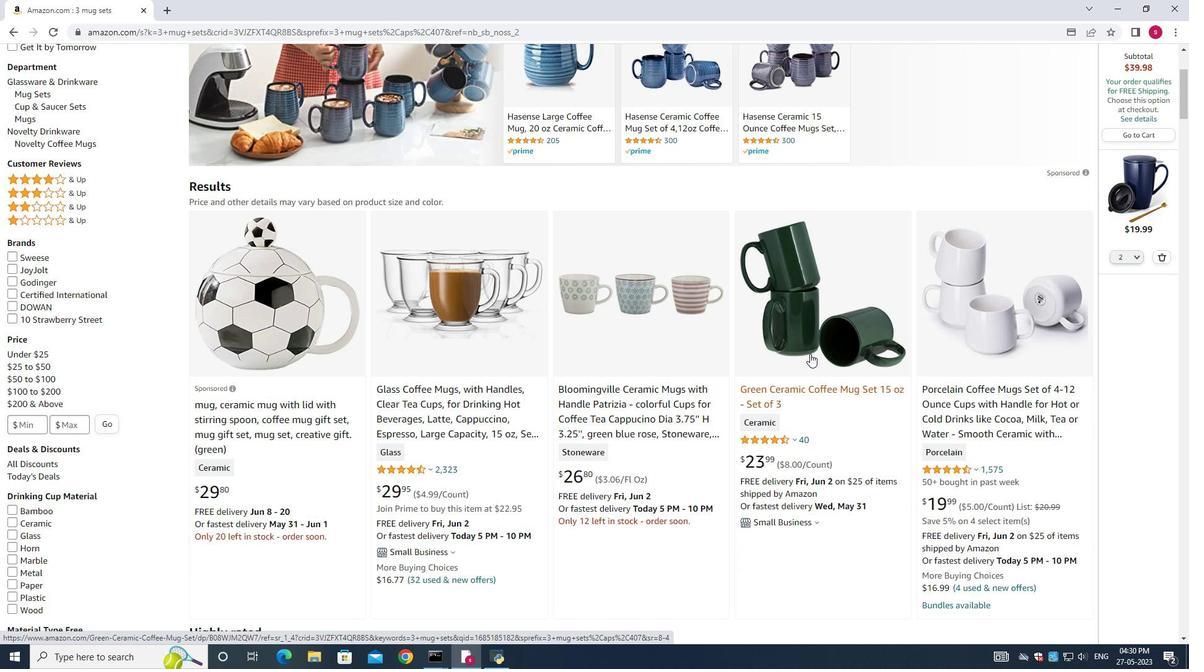 
Action: Mouse pressed left at (815, 341)
Screenshot: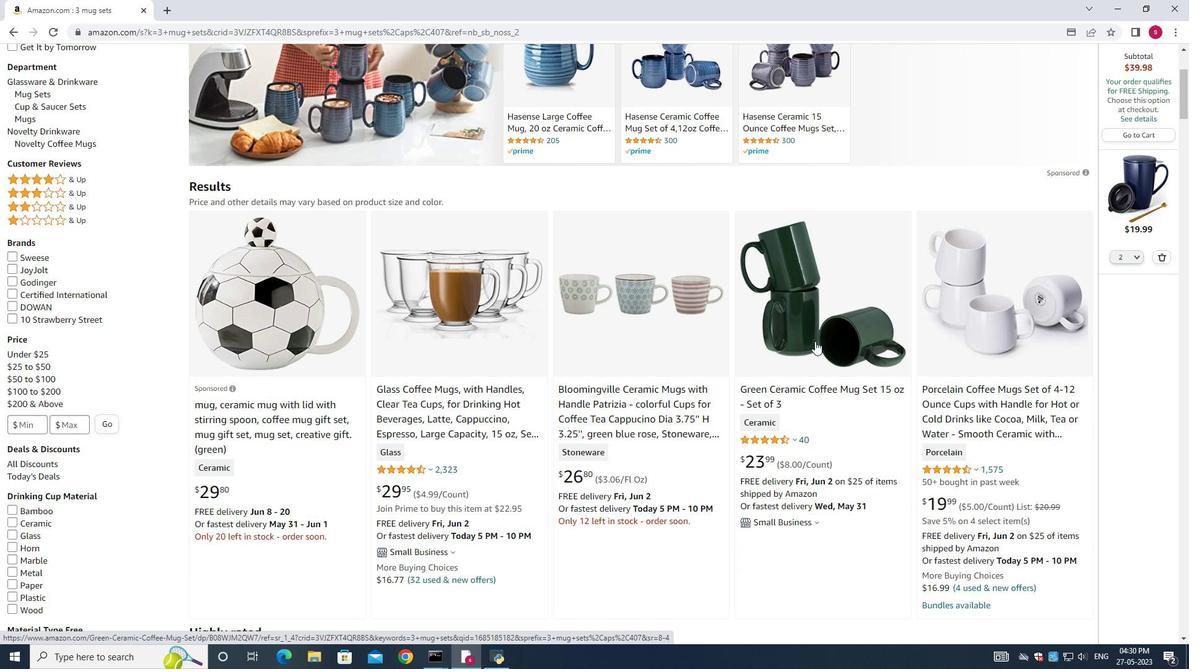 
Action: Mouse moved to (905, 492)
Screenshot: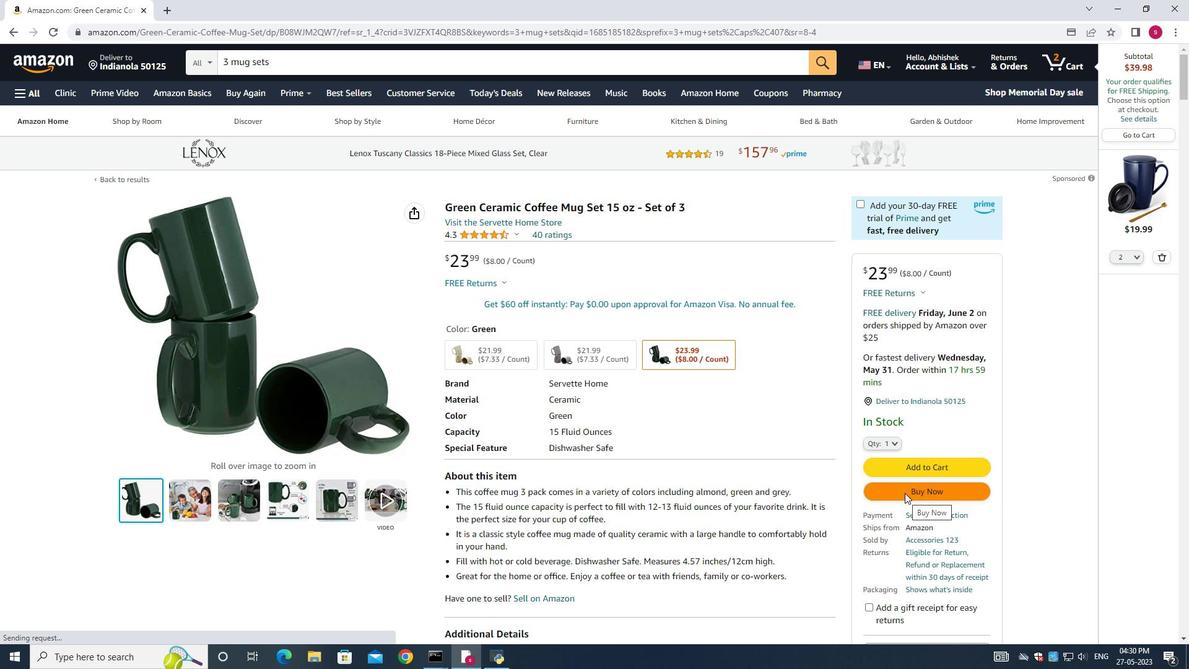 
Action: Mouse pressed left at (905, 492)
Screenshot: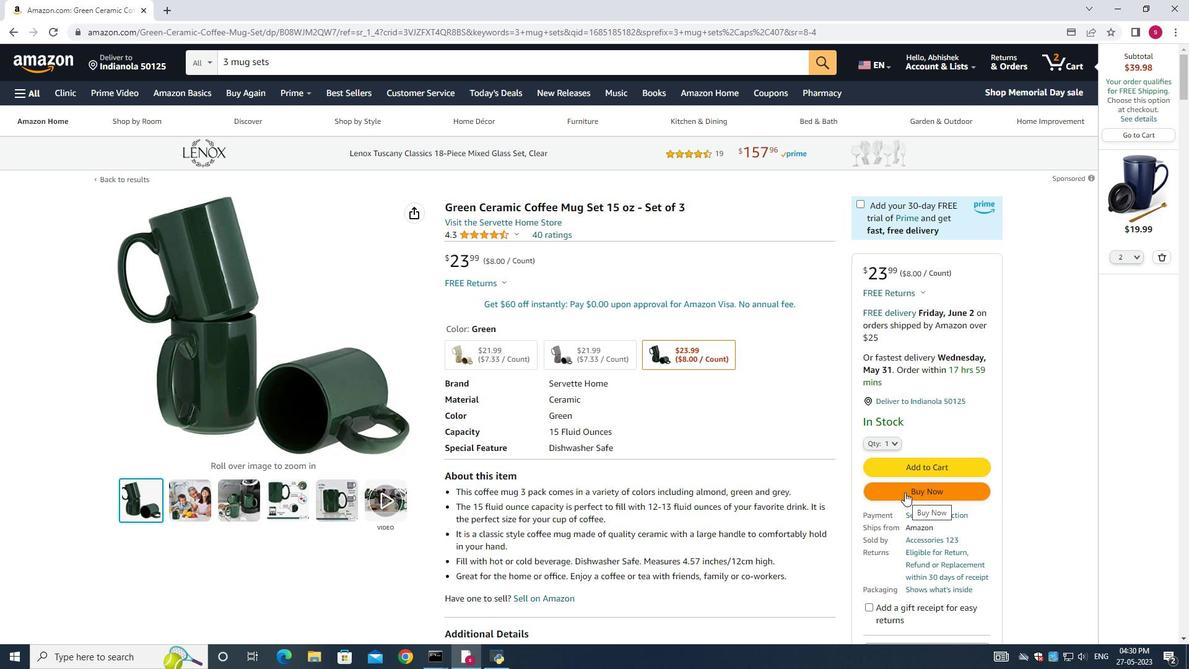 
Action: Mouse moved to (584, 423)
Screenshot: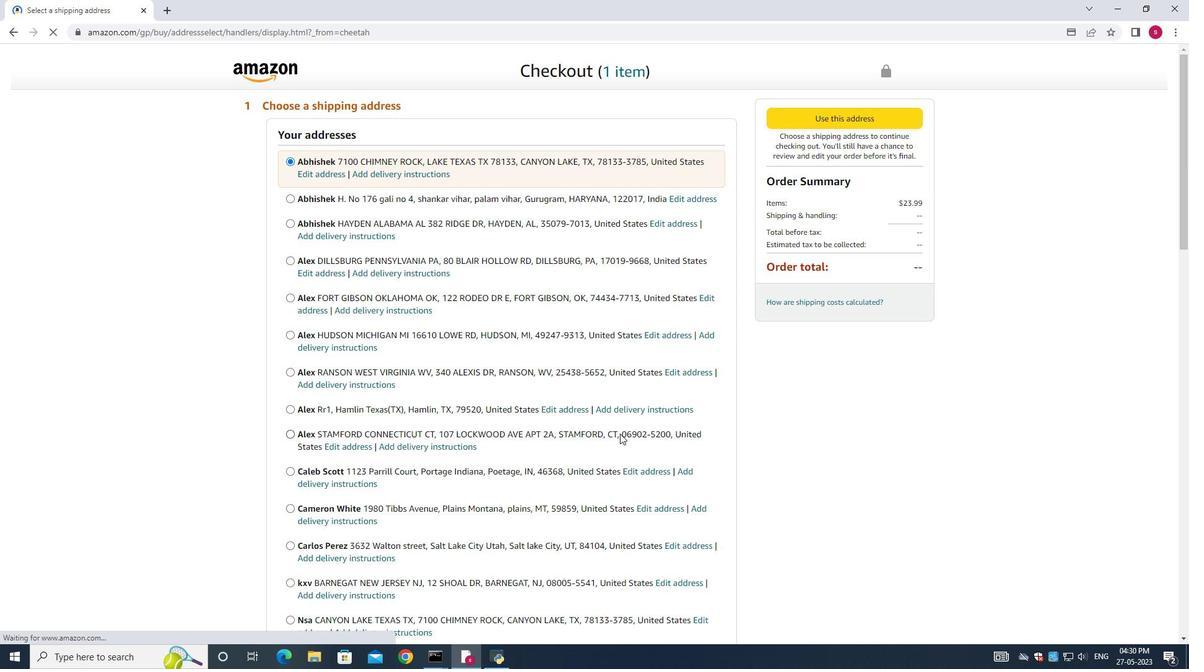 
Action: Mouse scrolled (584, 423) with delta (0, 0)
Screenshot: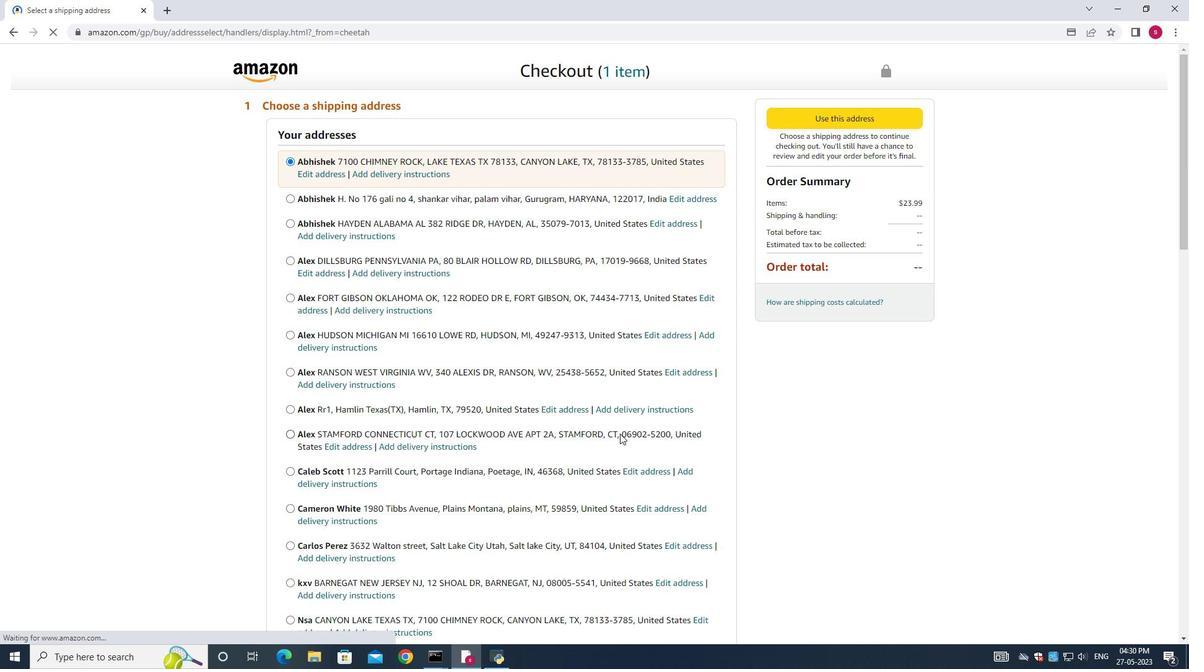
Action: Mouse scrolled (584, 423) with delta (0, 0)
Screenshot: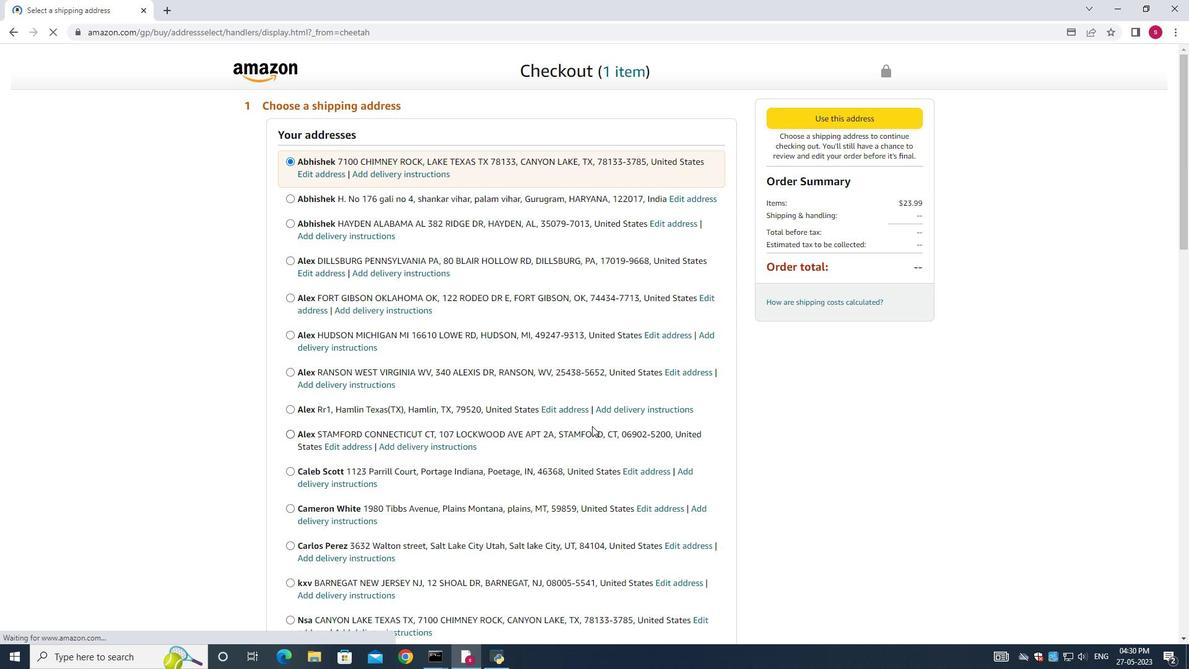 
Action: Mouse scrolled (584, 423) with delta (0, 0)
Screenshot: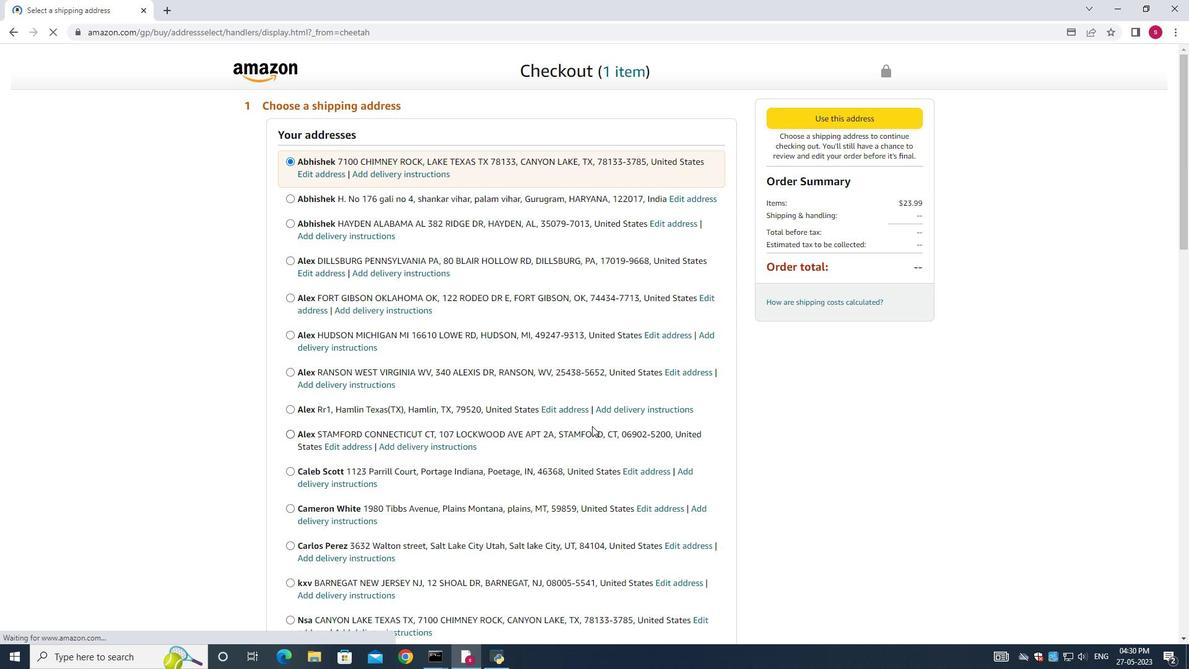 
Action: Mouse scrolled (584, 423) with delta (0, 0)
Screenshot: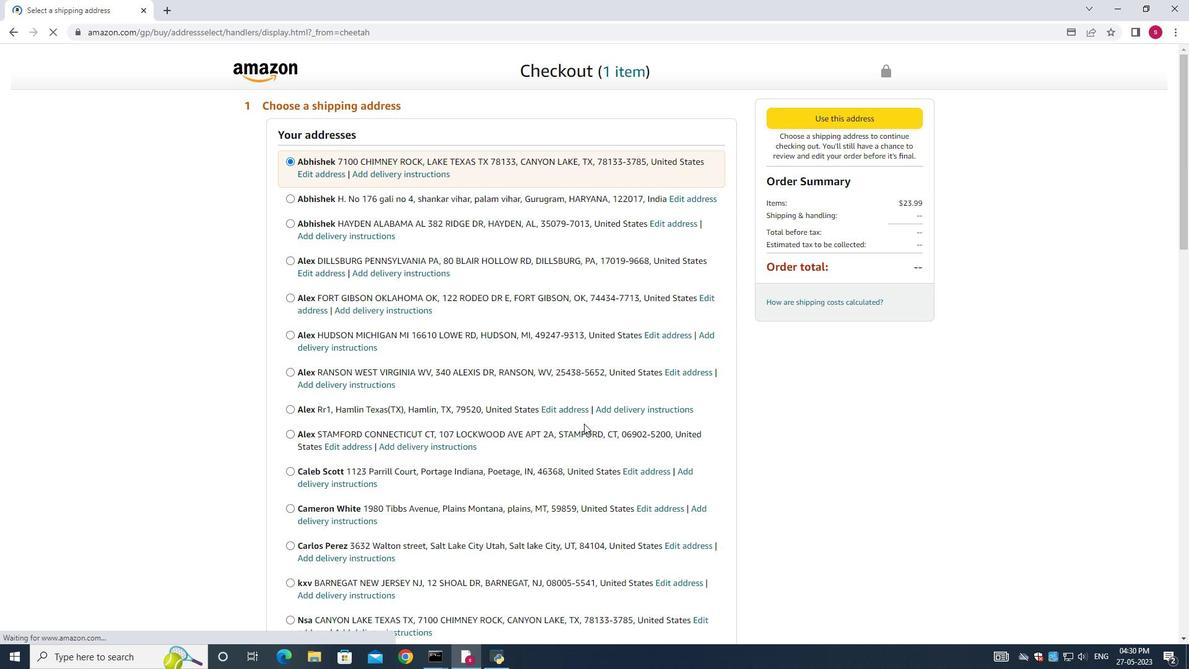
Action: Mouse scrolled (584, 423) with delta (0, 0)
Screenshot: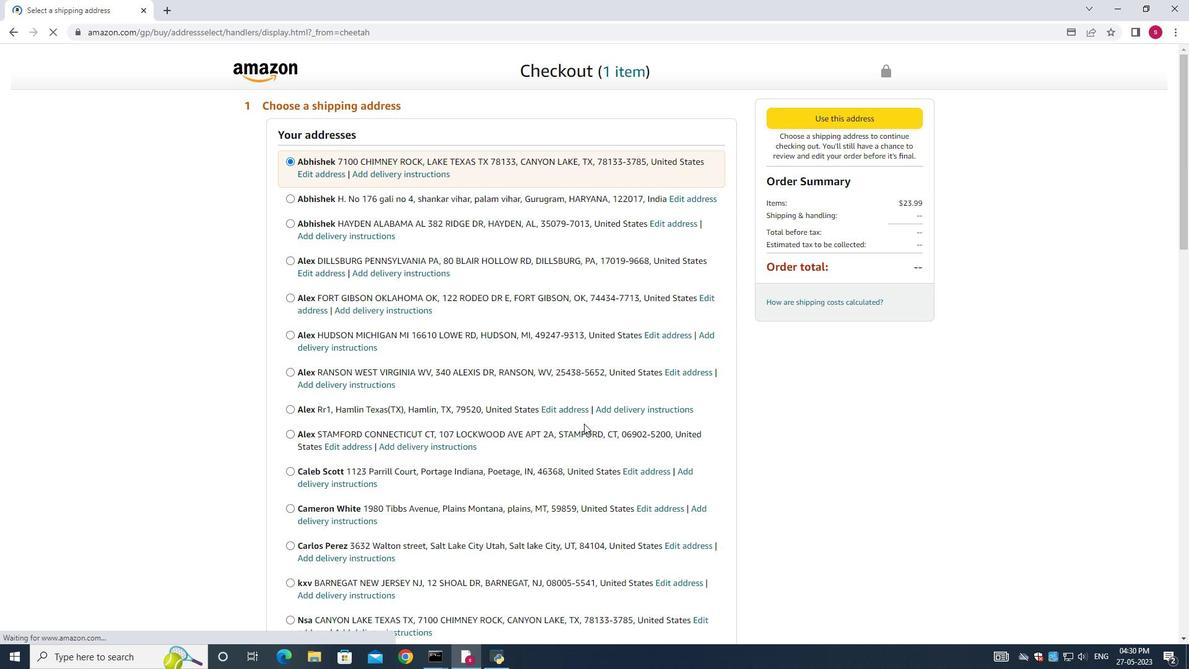 
Action: Mouse scrolled (584, 423) with delta (0, 0)
Screenshot: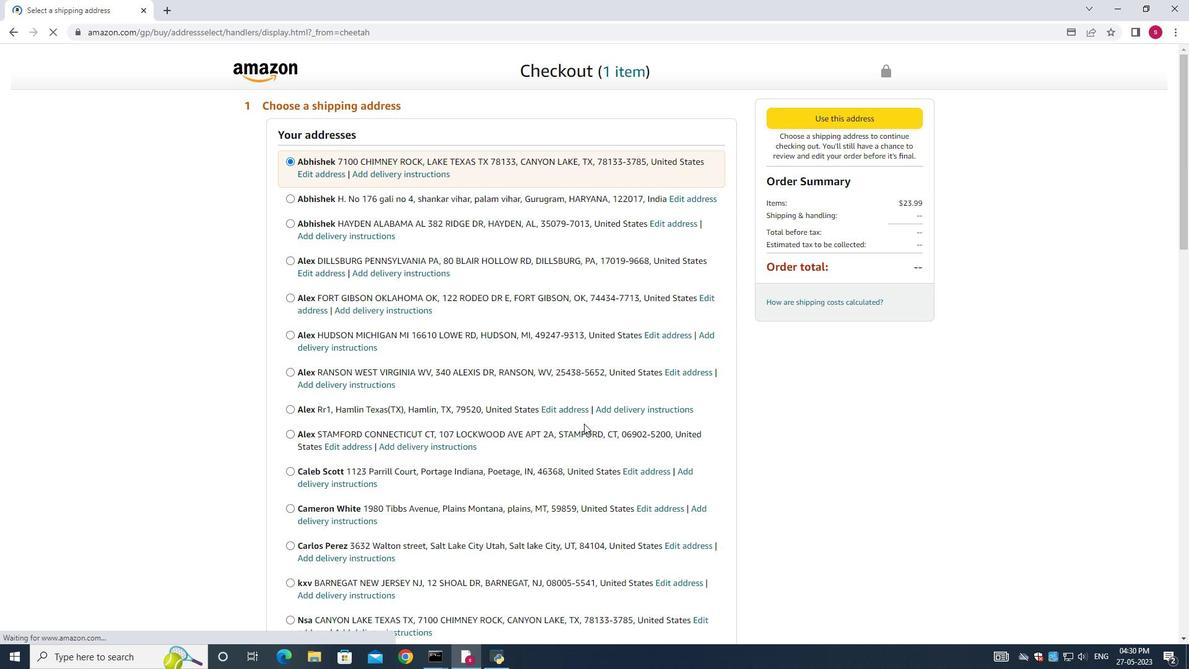 
Action: Mouse scrolled (584, 423) with delta (0, 0)
Screenshot: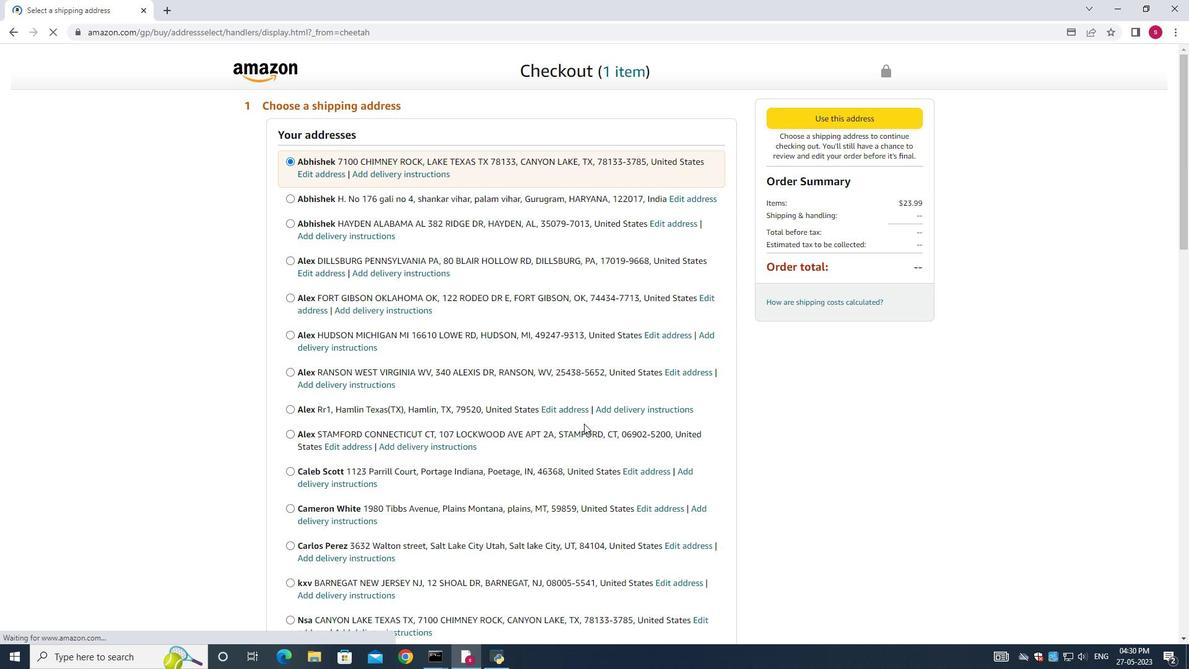 
Action: Mouse moved to (583, 423)
Screenshot: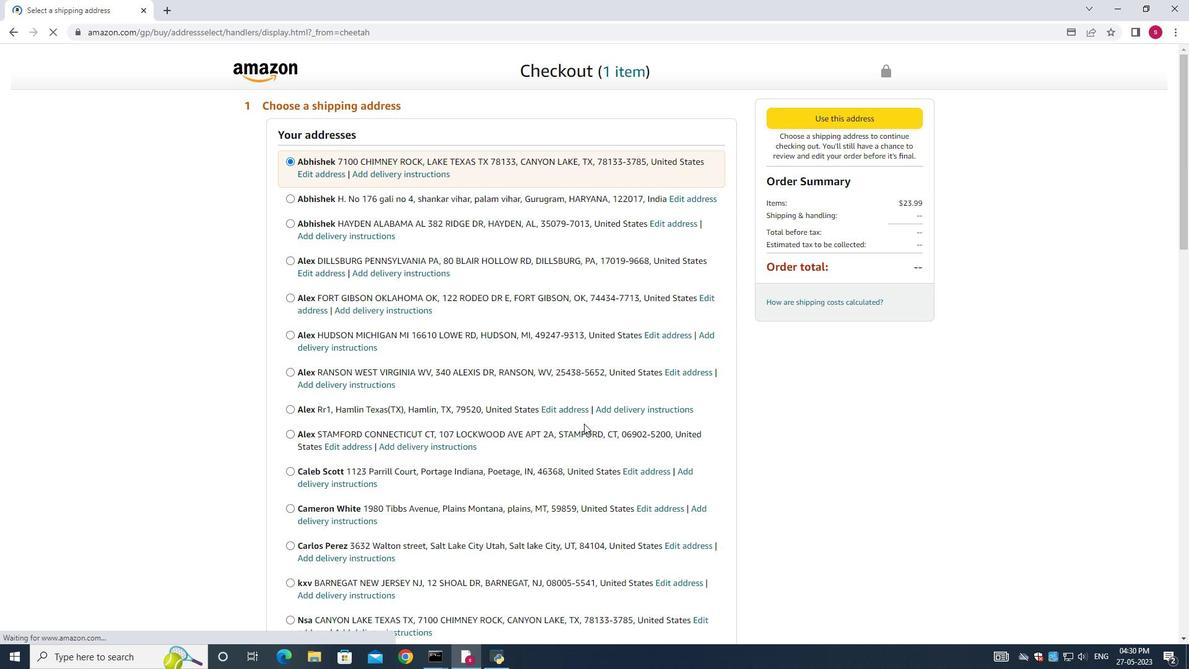
Action: Mouse scrolled (584, 423) with delta (0, 0)
Screenshot: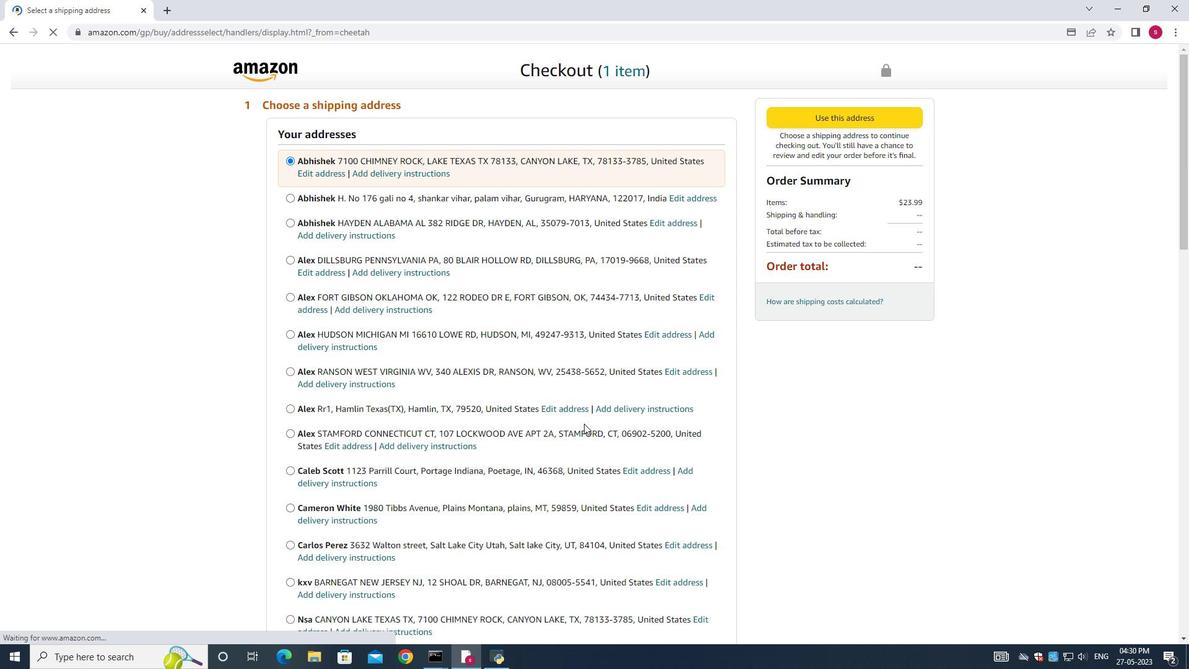 
Action: Mouse moved to (583, 421)
Screenshot: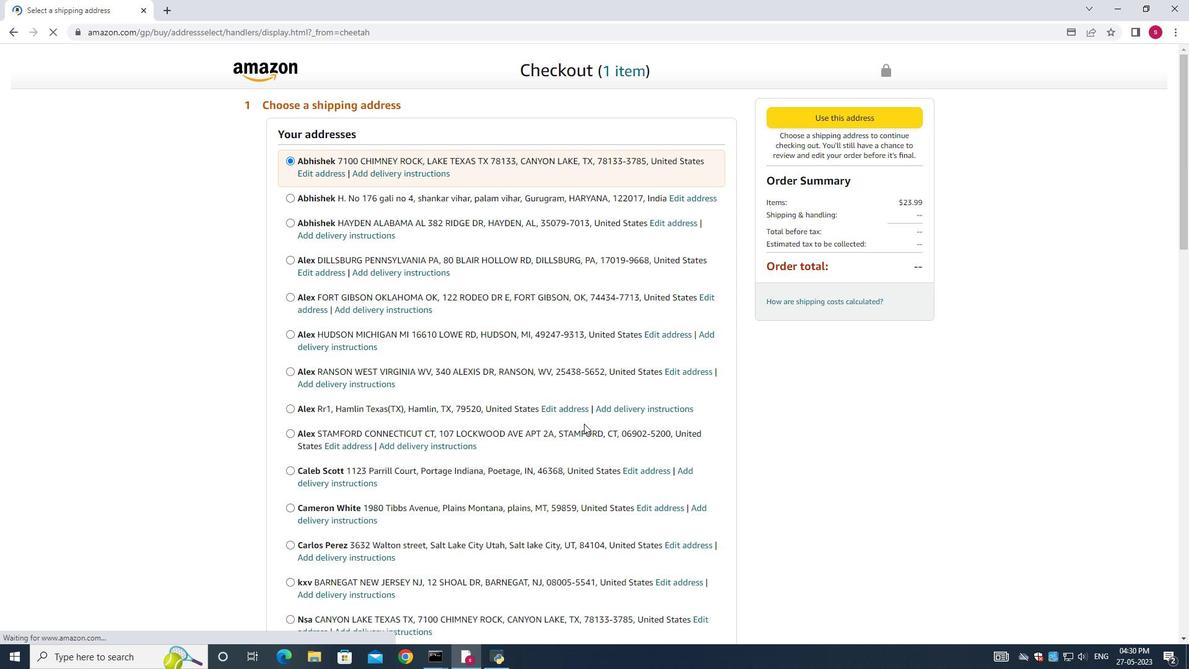 
Action: Mouse scrolled (583, 422) with delta (0, 0)
Screenshot: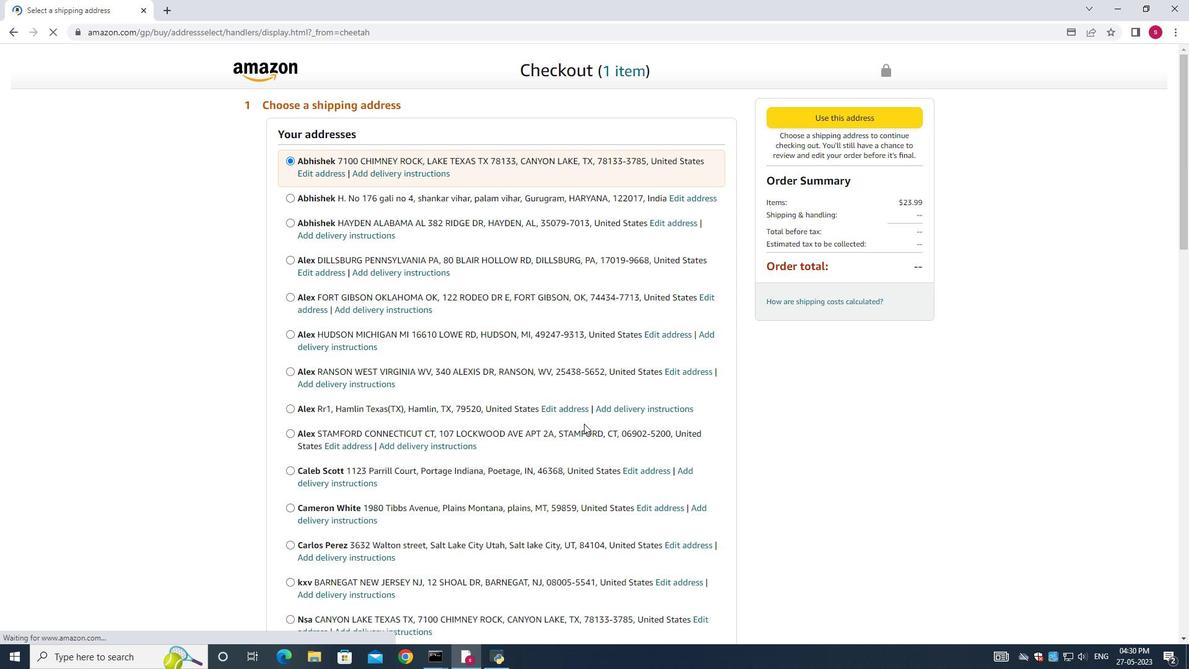 
Action: Mouse moved to (582, 420)
Screenshot: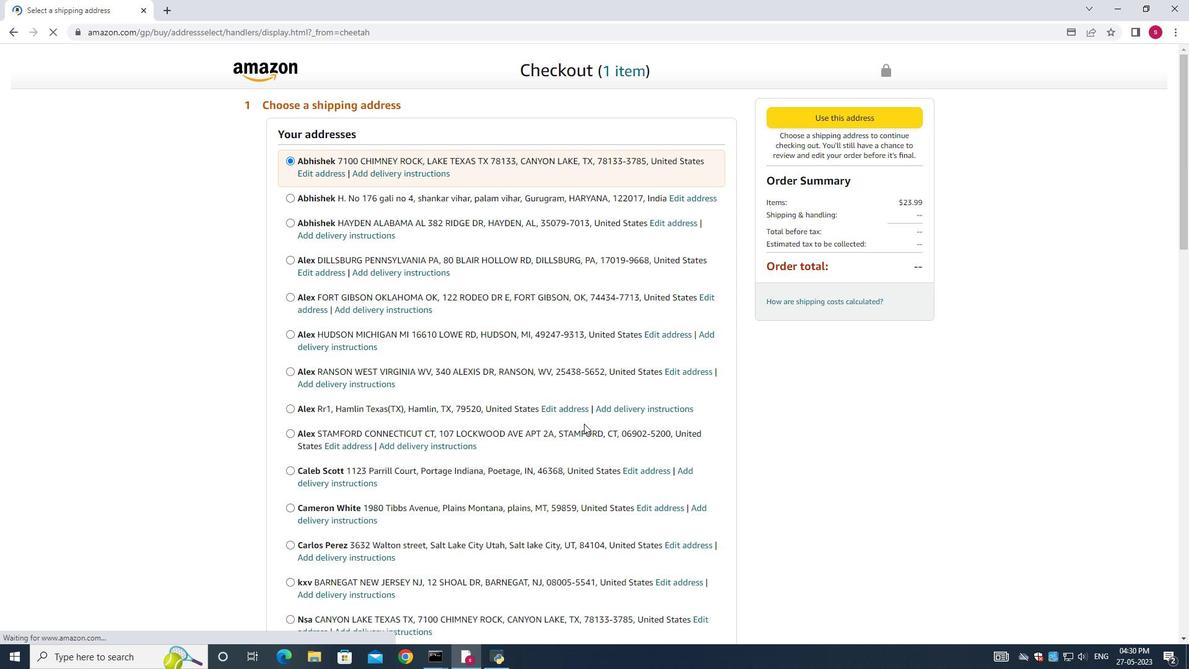 
Action: Mouse scrolled (582, 419) with delta (0, 0)
Screenshot: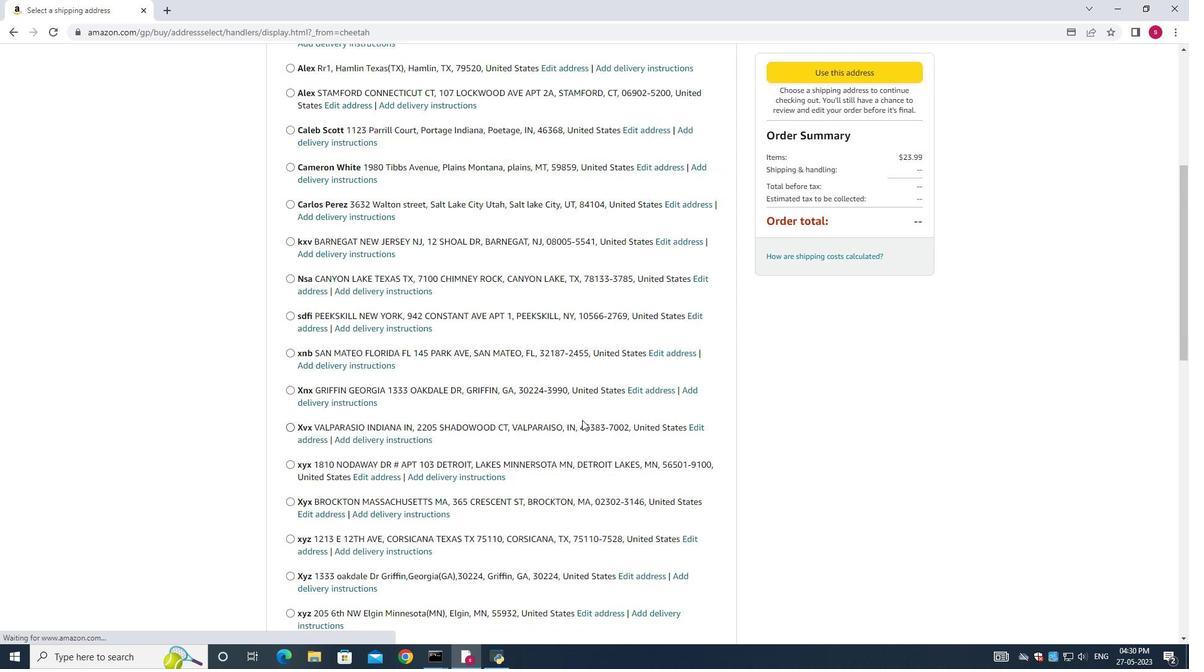 
Action: Mouse scrolled (582, 419) with delta (0, 0)
Screenshot: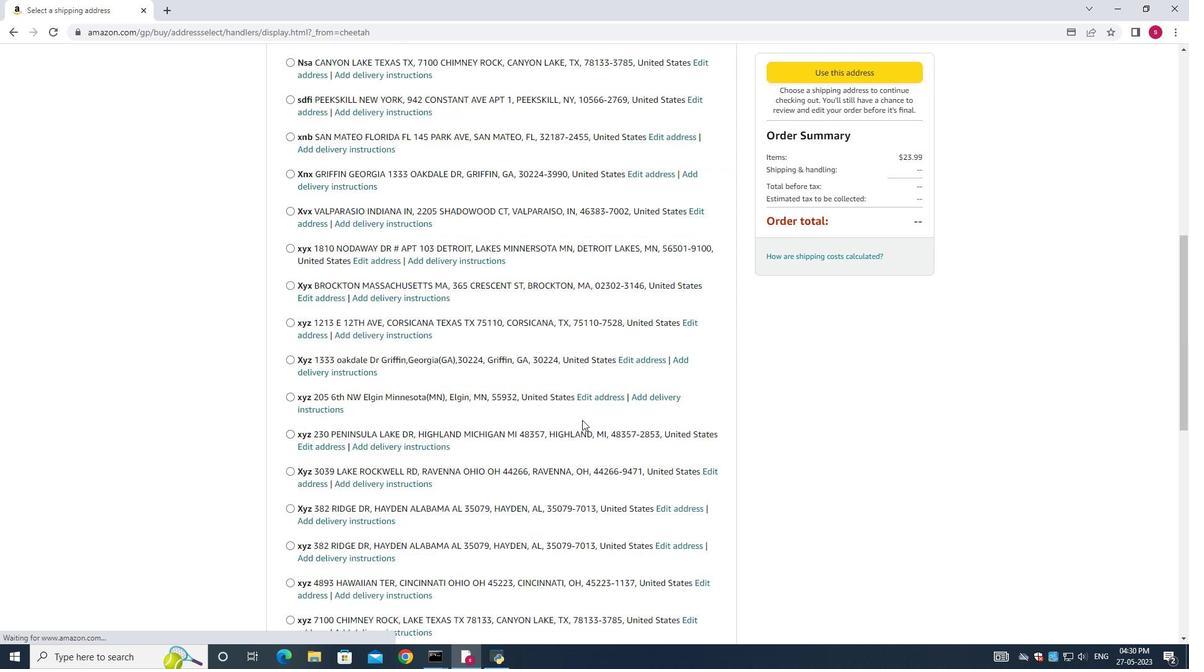 
Action: Mouse scrolled (582, 419) with delta (0, 0)
Screenshot: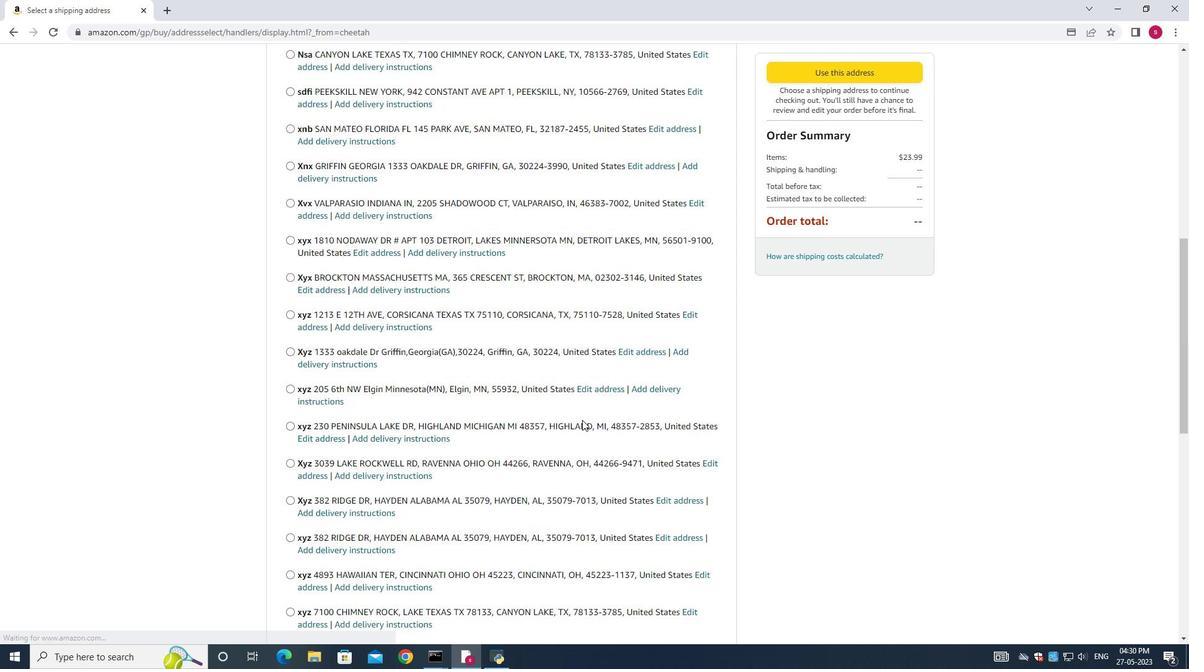 
Action: Mouse scrolled (582, 419) with delta (0, 0)
Screenshot: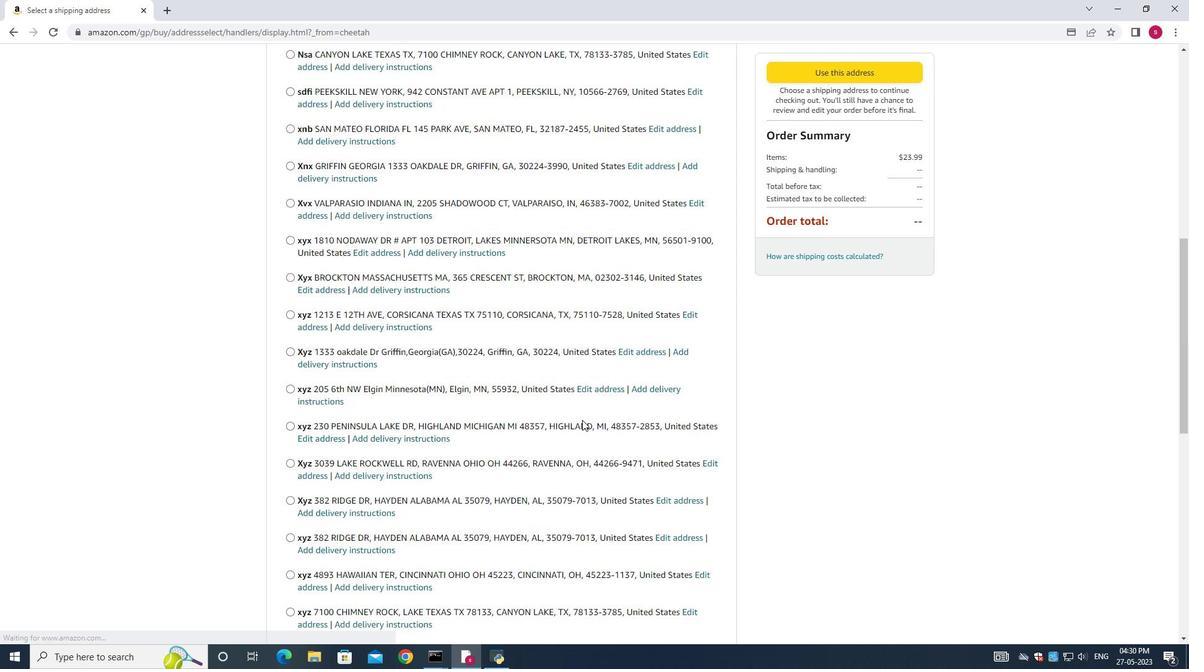 
Action: Mouse scrolled (582, 419) with delta (0, 0)
Screenshot: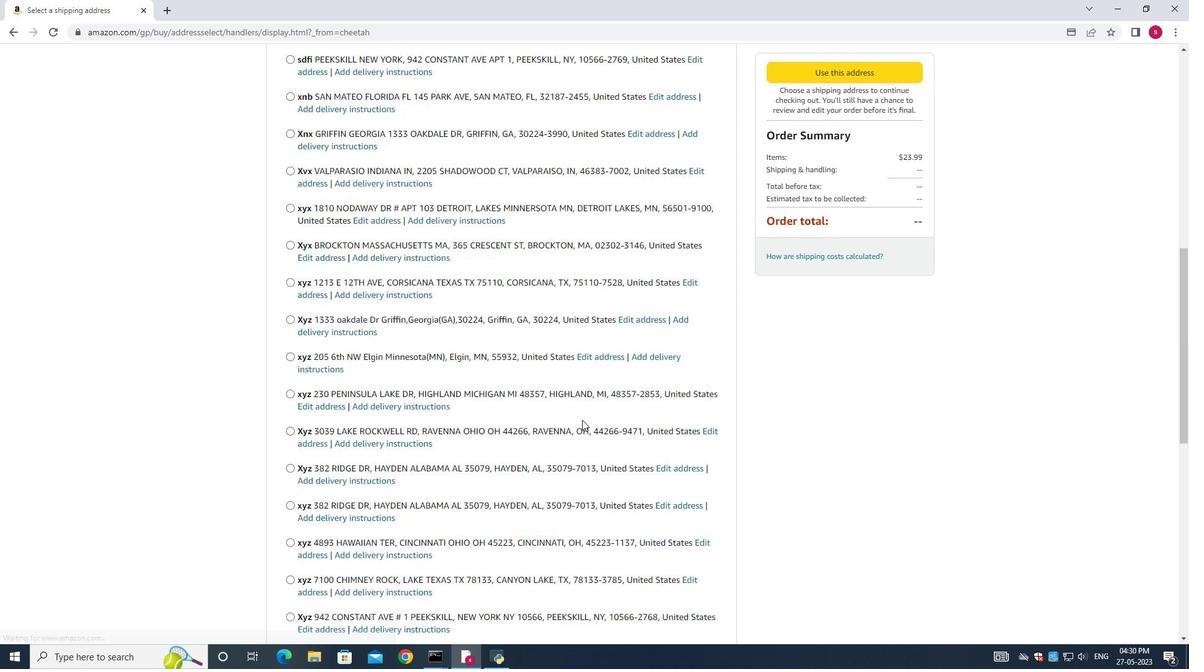 
Action: Mouse scrolled (582, 419) with delta (0, 0)
Screenshot: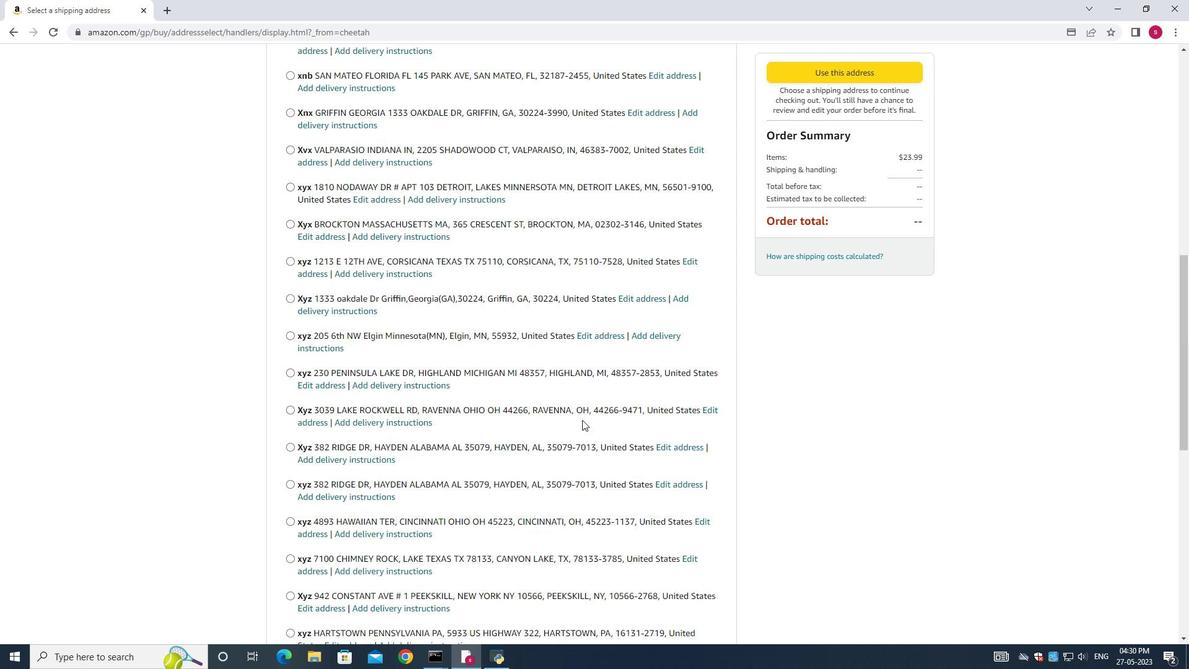 
Action: Mouse scrolled (582, 419) with delta (0, 0)
Screenshot: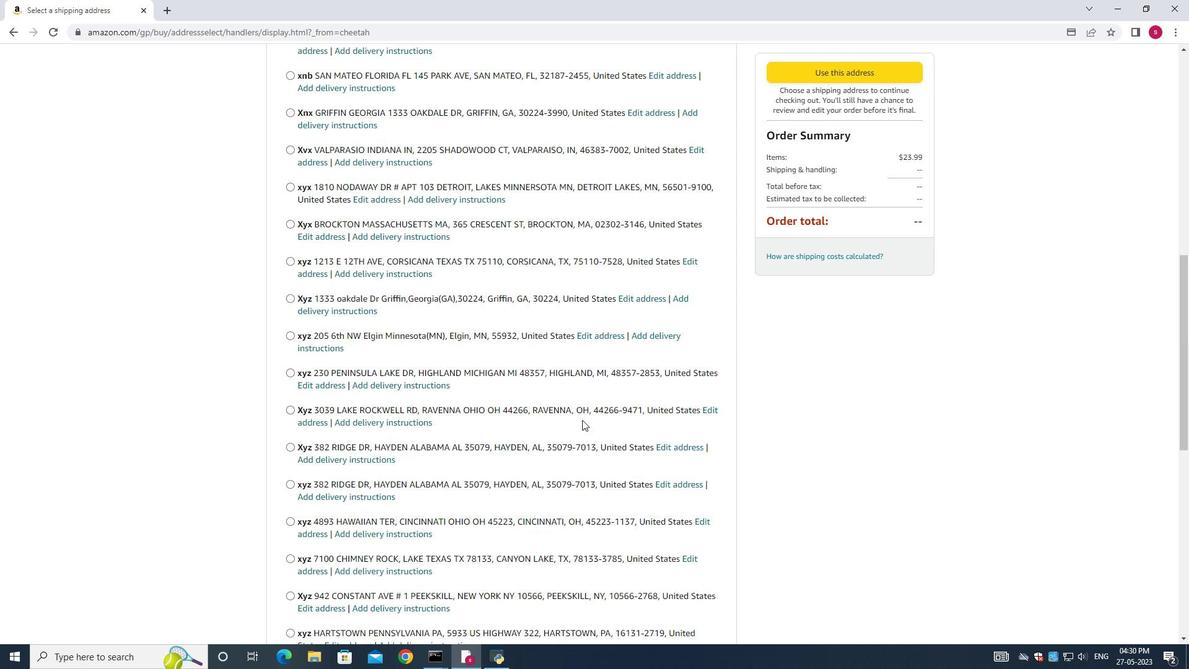 
Action: Mouse scrolled (582, 419) with delta (0, 0)
Screenshot: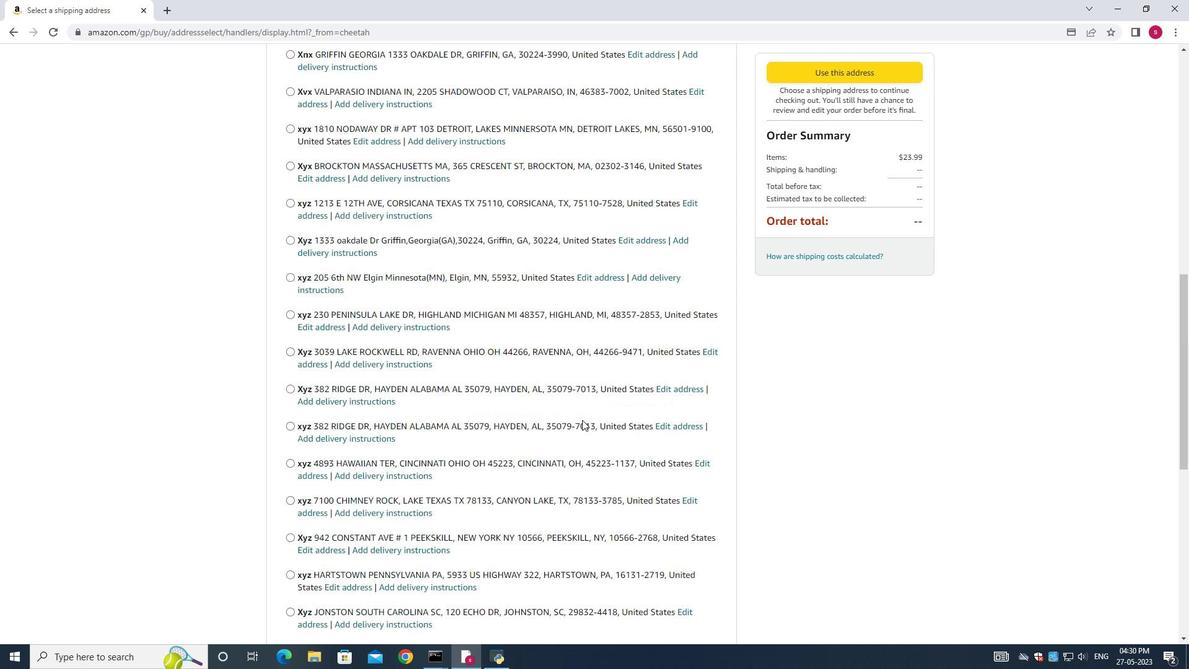 
Action: Mouse scrolled (582, 419) with delta (0, 0)
Screenshot: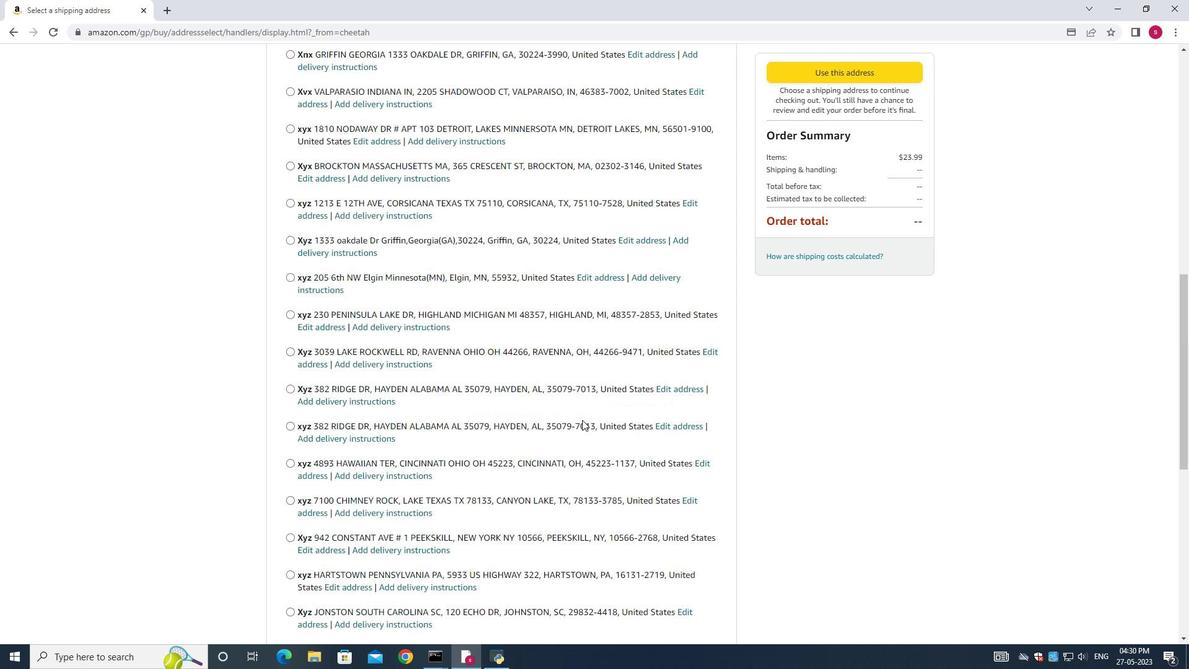 
Action: Mouse scrolled (582, 419) with delta (0, 0)
Screenshot: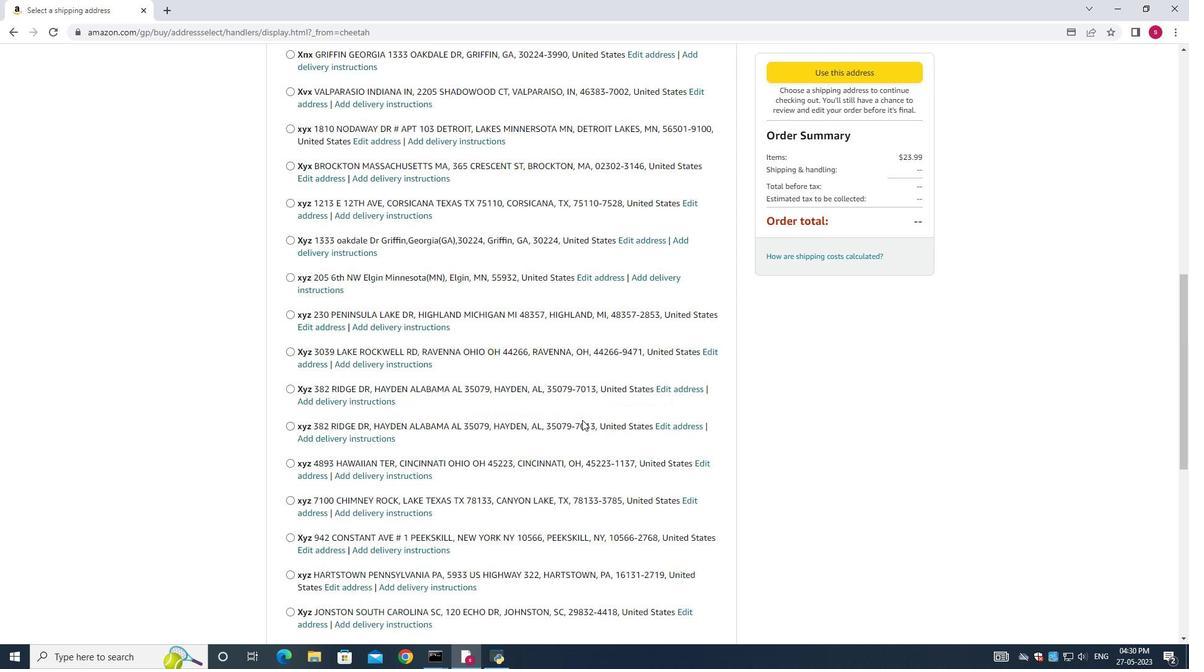 
Action: Mouse scrolled (582, 419) with delta (0, 0)
Screenshot: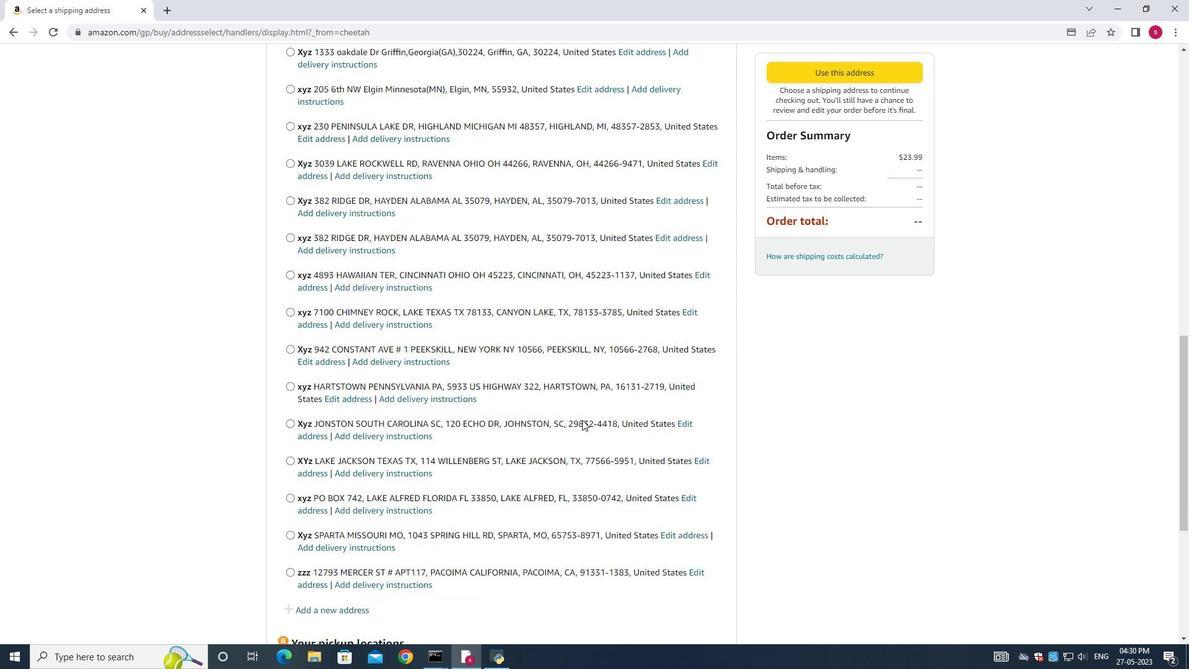 
Action: Mouse moved to (309, 292)
Screenshot: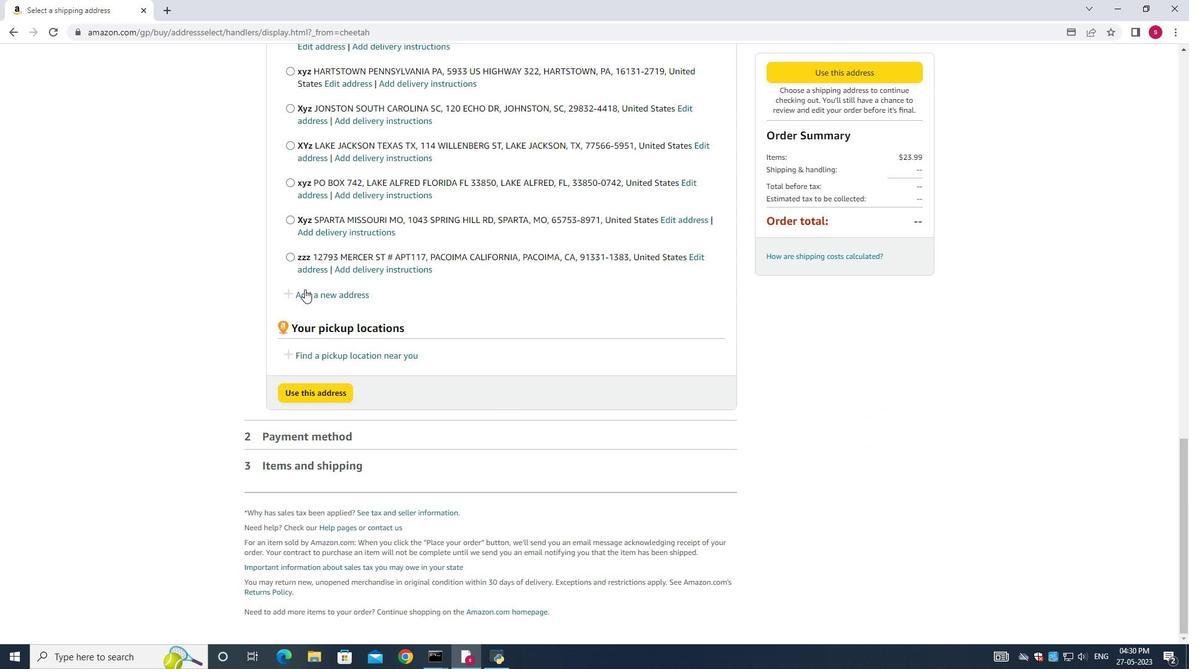 
Action: Mouse pressed left at (309, 292)
Screenshot: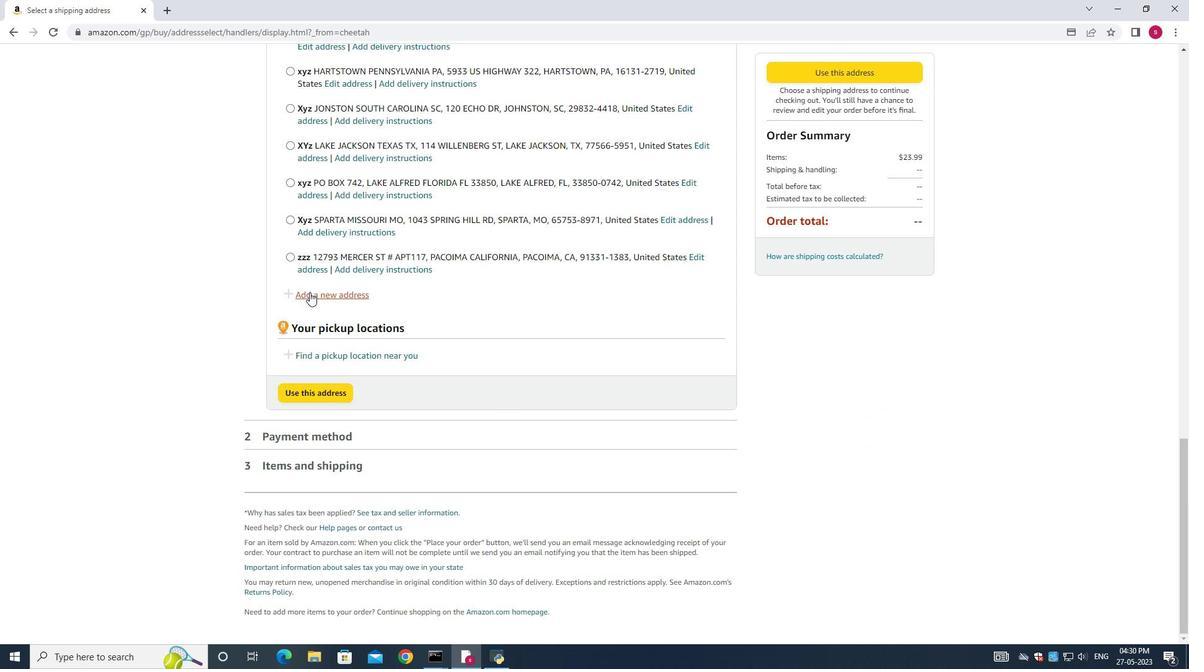 
Action: Mouse moved to (411, 298)
Screenshot: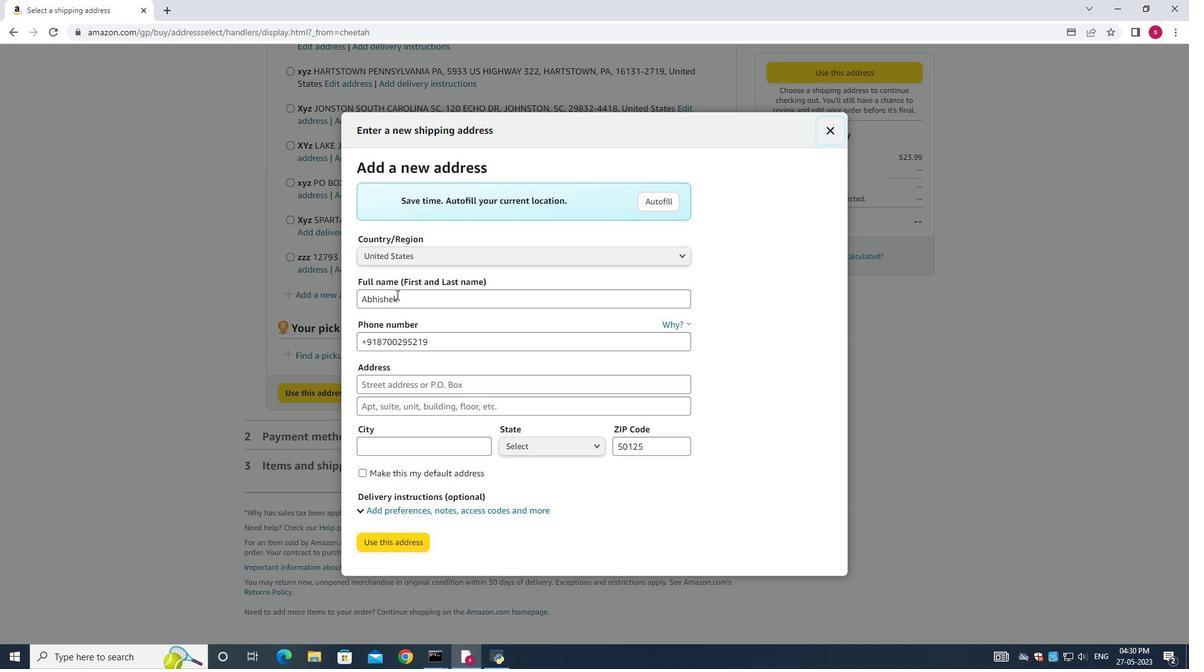 
Action: Mouse pressed left at (411, 298)
Screenshot: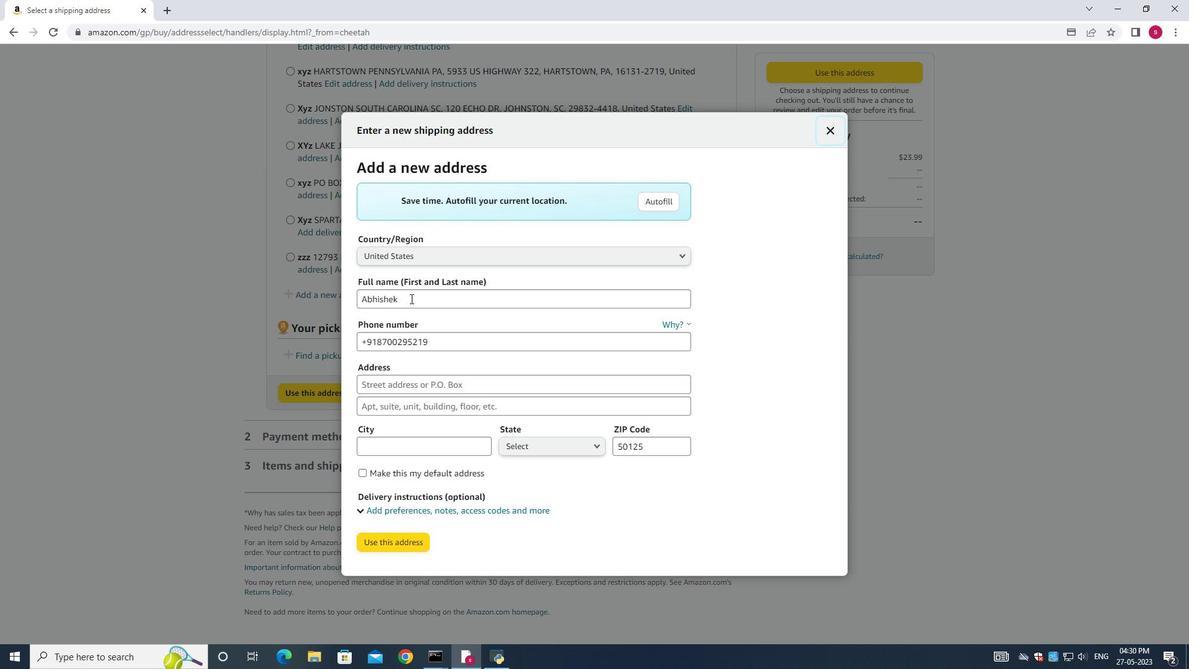 
Action: Key pressed ctrl+A<Key.backspace><Key.shift><Key.shift><Key.shift><Key.shift><Key.shift><Key.shift><Key.shift><Key.shift><Key.shift><Key.shift><Key.shift><Key.shift><Key.shift><Key.shift><Key.shift><Key.shift><Key.shift><Key.shift><Key.shift><Key.shift><Key.shift><Key.shift><Key.shift><Key.shift><Key.shift><Key.shift><Key.shift><Key.shift><Key.shift><Key.shift><Key.shift><Key.shift><Key.shift><Key.shift><Key.shift><Key.shift><Key.shift><Key.shift><Key.shift><Key.shift><Key.shift><Key.shift><Key.shift><Key.shift><Key.shift><Key.shift>Caroline<Key.space><Key.shift><Key.shift>Robinson
Screenshot: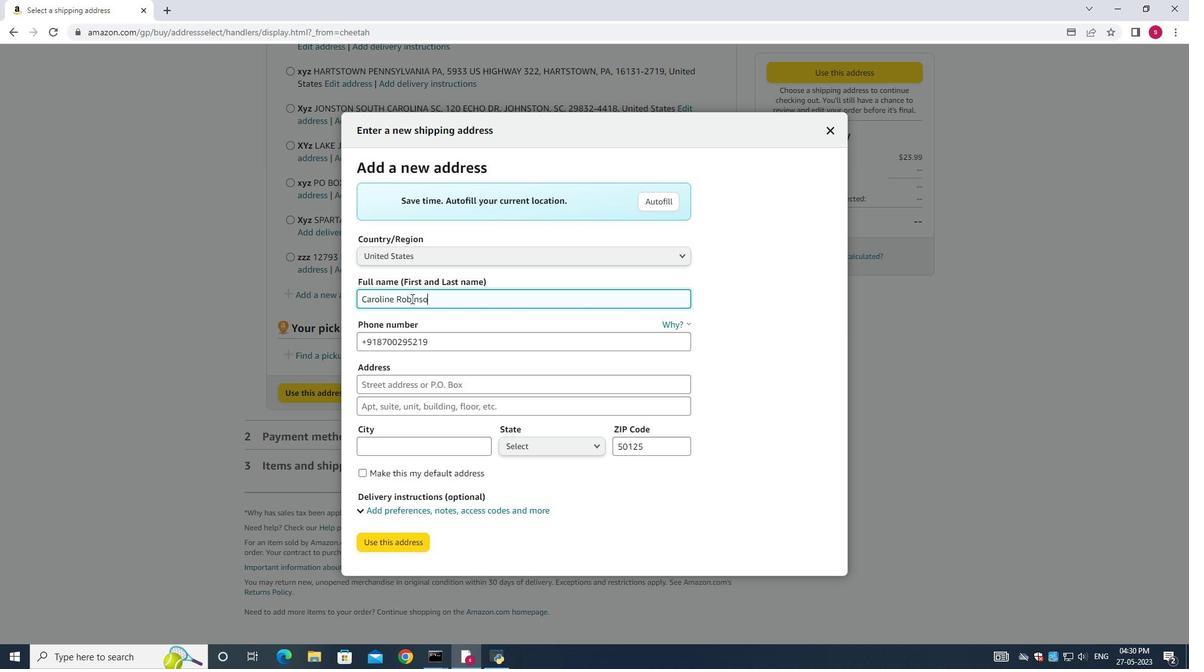
Action: Mouse moved to (456, 342)
Screenshot: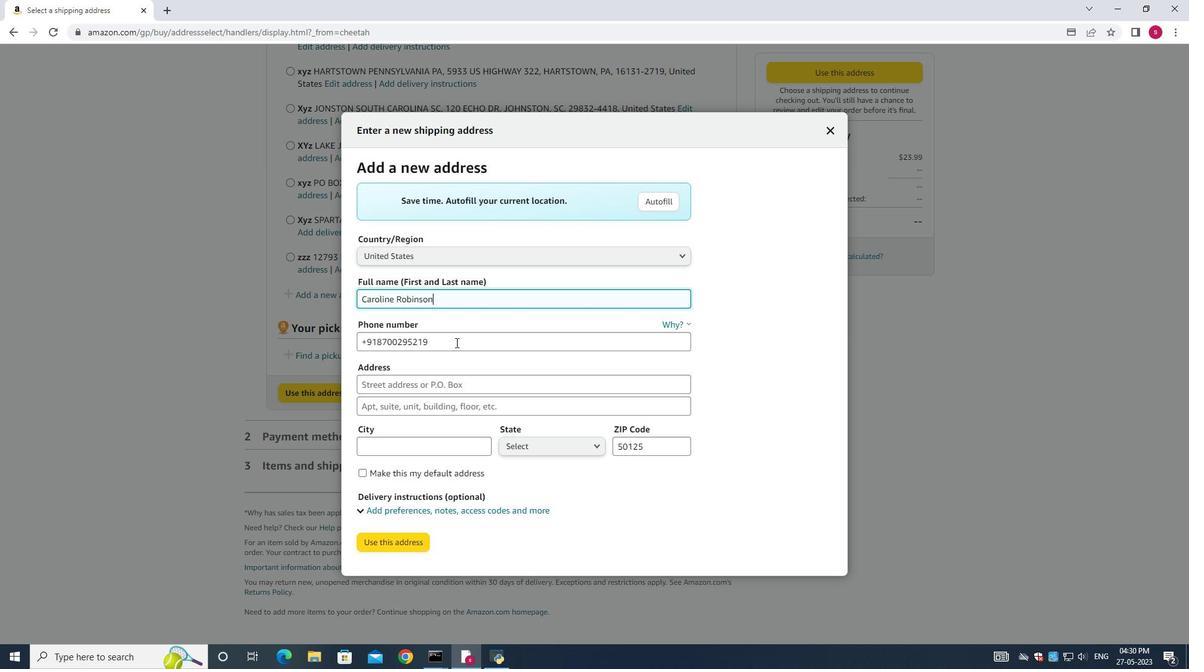 
Action: Mouse pressed left at (456, 342)
Screenshot: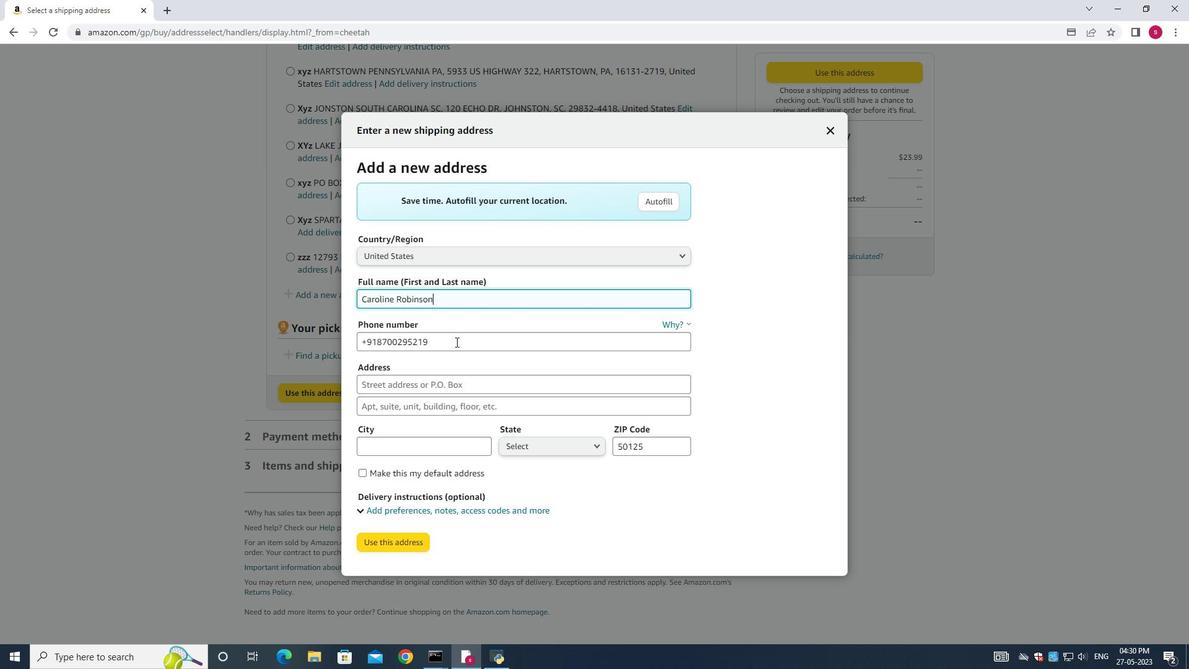 
Action: Key pressed a<Key.backspace>ctrl+A<Key.backspace>8014200980
Screenshot: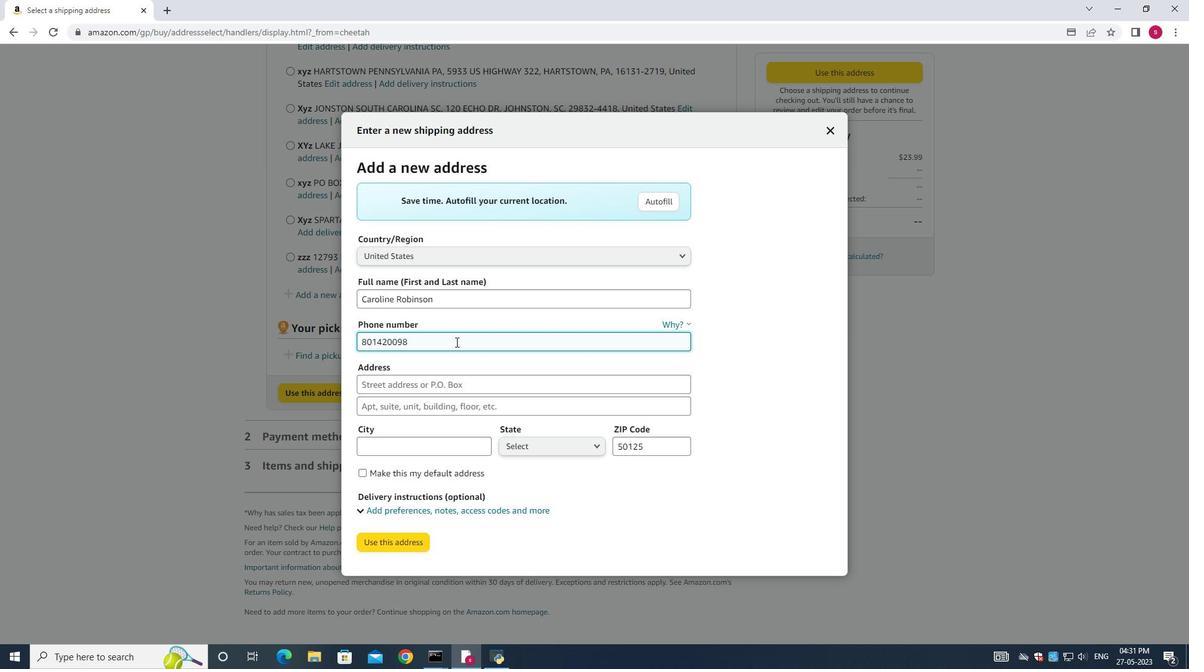 
Action: Mouse moved to (415, 386)
Screenshot: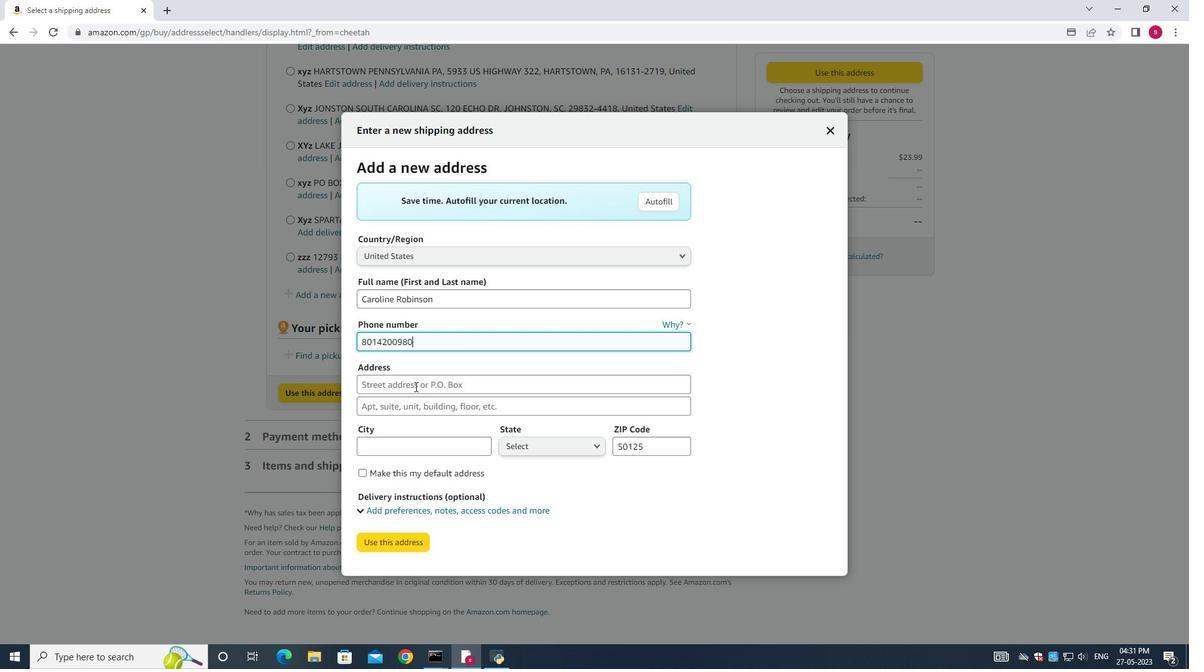 
Action: Mouse pressed left at (415, 386)
Screenshot: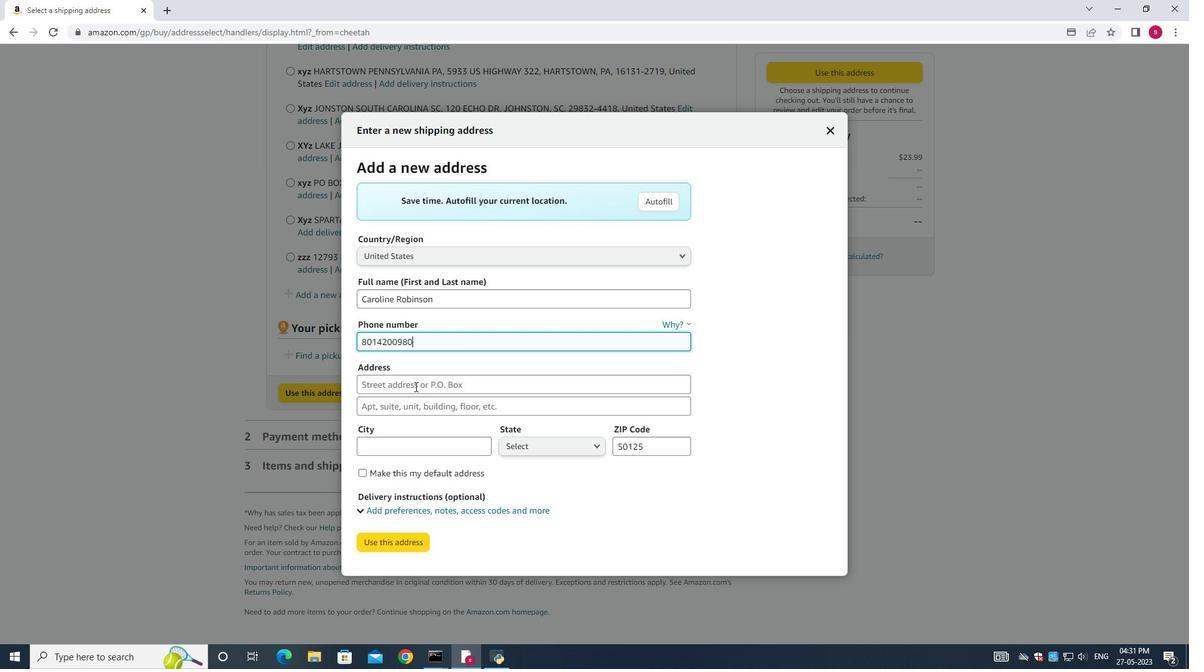 
Action: Key pressed 3633<Key.space><Key.shift>Walton<Key.space><Key.shift>S<Key.shift>r<Key.backspace>treet<Key.space>
Screenshot: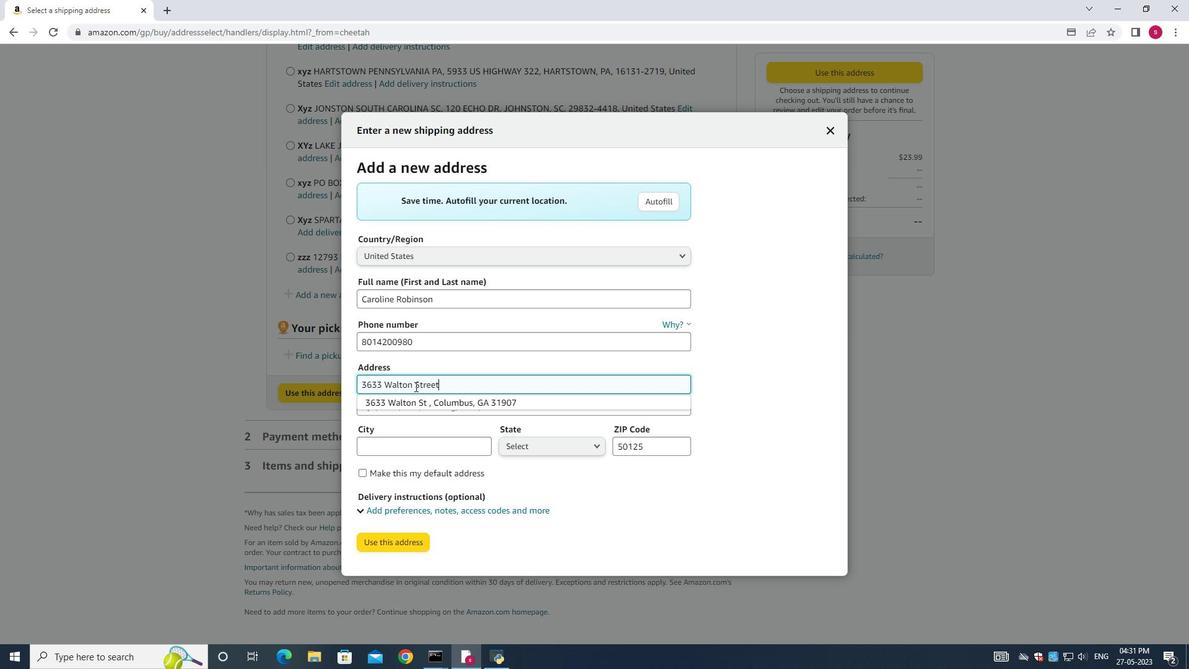 
Action: Mouse moved to (473, 344)
Screenshot: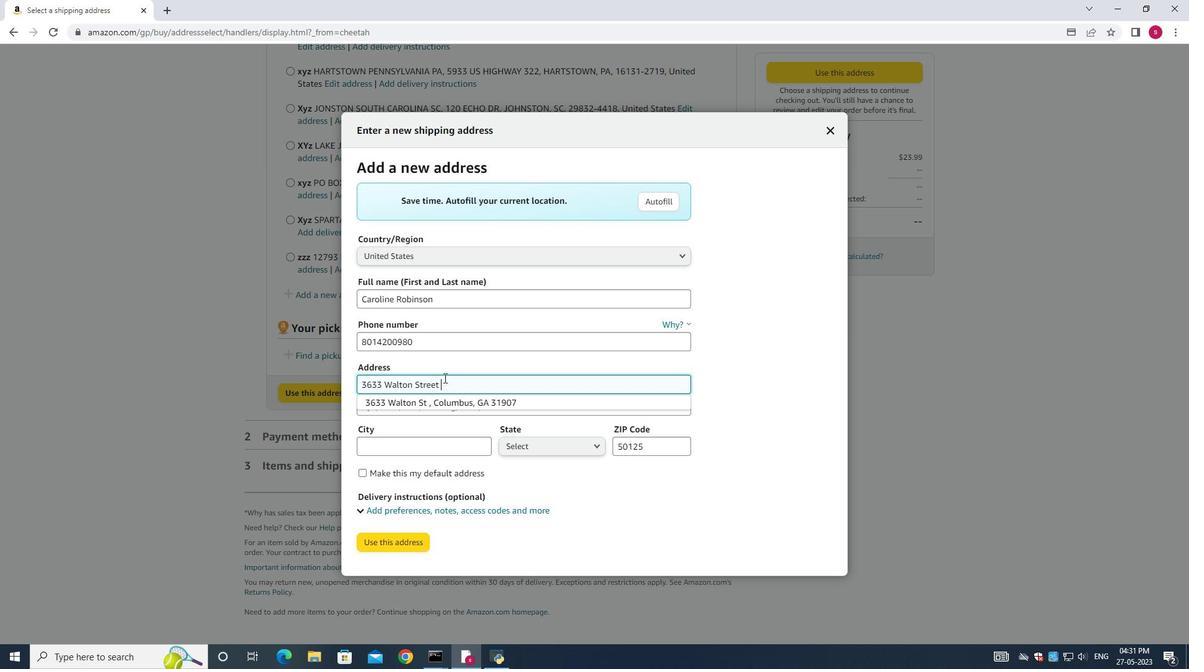 
Action: Mouse pressed left at (473, 344)
Screenshot: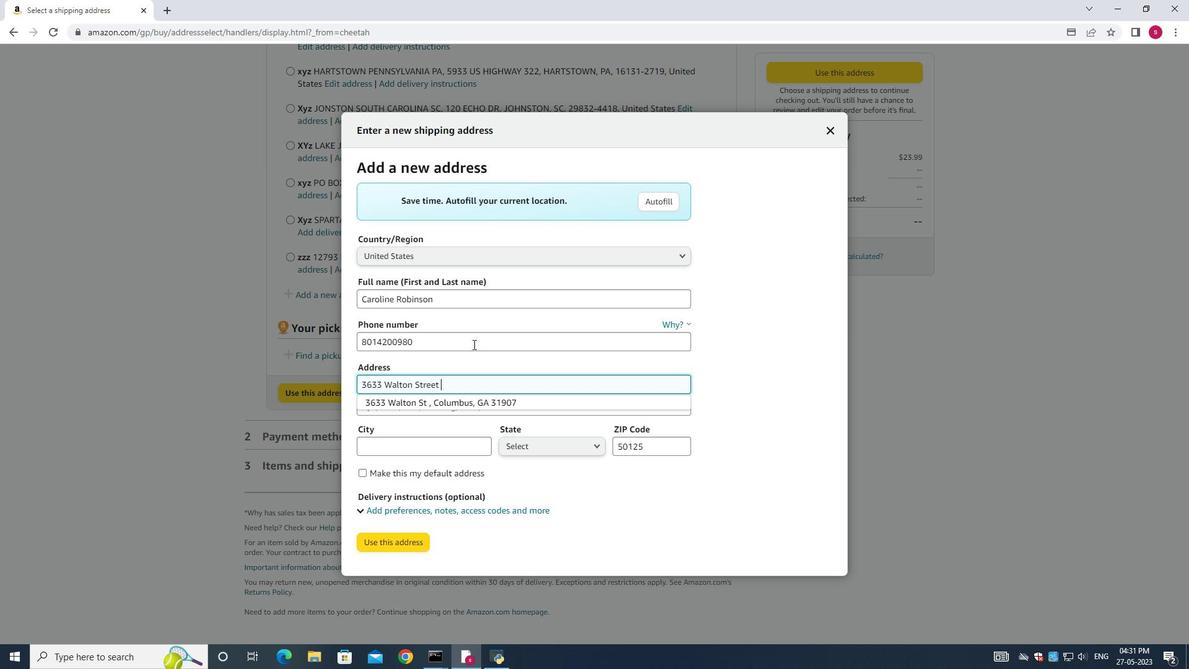 
Action: Mouse moved to (400, 403)
Screenshot: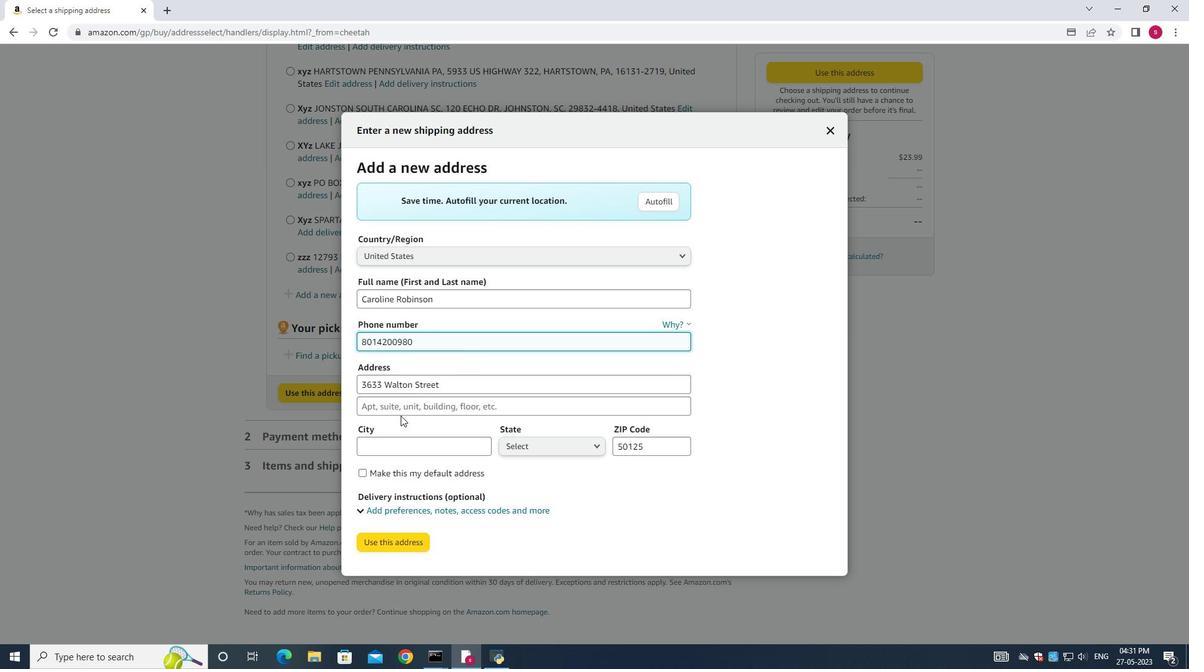 
Action: Mouse pressed left at (400, 403)
Screenshot: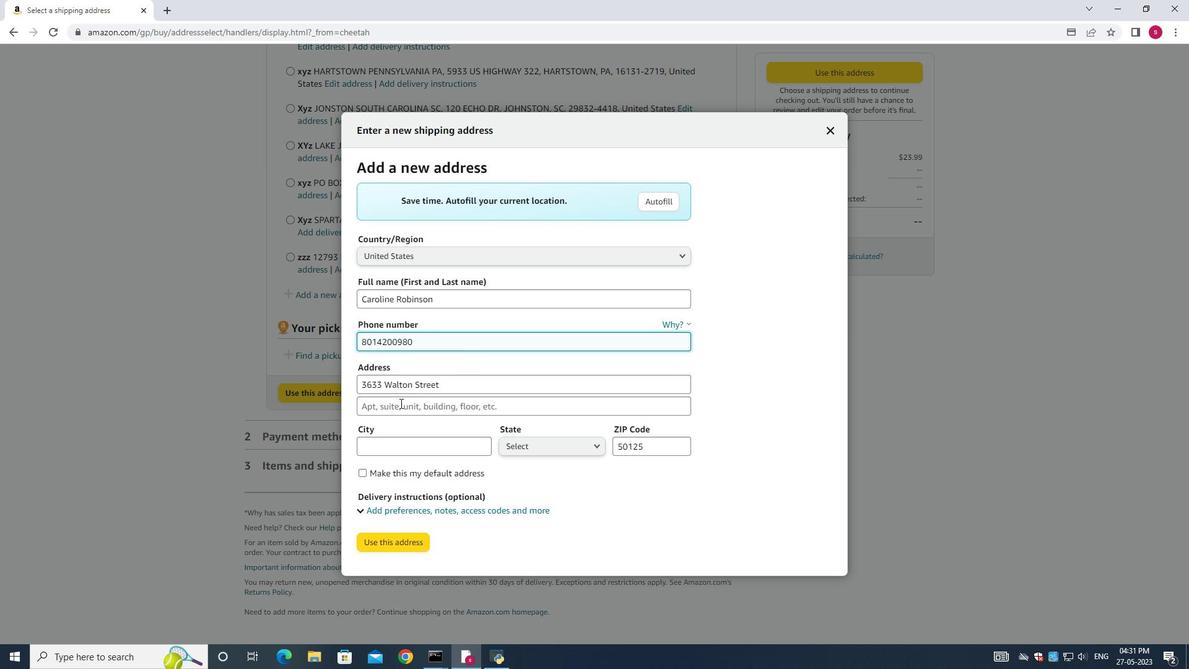 
Action: Key pressed <Key.shift>Salt<Key.space><Key.shift>Lake<Key.space><Key.shift>City,<Key.space>utah
Screenshot: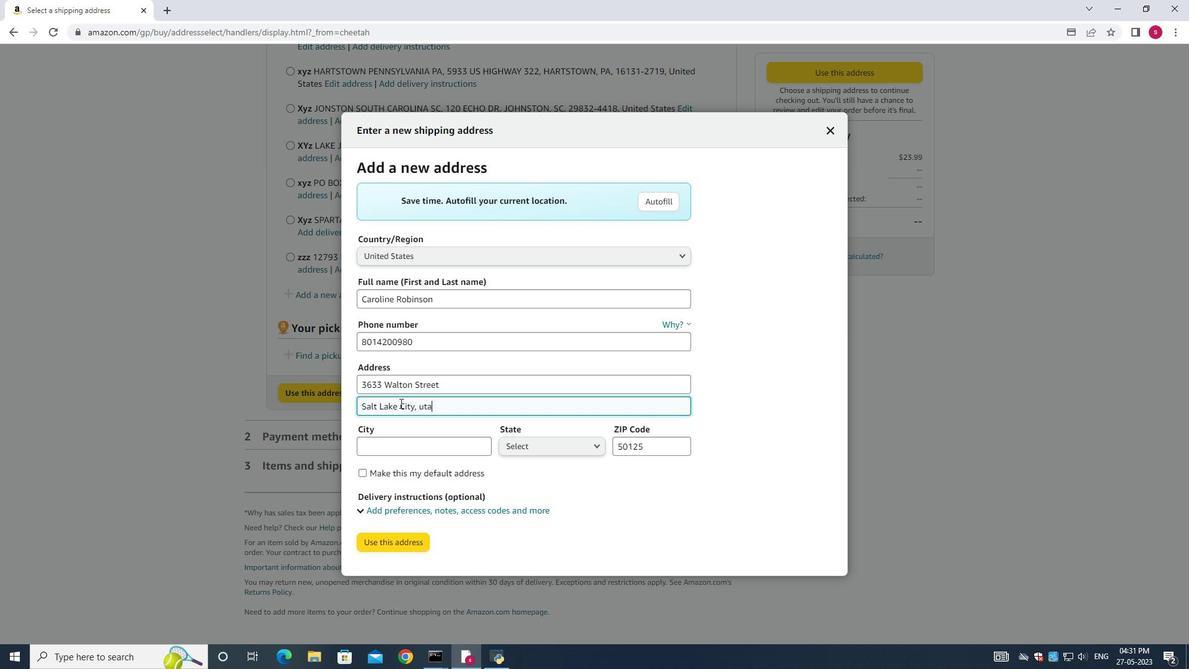 
Action: Mouse moved to (405, 442)
Screenshot: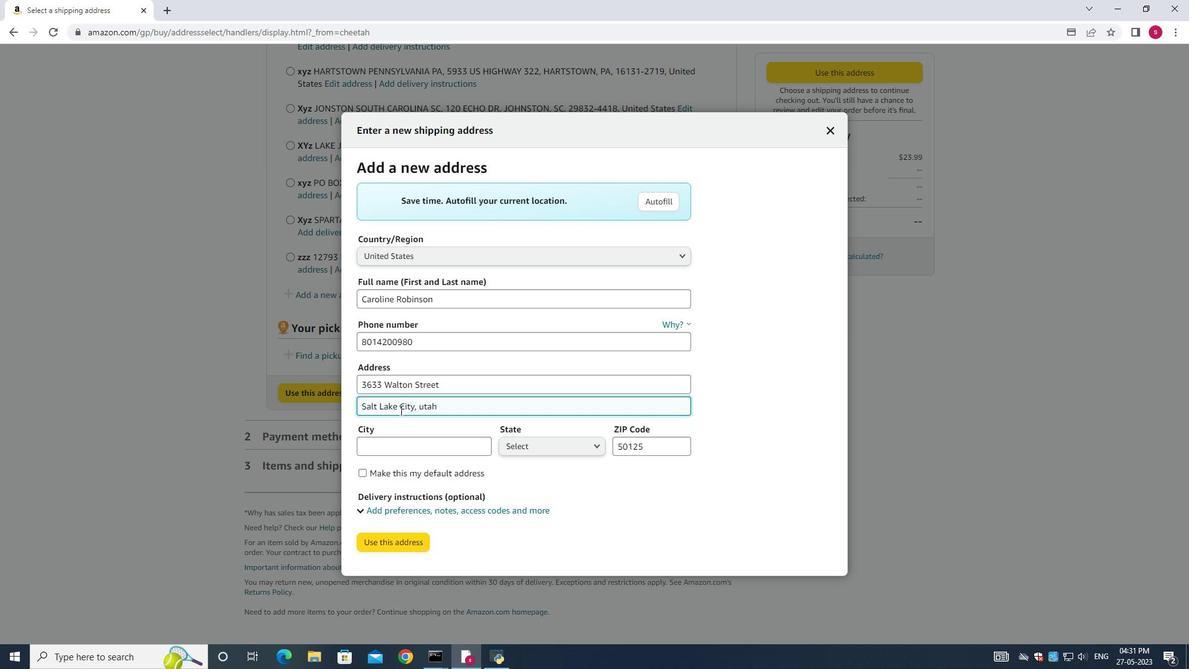 
Action: Mouse pressed left at (405, 442)
Screenshot: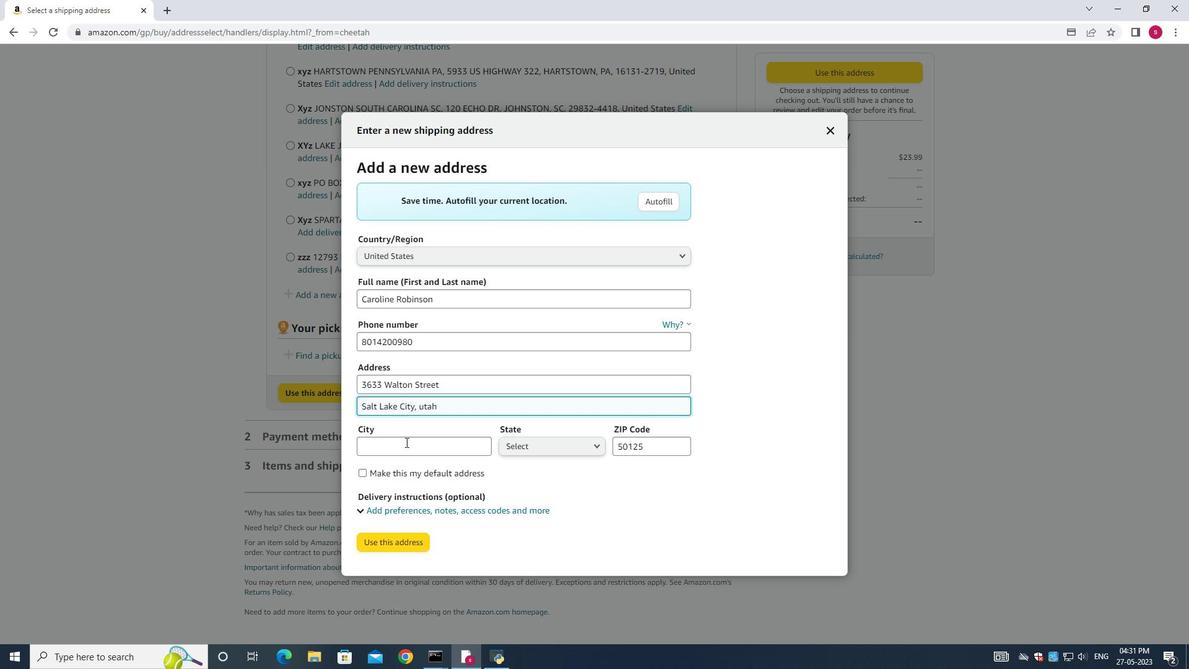 
Action: Mouse moved to (401, 447)
Screenshot: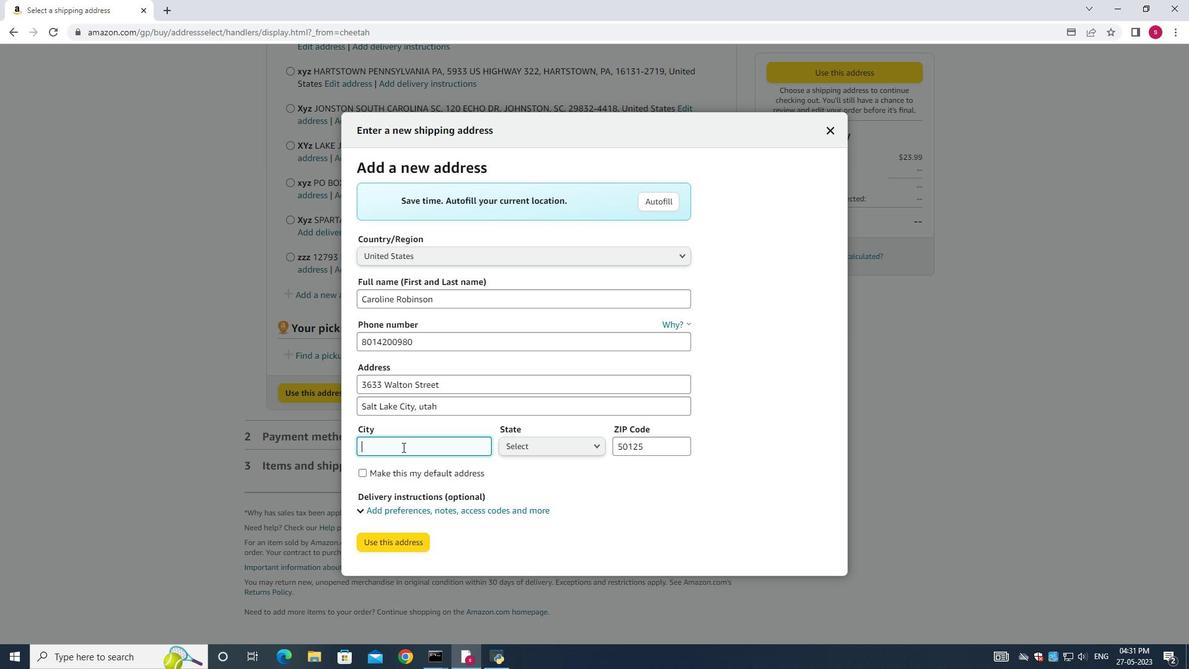 
Action: Key pressed <Key.shift>Salt<Key.space><Key.shift>Lake<Key.space><Key.shift><Key.shift><Key.shift><Key.shift><Key.shift><Key.shift><Key.shift><Key.shift><Key.shift><Key.shift><Key.shift><Key.shift><Key.shift><Key.shift><Key.shift><Key.shift><Key.shift><Key.shift><Key.shift><Key.shift><Key.shift><Key.shift><Key.shift><Key.shift><Key.shift><Key.shift><Key.shift><Key.shift><Key.shift><Key.shift><Key.shift><Key.shift><Key.shift><Key.shift><Key.shift><Key.shift><Key.shift><Key.shift><Key.shift><Key.shift><Key.shift><Key.shift><Key.shift><Key.shift><Key.shift><Key.shift><Key.shift><Key.shift><Key.shift><Key.shift><Key.shift><Key.shift><Key.shift><Key.shift><Key.shift><Key.shift><Key.shift><Key.shift><Key.shift><Key.shift><Key.shift><Key.shift><Key.shift><Key.shift><Key.shift><Key.shift><Key.shift><Key.shift><Key.shift><Key.shift><Key.shift><Key.shift><Key.shift><Key.shift><Key.shift><Key.shift><Key.shift><Key.shift><Key.shift><Key.shift><Key.shift><Key.shift><Key.shift><Key.shift><Key.shift><Key.shift>City
Screenshot: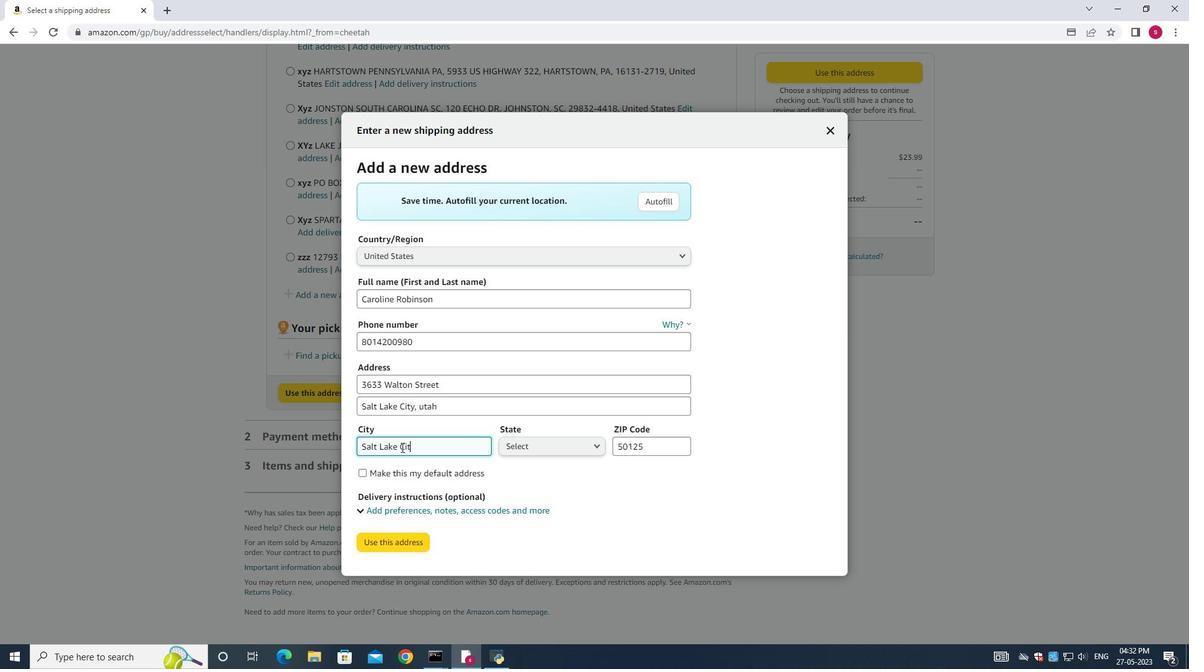 
Action: Mouse moved to (524, 439)
Screenshot: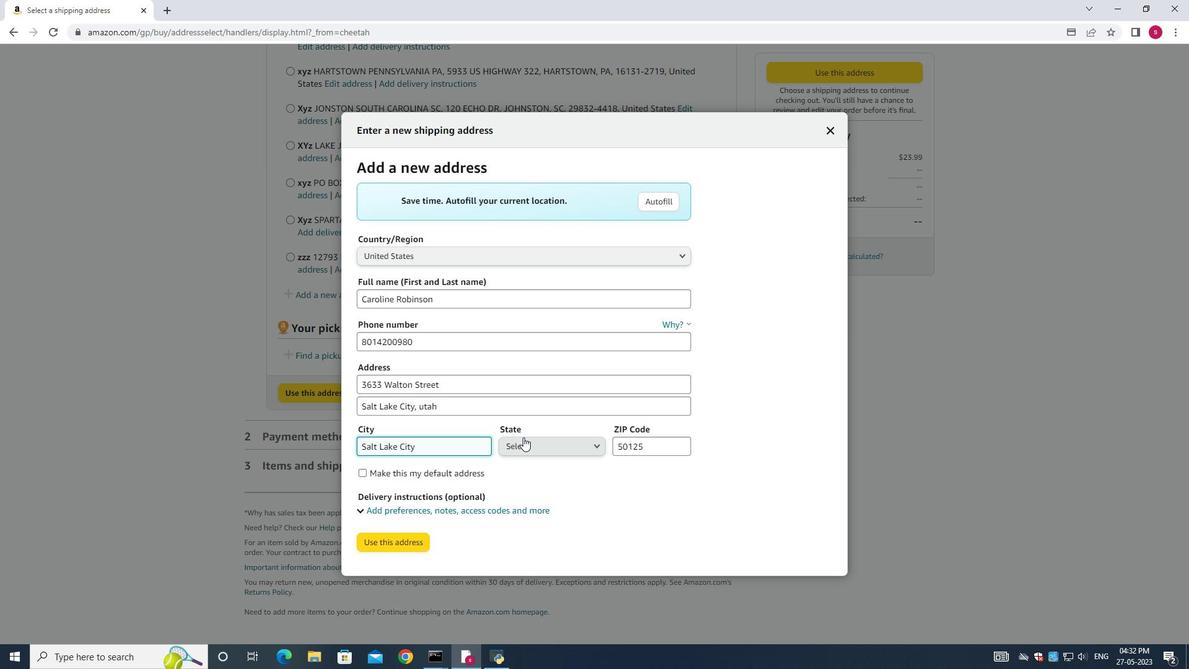 
Action: Mouse pressed left at (524, 439)
Screenshot: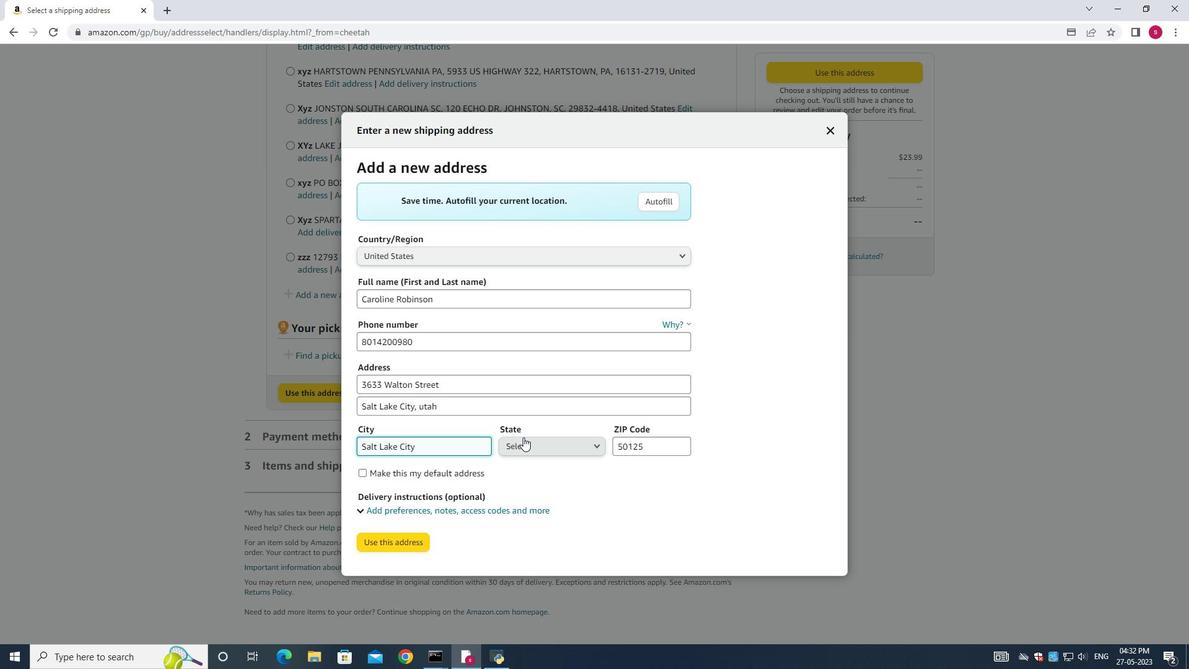 
Action: Mouse moved to (566, 404)
Screenshot: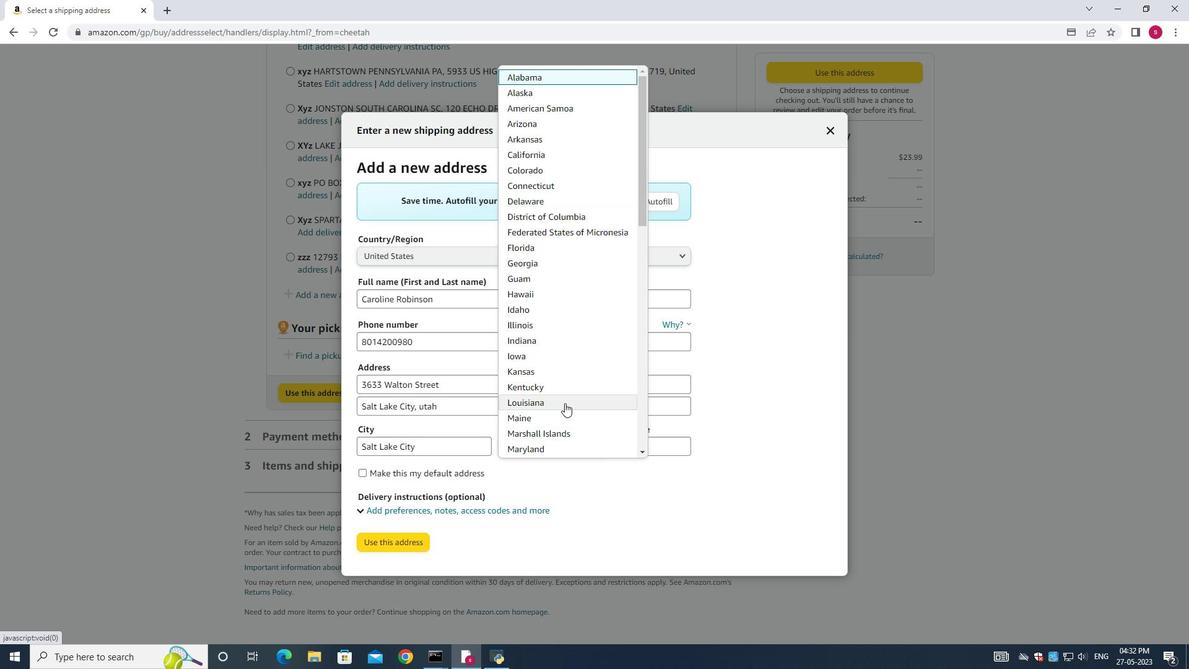 
Action: Mouse scrolled (566, 403) with delta (0, 0)
Screenshot: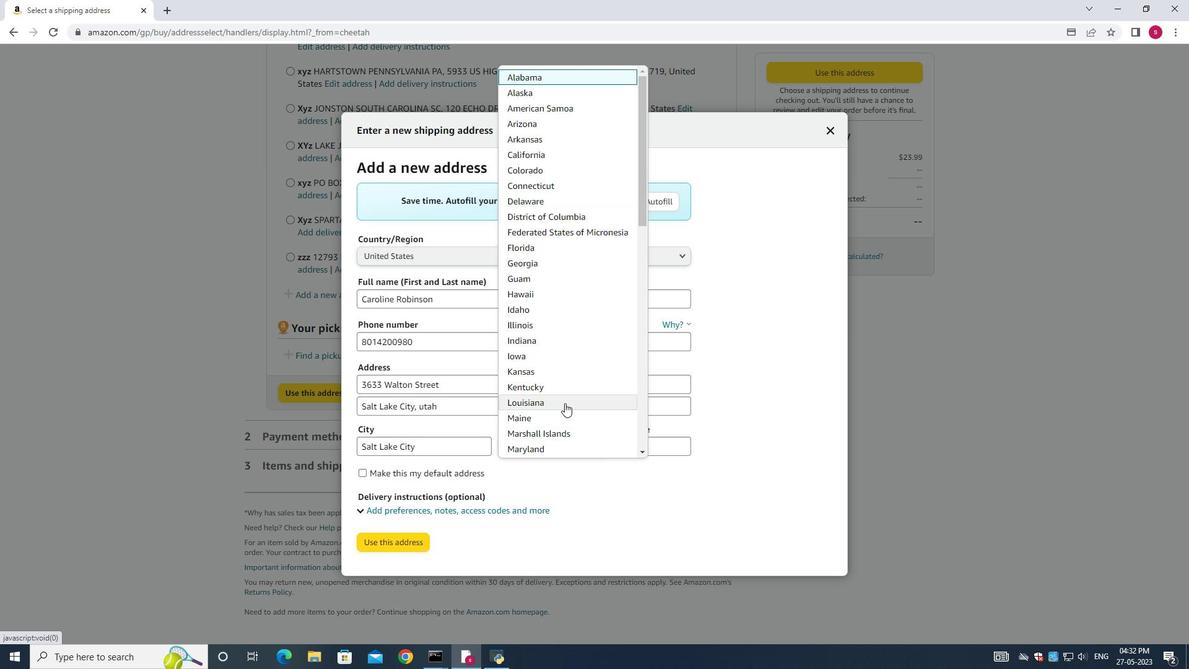 
Action: Mouse moved to (566, 405)
Screenshot: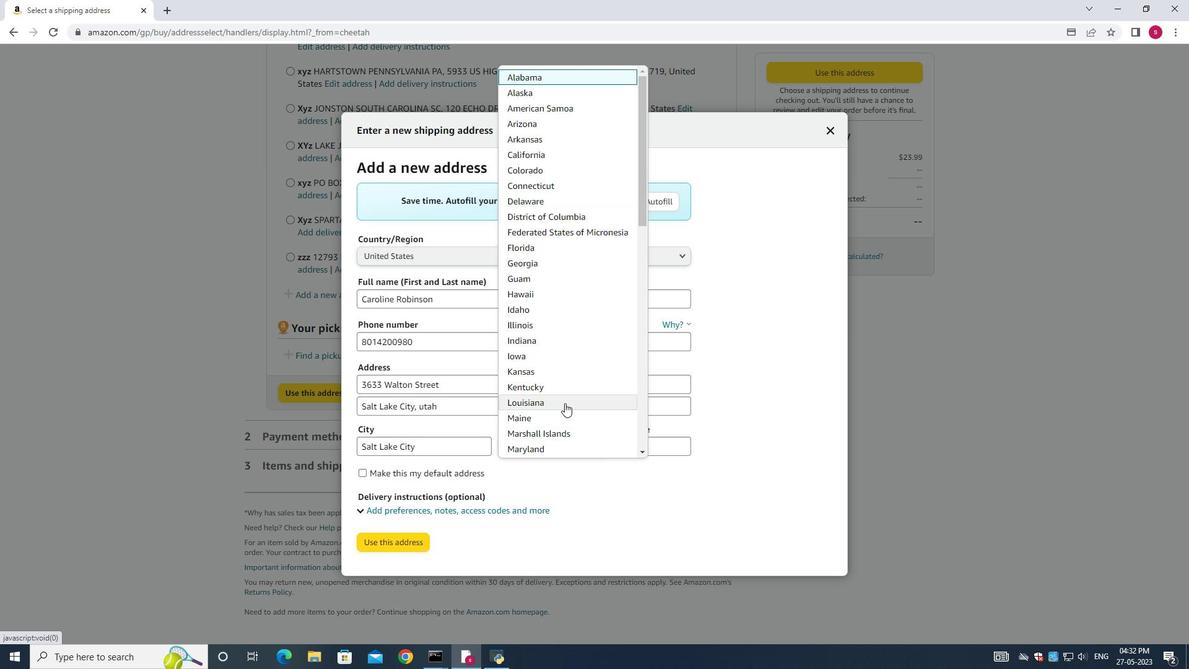 
Action: Mouse scrolled (566, 404) with delta (0, 0)
Screenshot: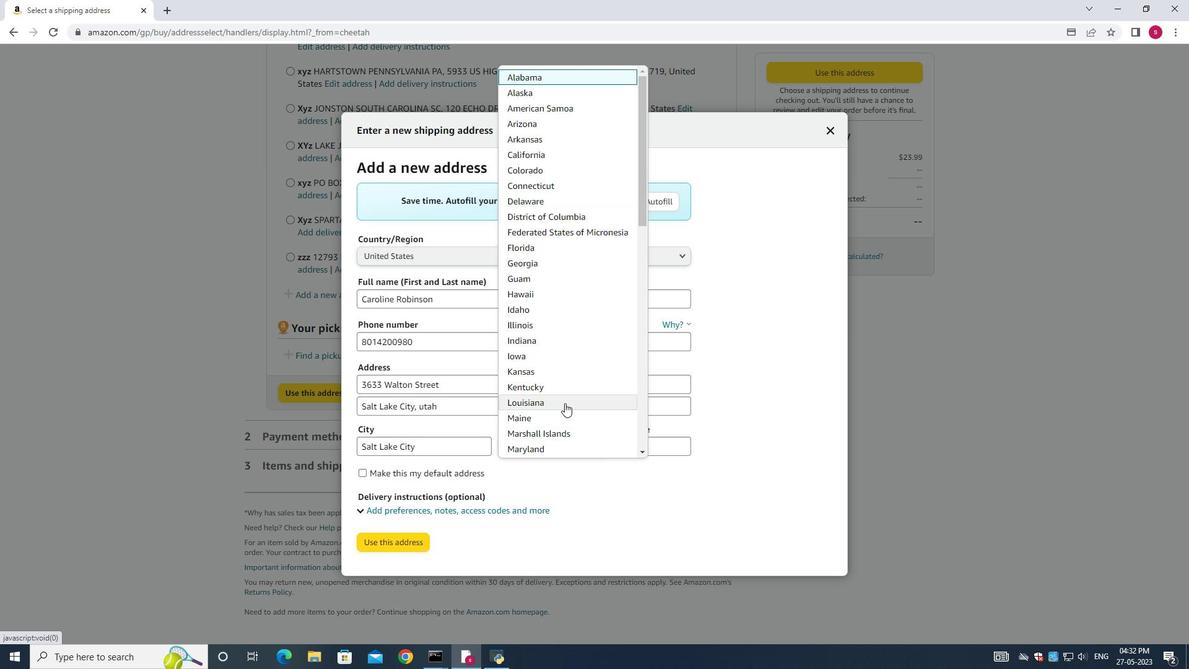 
Action: Mouse moved to (566, 405)
Screenshot: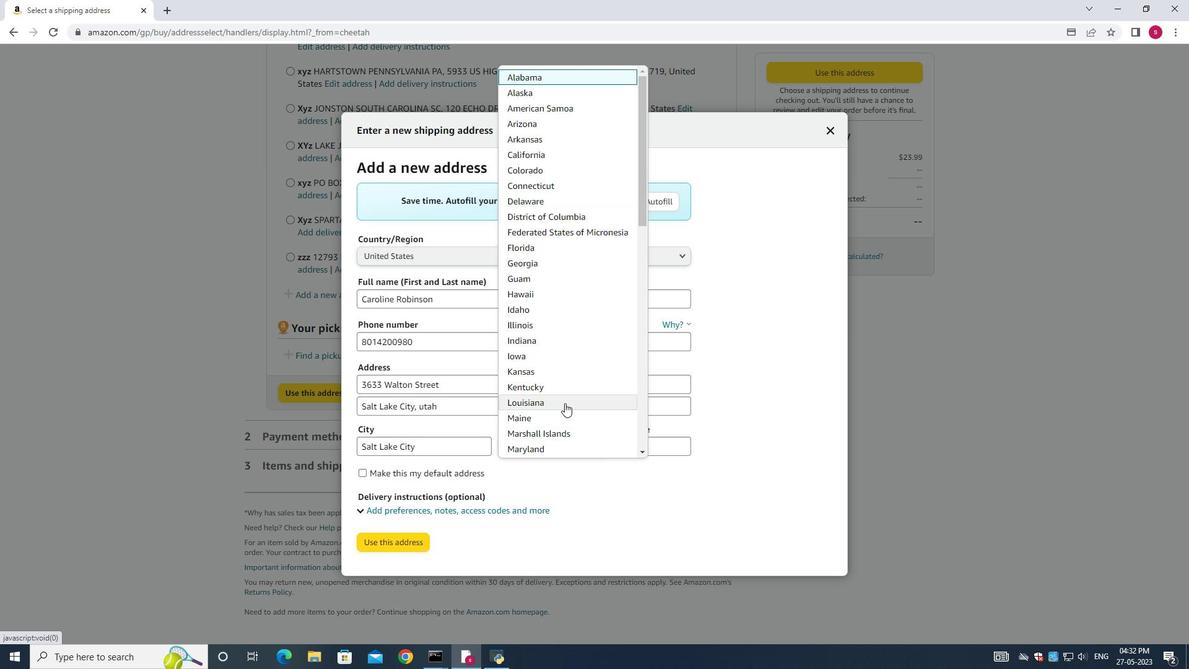 
Action: Mouse scrolled (566, 404) with delta (0, 0)
Screenshot: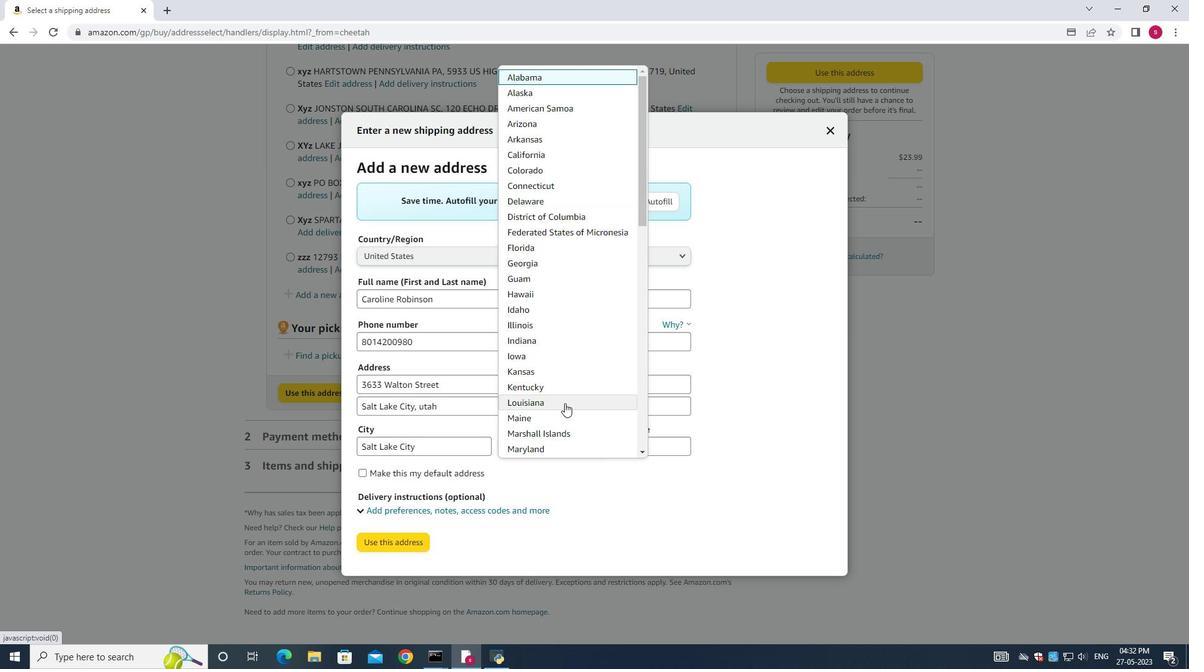 
Action: Mouse moved to (551, 333)
Screenshot: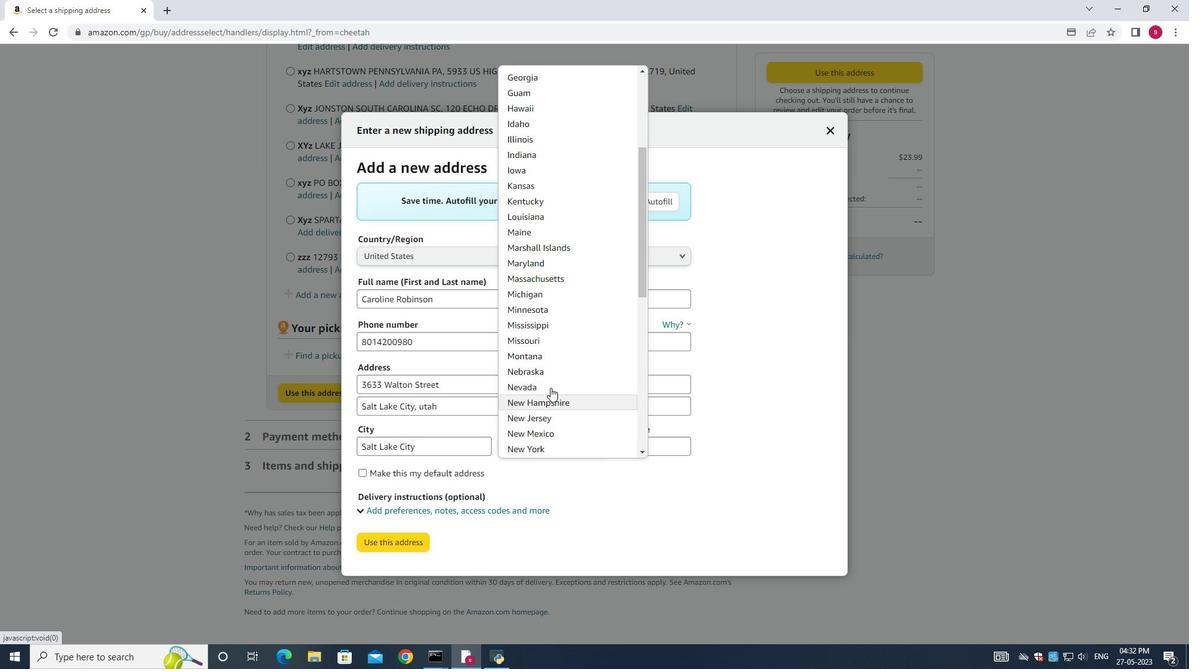 
Action: Mouse scrolled (551, 332) with delta (0, 0)
Screenshot: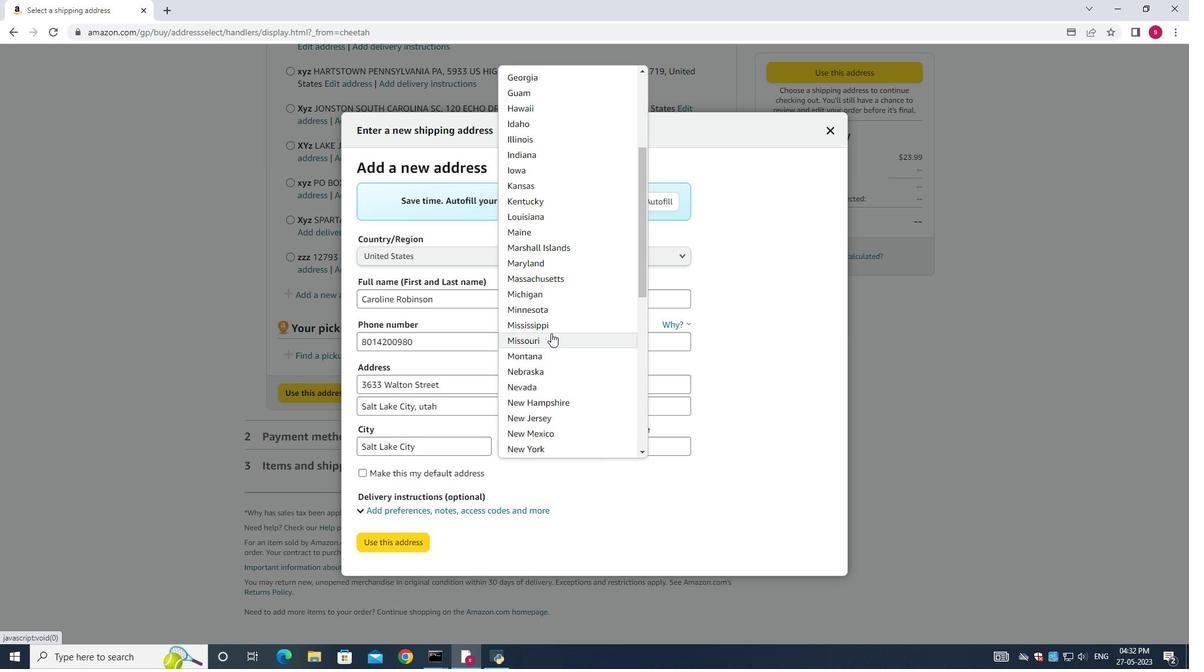 
Action: Mouse scrolled (551, 332) with delta (0, 0)
Screenshot: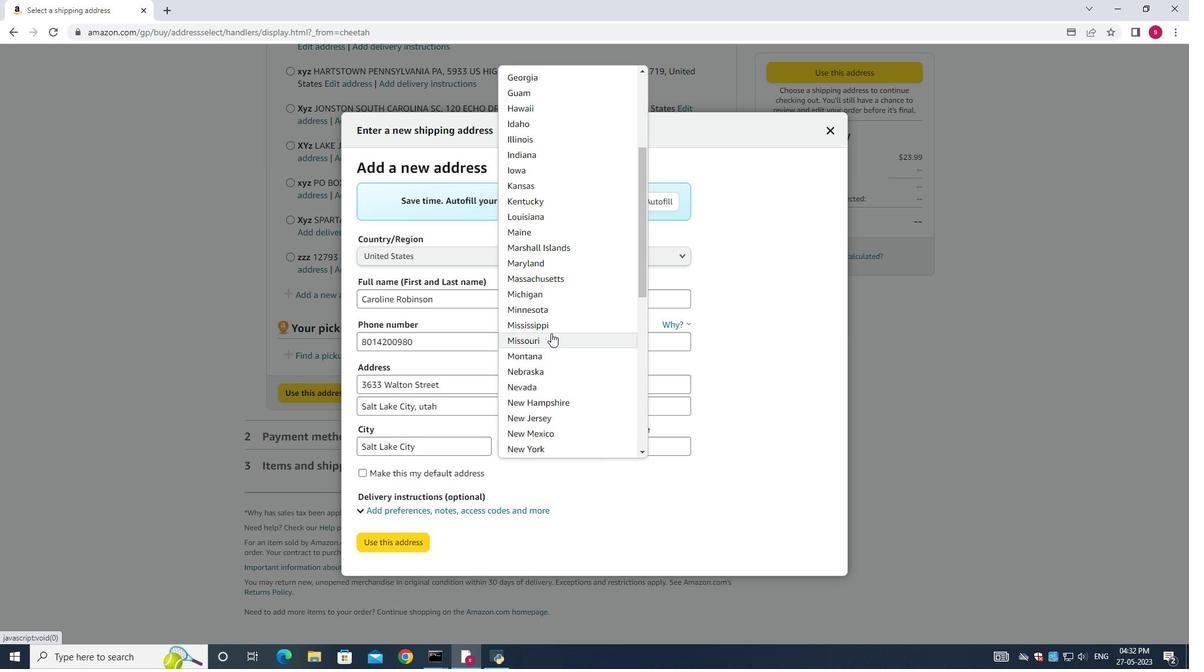 
Action: Mouse scrolled (551, 332) with delta (0, 0)
Screenshot: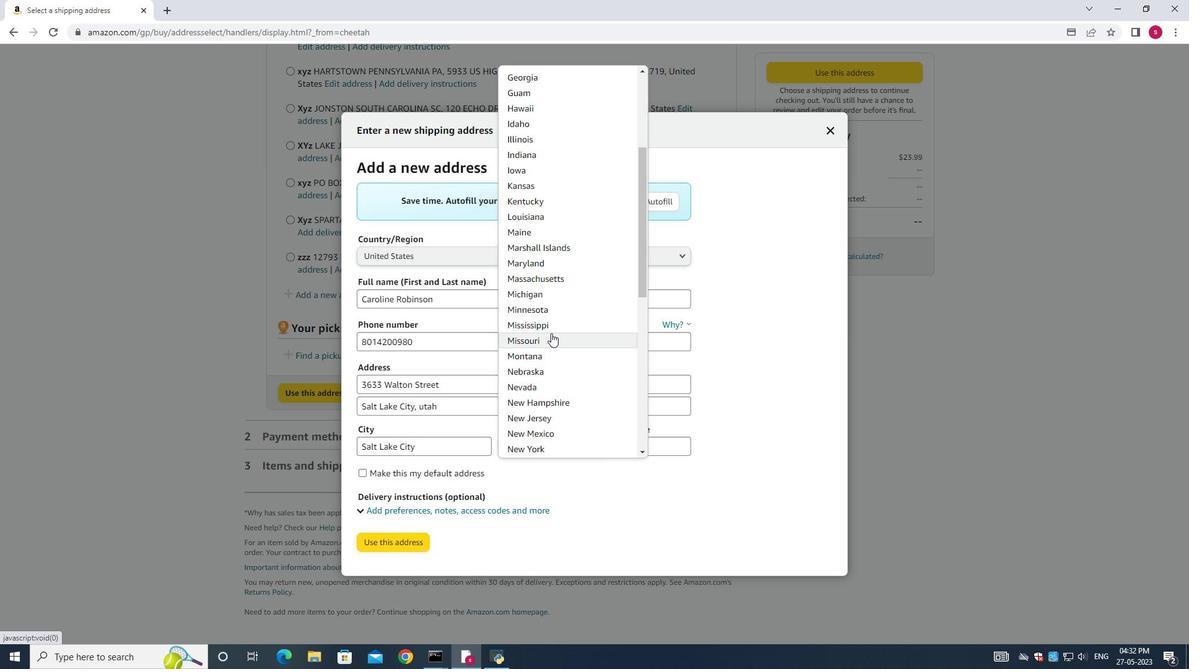 
Action: Mouse scrolled (551, 332) with delta (0, 0)
Screenshot: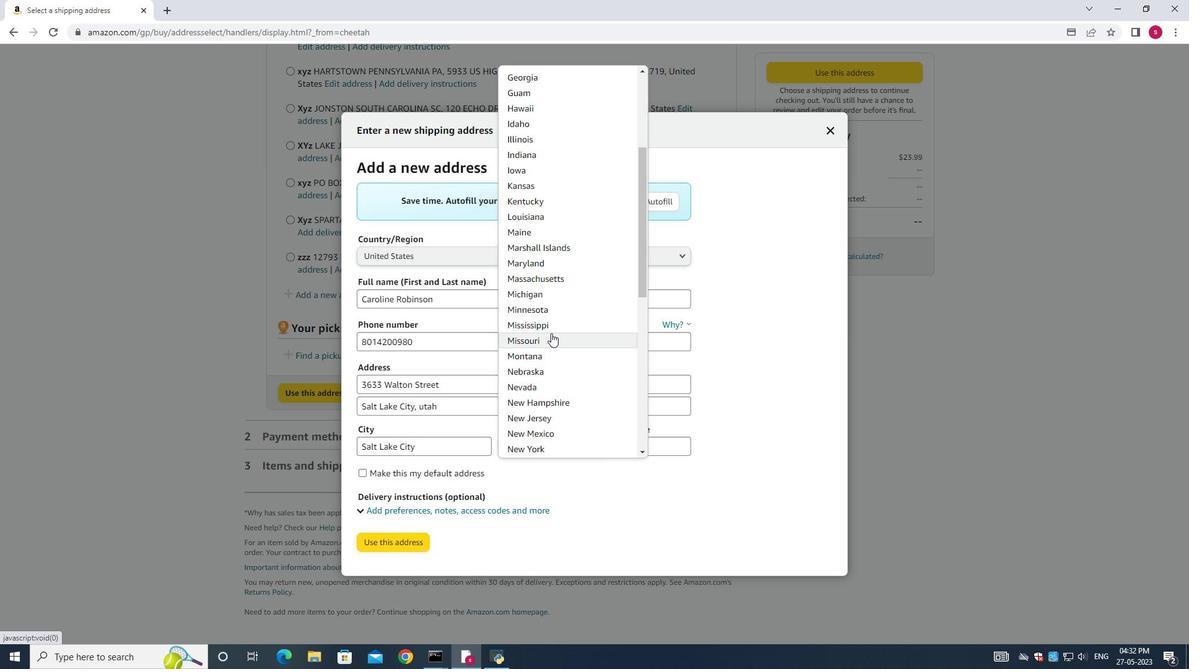 
Action: Mouse moved to (548, 324)
Screenshot: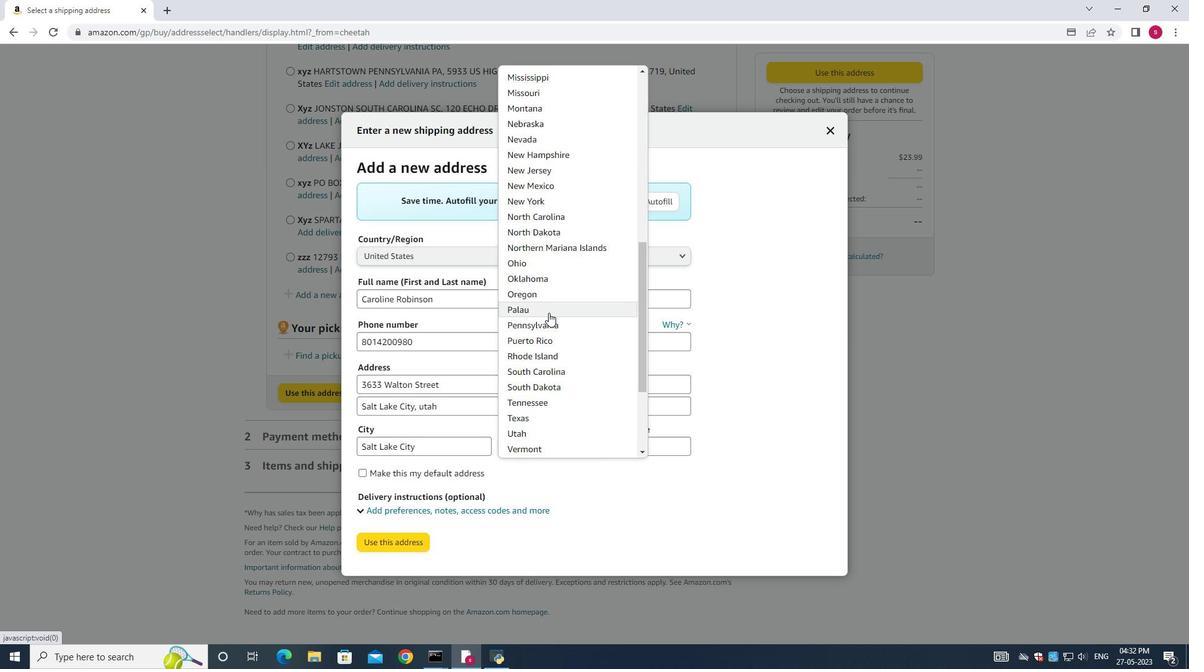 
Action: Mouse scrolled (548, 323) with delta (0, 0)
Screenshot: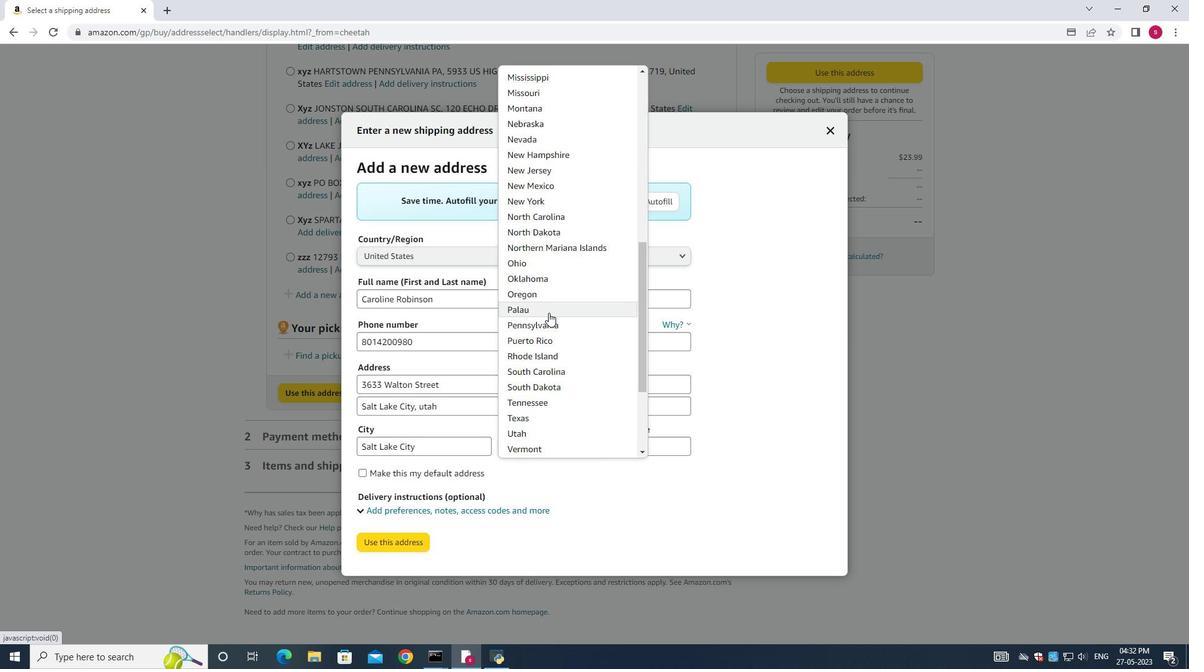 
Action: Mouse moved to (548, 324)
Screenshot: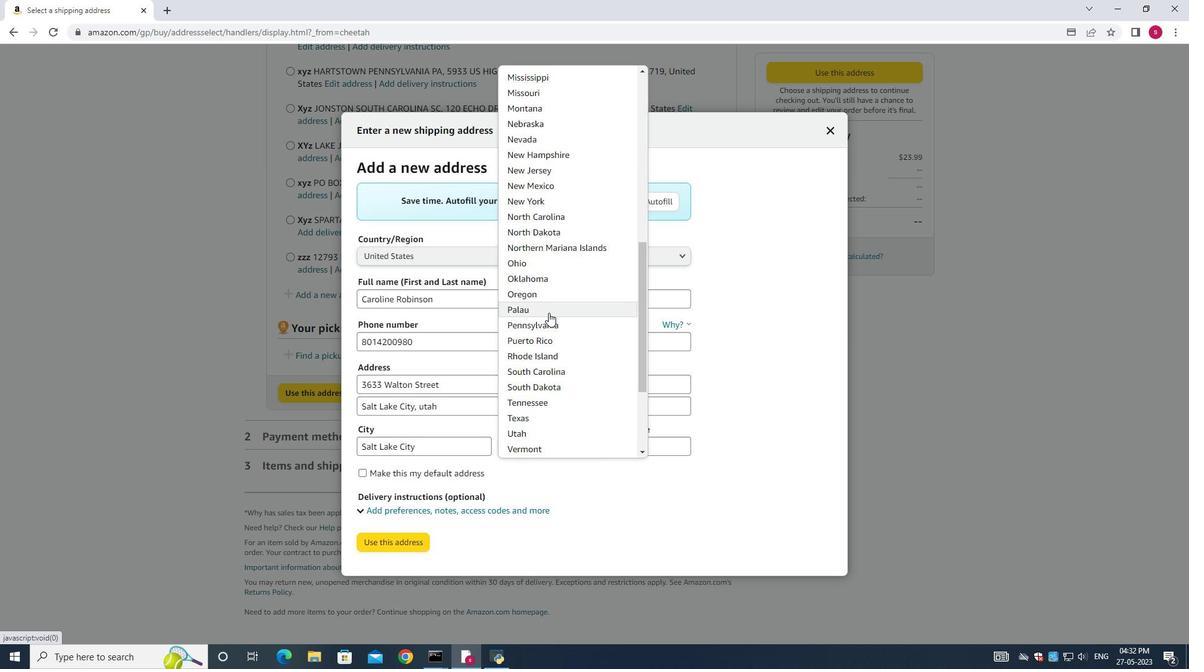 
Action: Mouse scrolled (548, 324) with delta (0, 0)
Screenshot: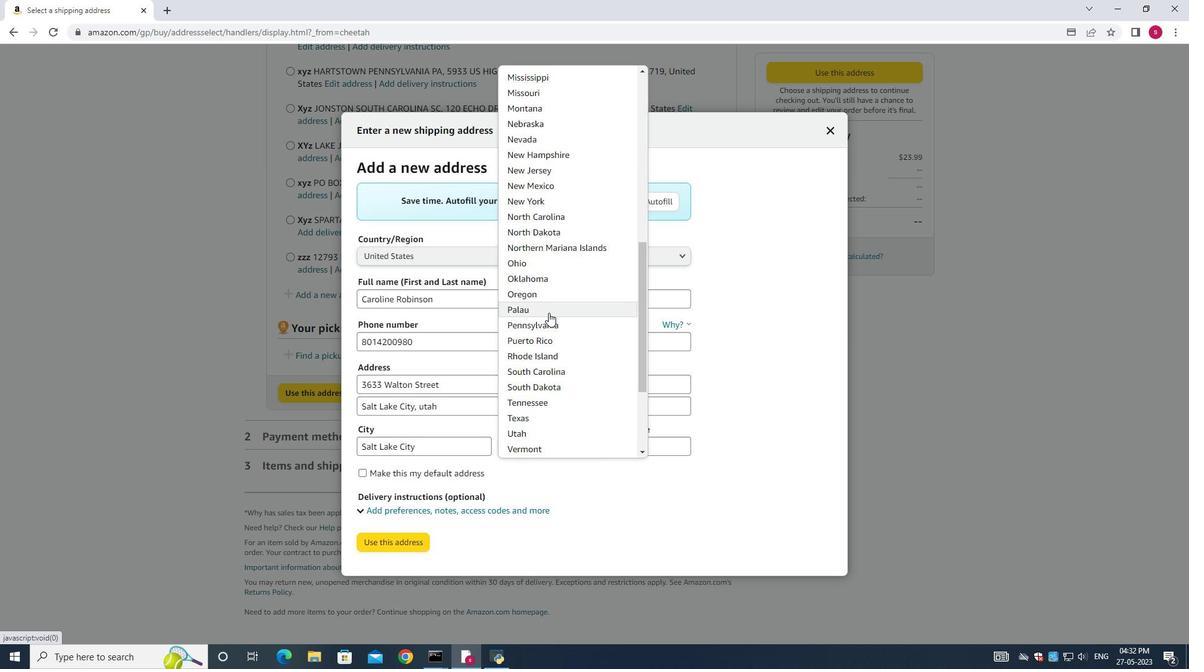 
Action: Mouse moved to (548, 325)
Screenshot: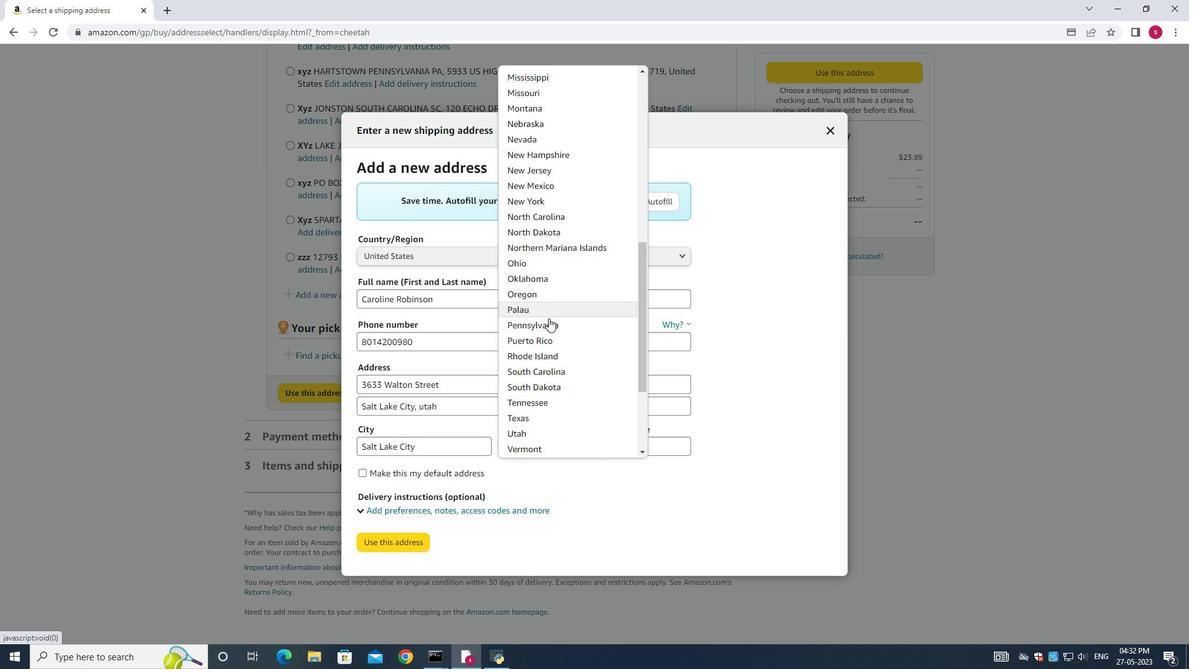 
Action: Mouse scrolled (548, 324) with delta (0, 0)
Screenshot: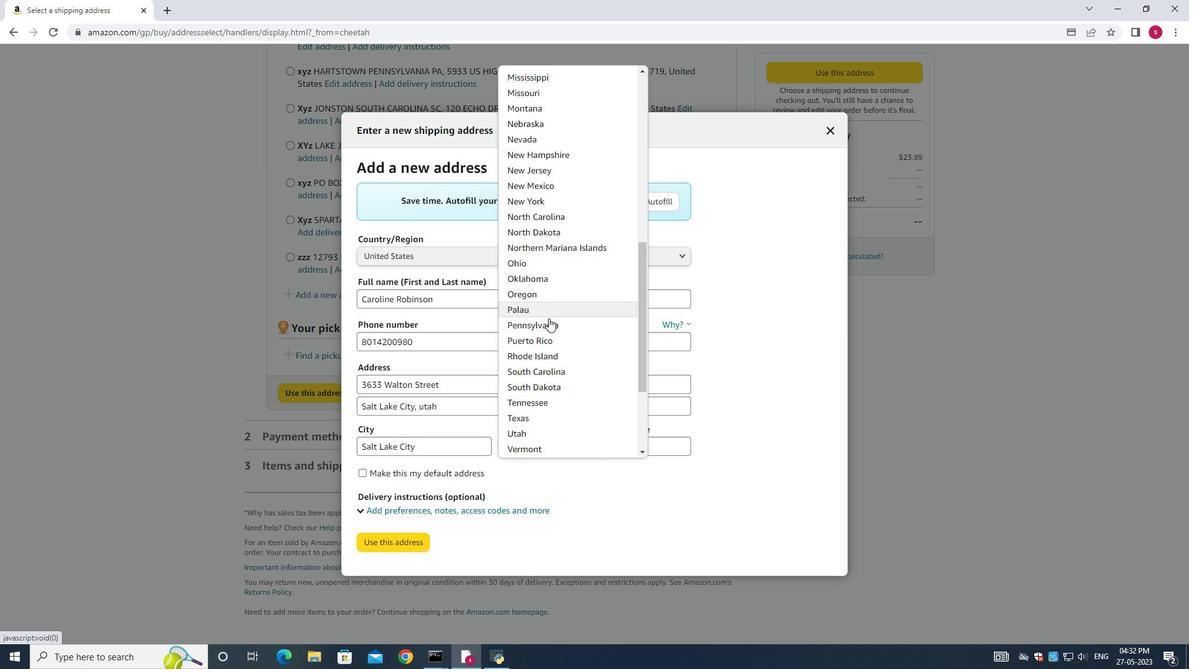 
Action: Mouse moved to (547, 289)
Screenshot: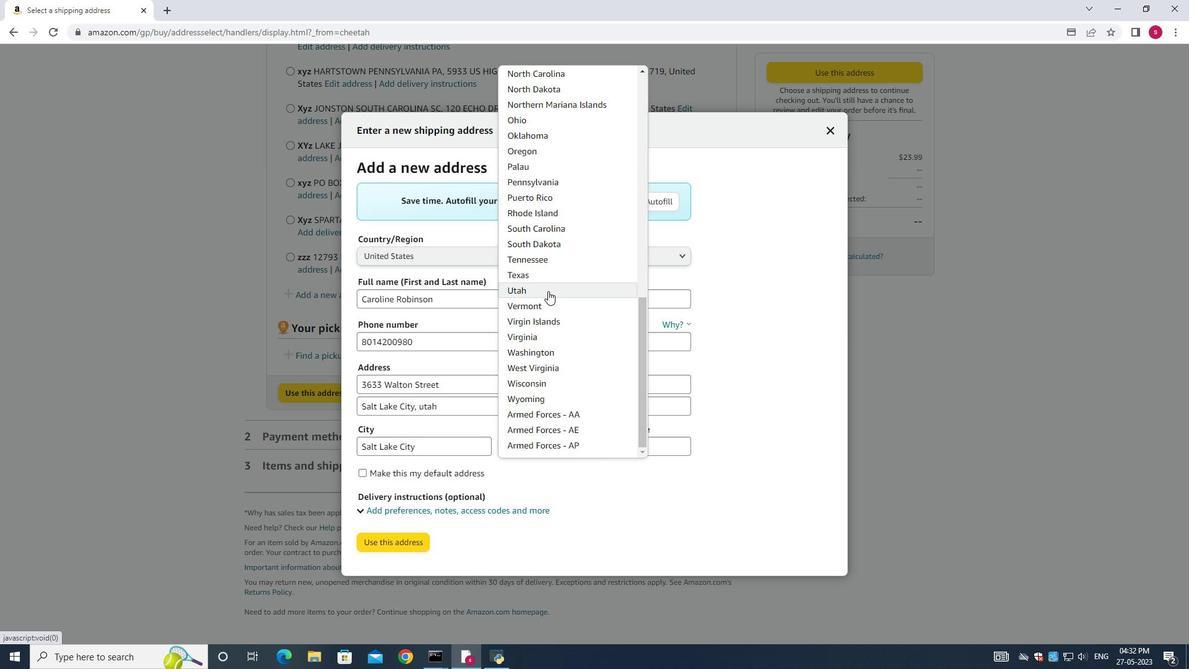 
Action: Mouse pressed left at (547, 289)
Screenshot: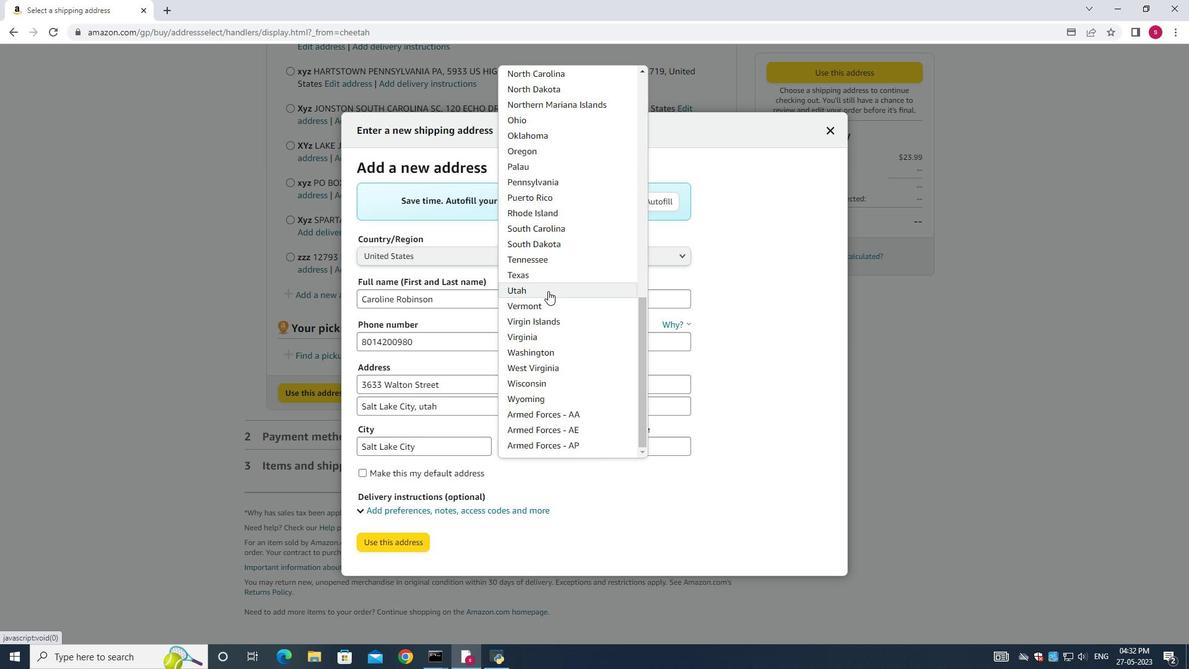 
Action: Mouse moved to (640, 439)
Screenshot: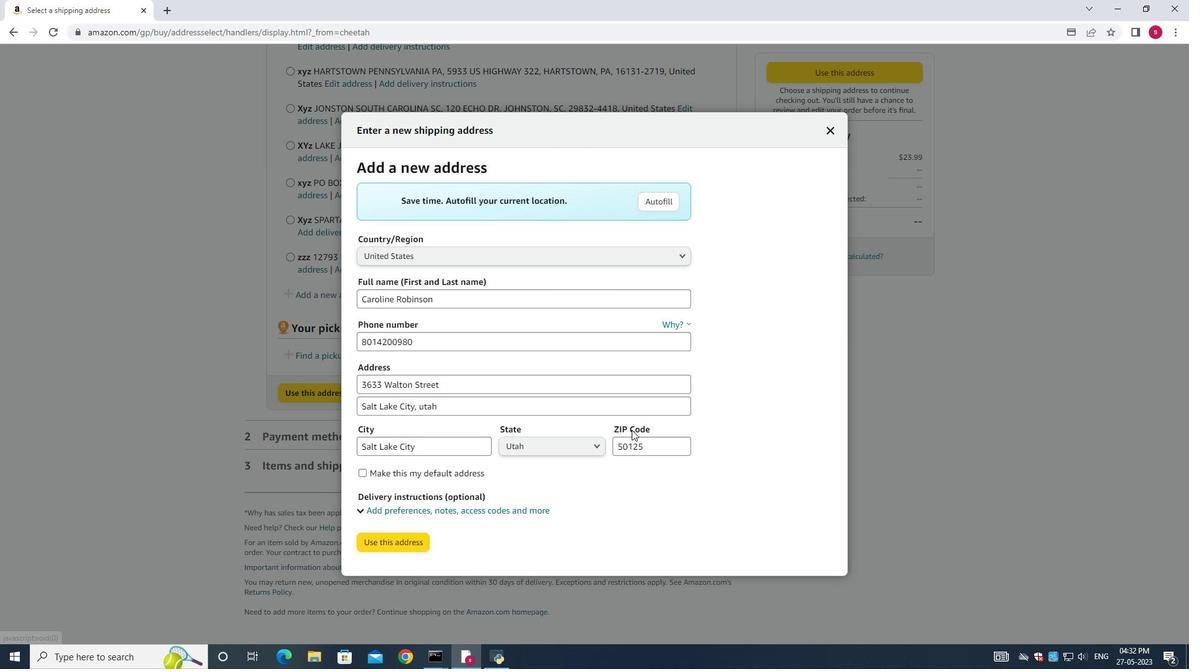 
Action: Mouse pressed left at (640, 439)
Screenshot: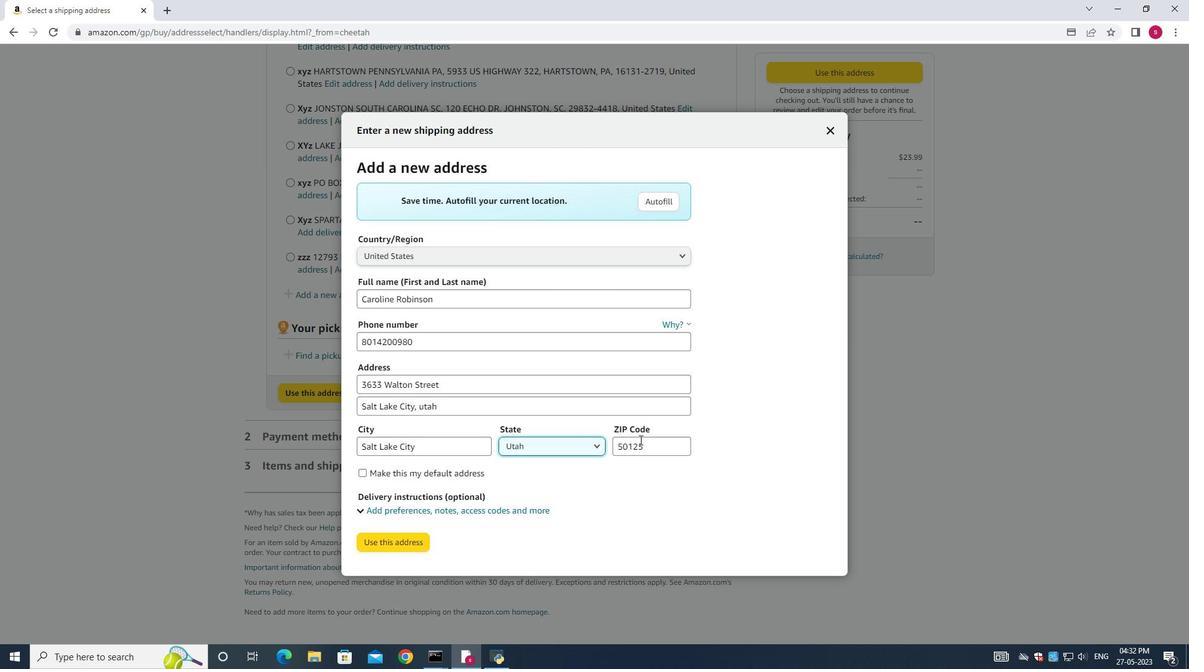 
Action: Key pressed ctrl+A<Key.backspace>84104
Screenshot: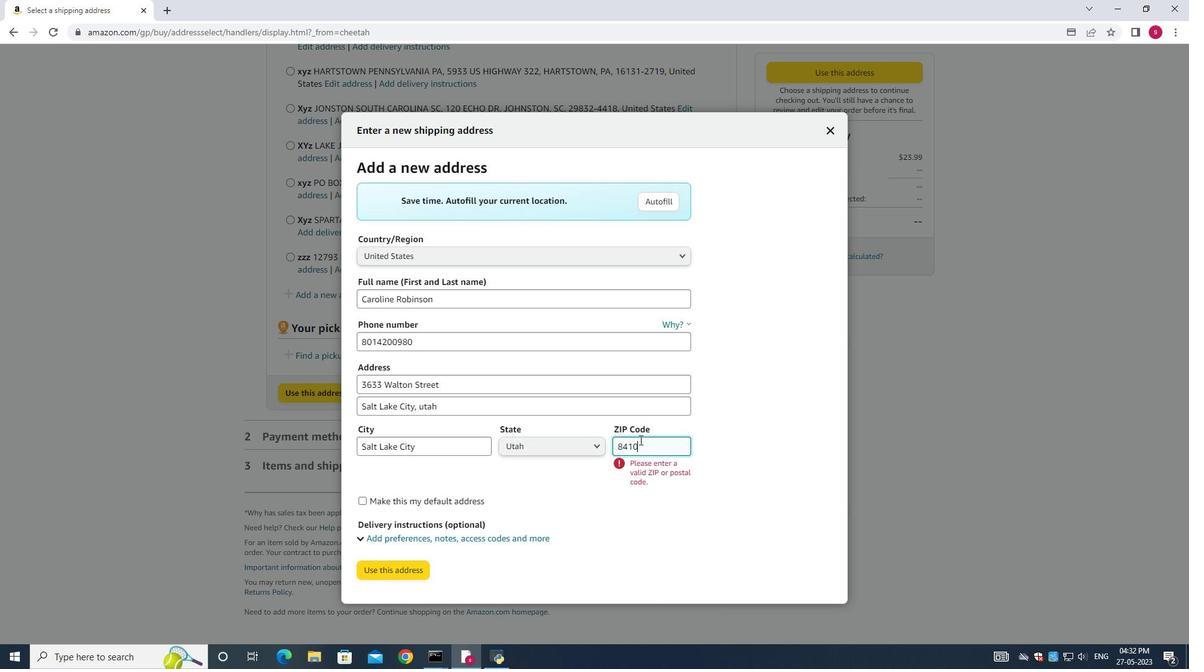 
Action: Mouse moved to (402, 547)
Screenshot: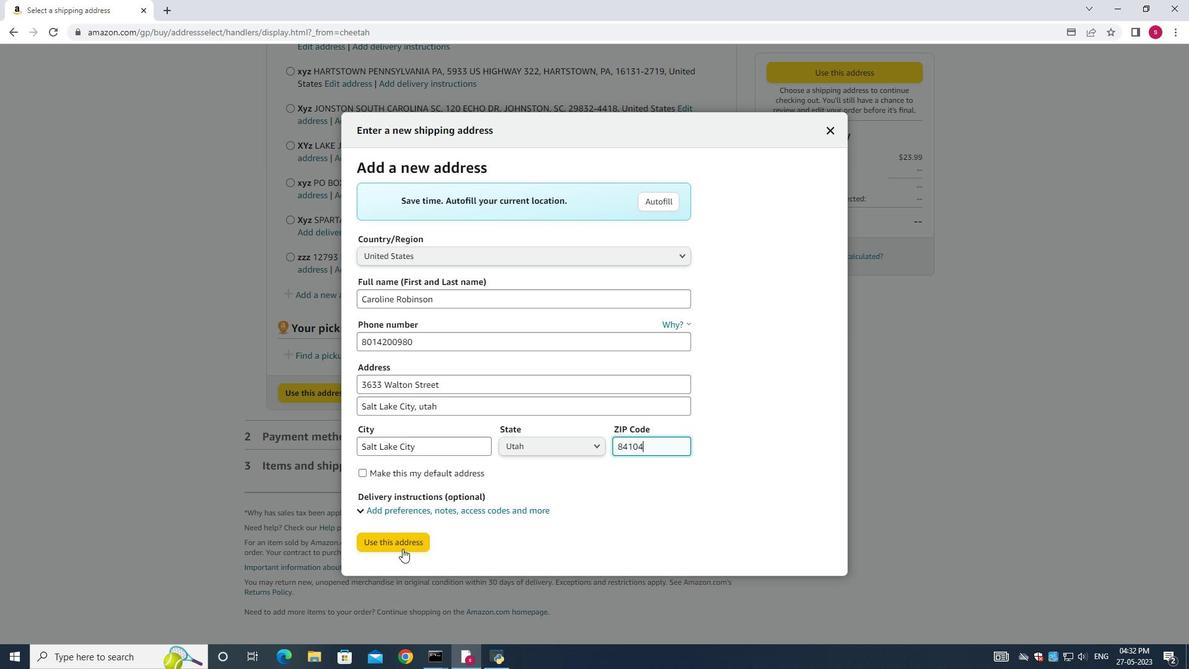 
Action: Mouse pressed left at (402, 547)
Screenshot: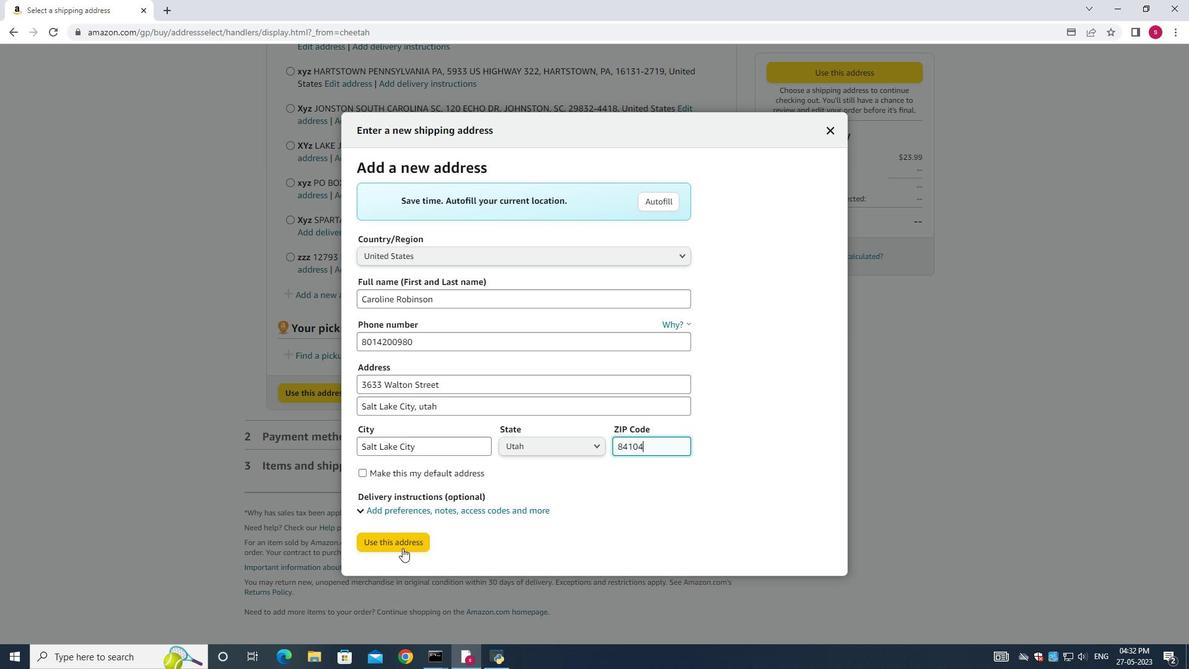 
Action: Mouse moved to (408, 625)
Screenshot: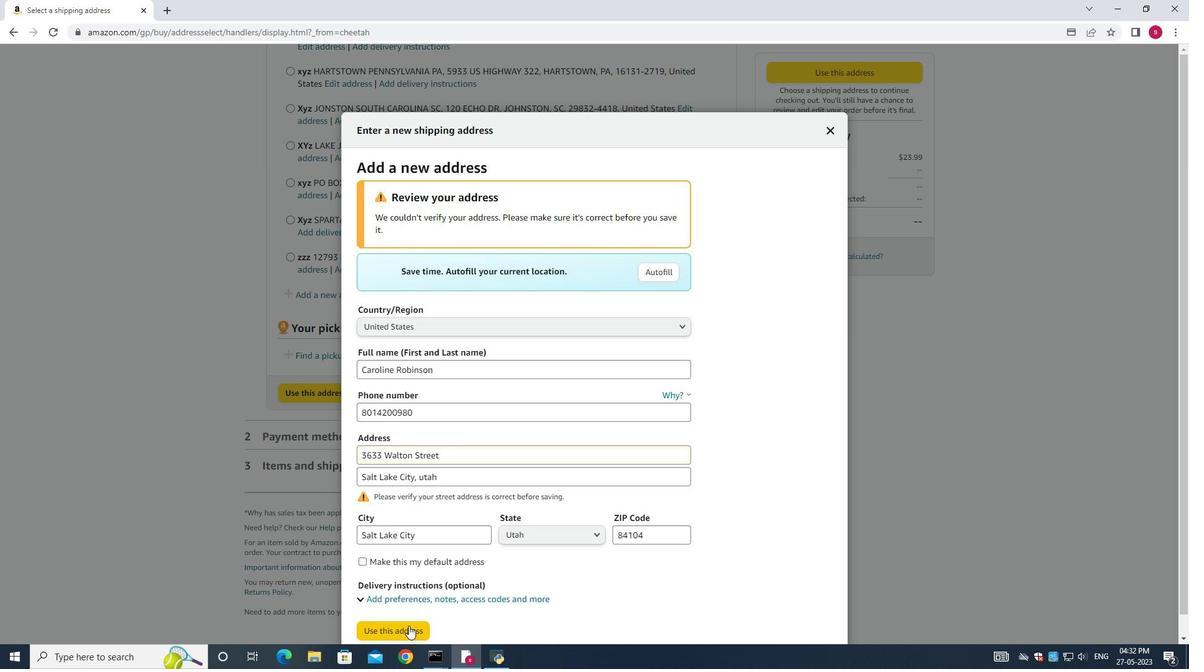 
Action: Mouse pressed left at (408, 625)
Screenshot: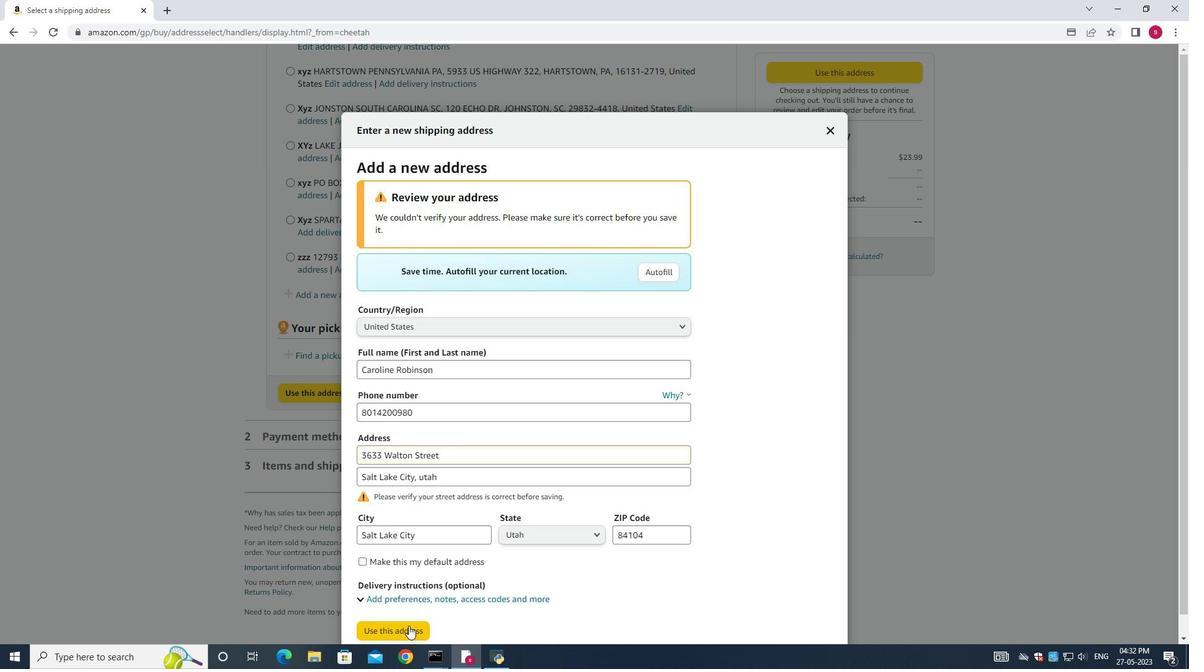 
Action: Mouse moved to (337, 304)
Screenshot: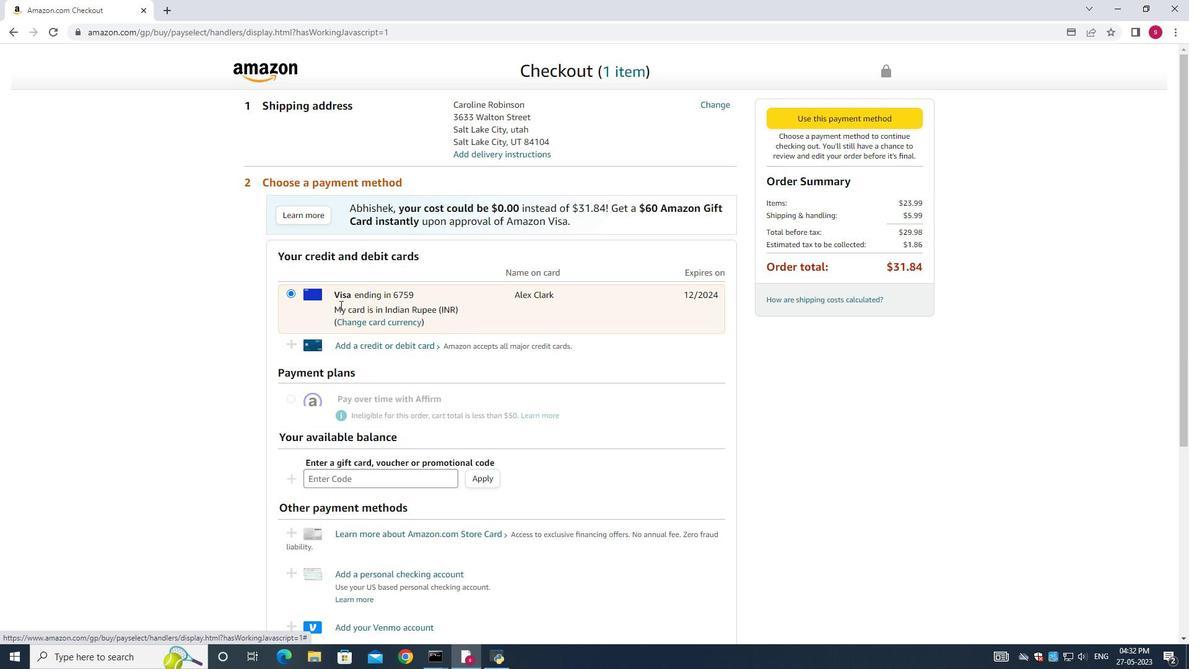 
Action: Mouse pressed left at (337, 304)
Screenshot: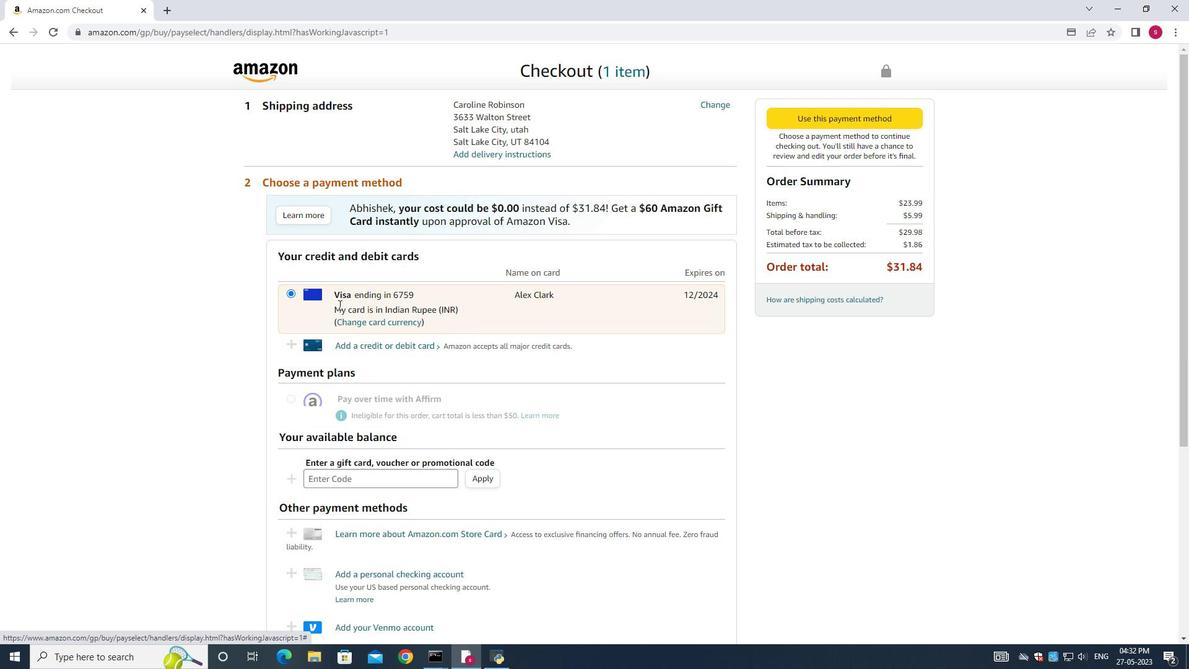 
Action: Mouse moved to (679, 294)
Screenshot: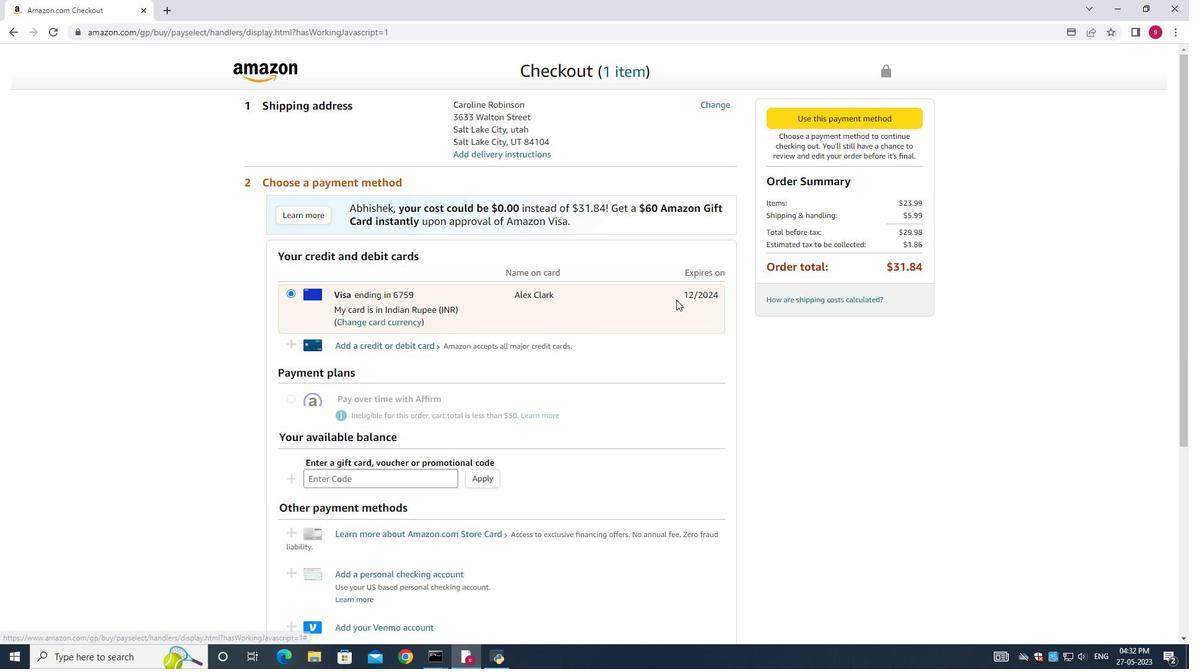 
Action: Mouse pressed left at (679, 294)
Screenshot: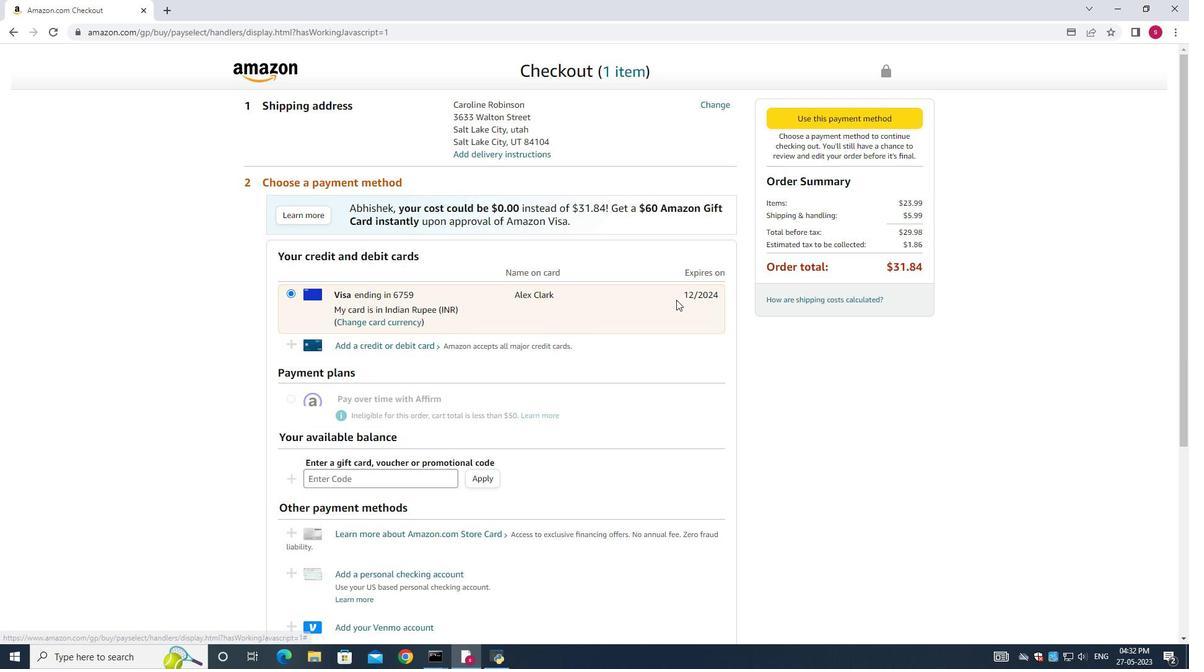 
Action: Mouse moved to (339, 301)
Screenshot: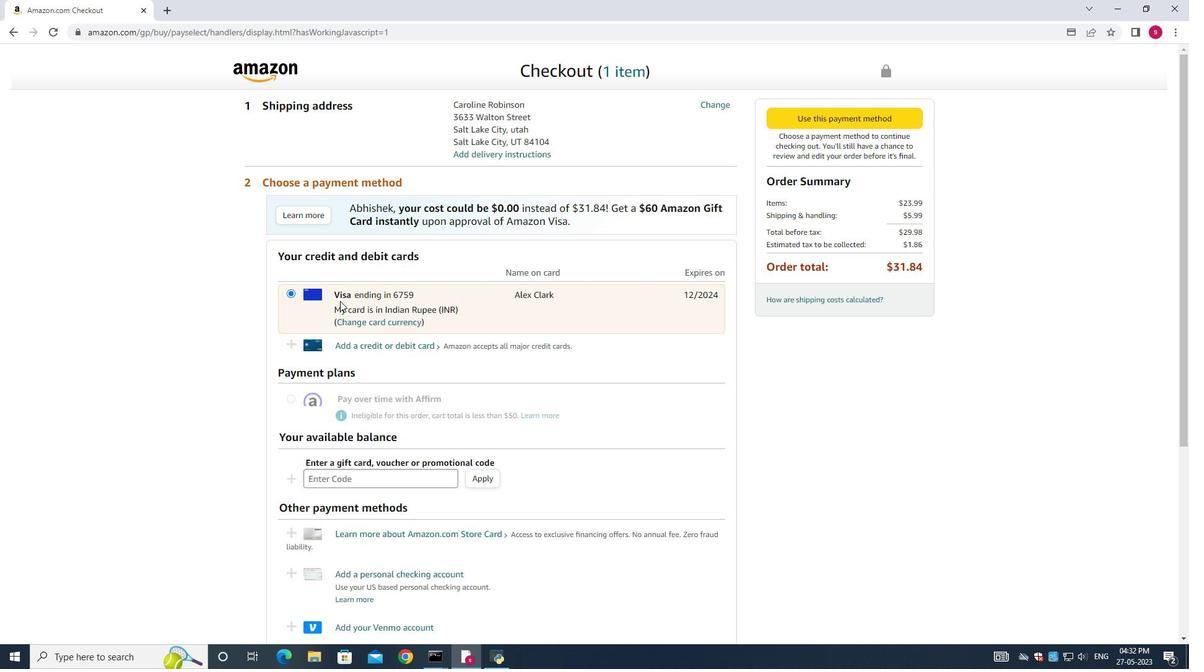 
Action: Key pressed 9
Screenshot: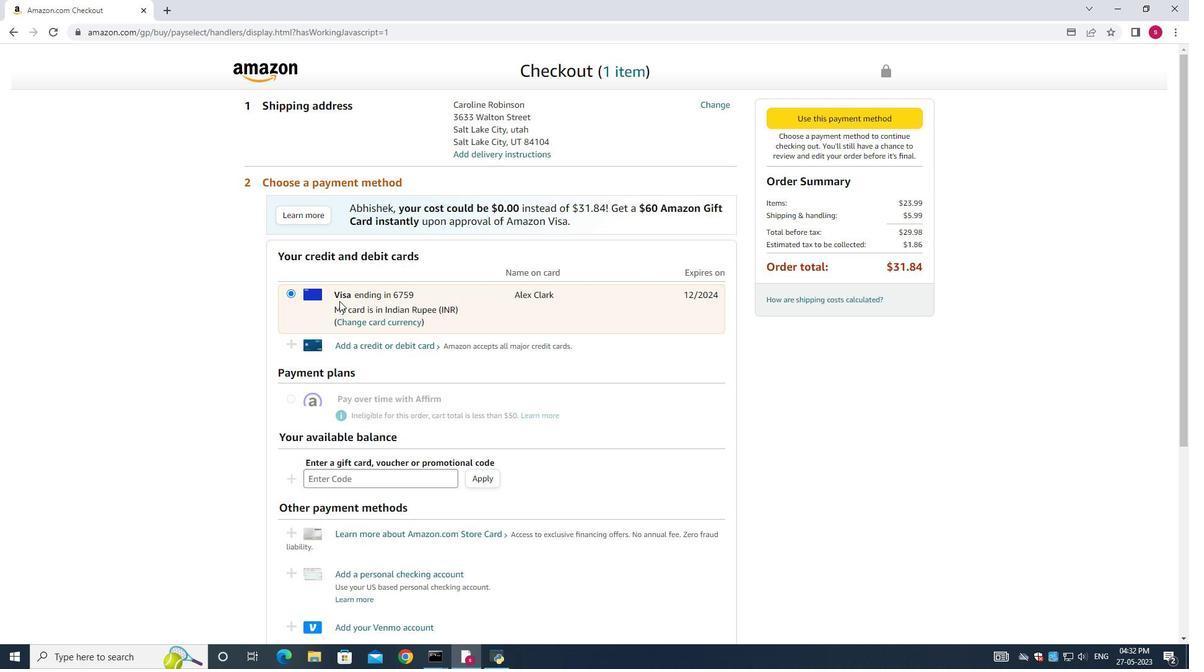
Action: Mouse moved to (349, 297)
Screenshot: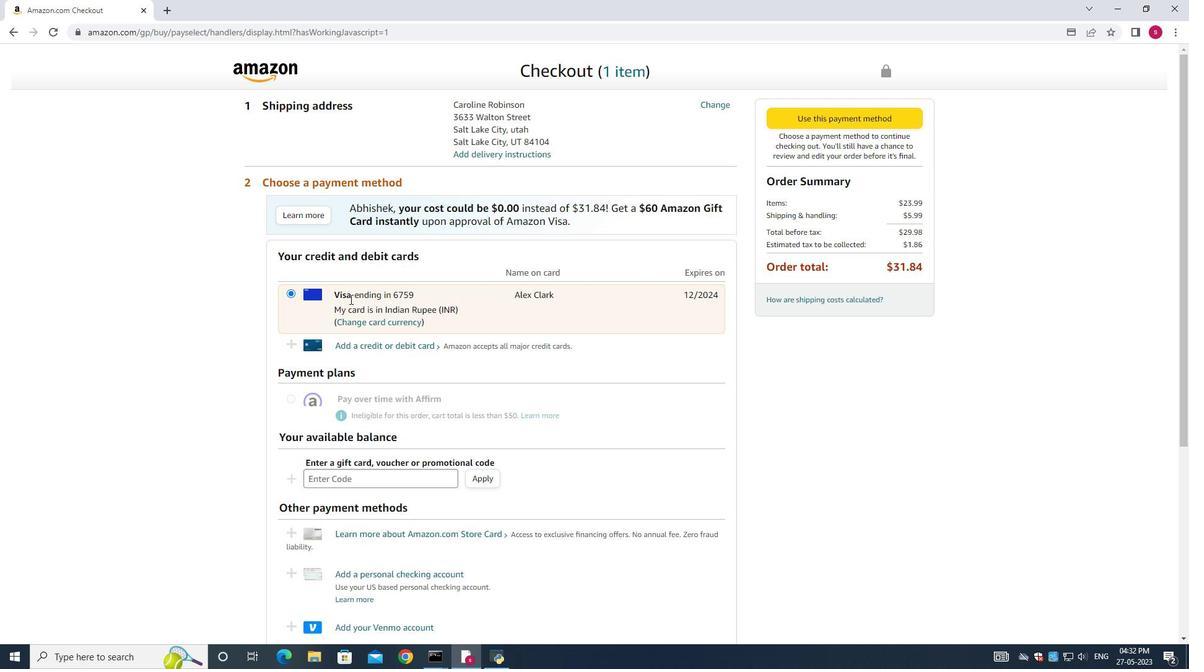 
